 Task: Play online Dominion games in very easy mode.
Action: Mouse moved to (244, 267)
Screenshot: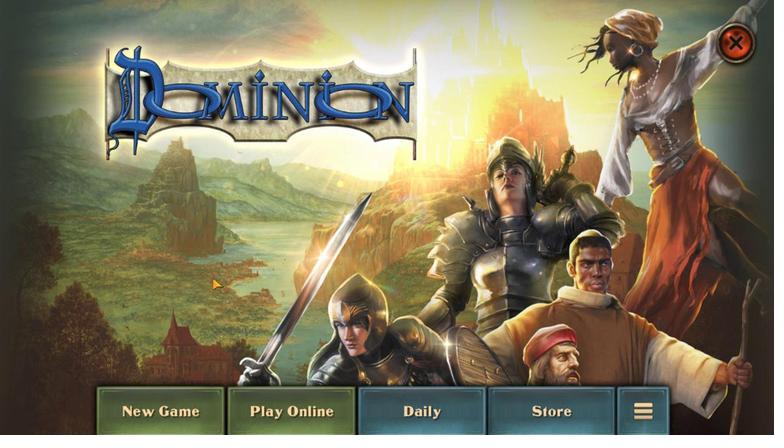 
Action: Mouse pressed left at (244, 267)
Screenshot: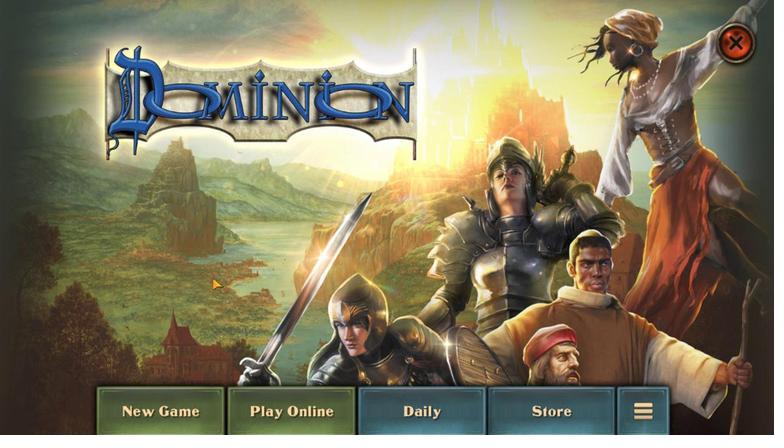 
Action: Mouse moved to (322, 265)
Screenshot: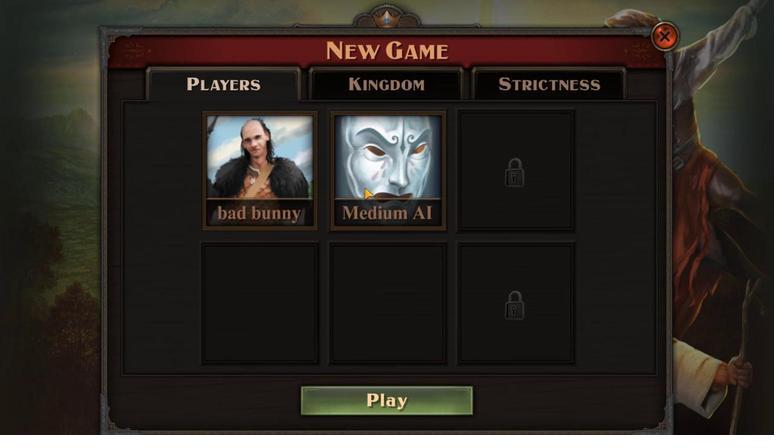 
Action: Mouse pressed left at (322, 265)
Screenshot: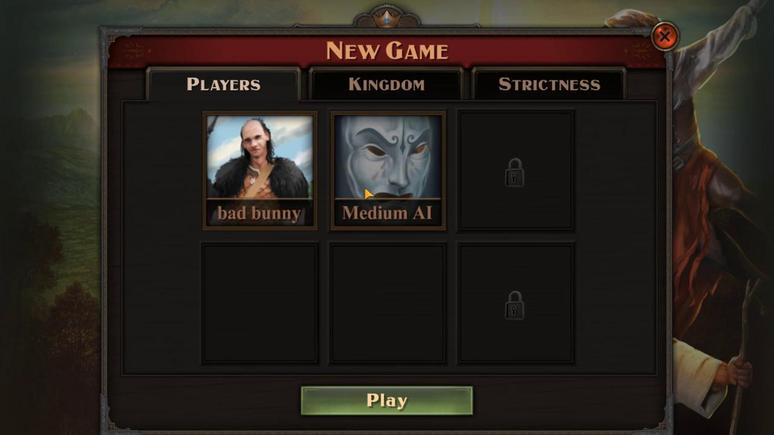 
Action: Mouse moved to (275, 265)
Screenshot: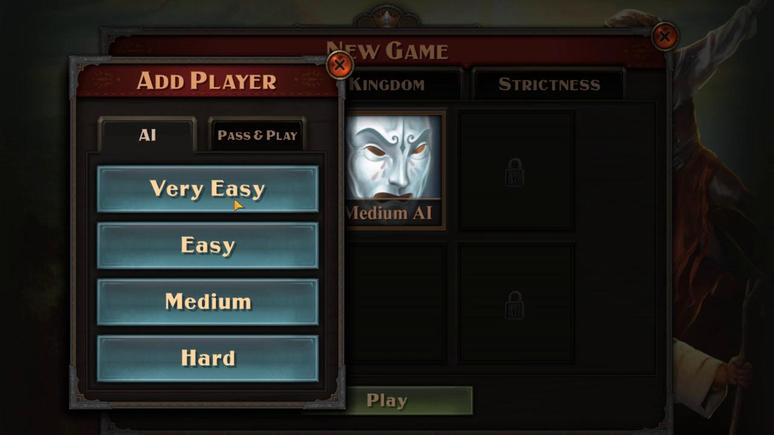 
Action: Mouse pressed left at (275, 265)
Screenshot: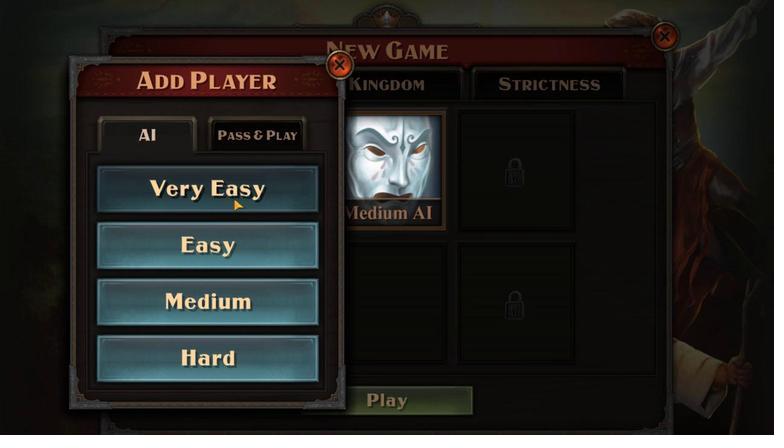 
Action: Mouse moved to (321, 267)
Screenshot: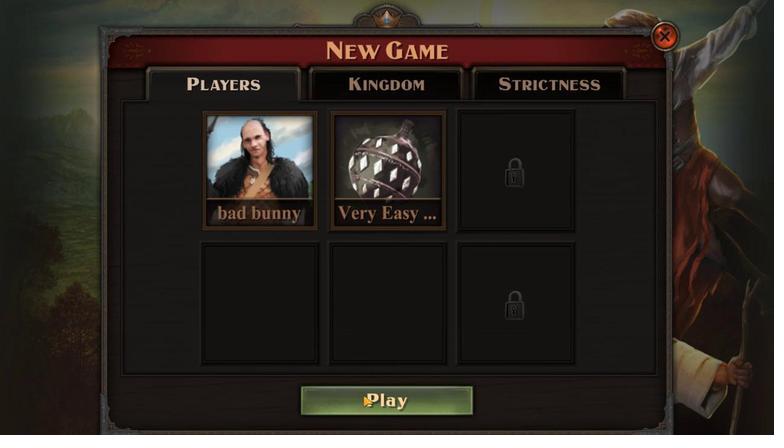 
Action: Mouse pressed left at (321, 267)
Screenshot: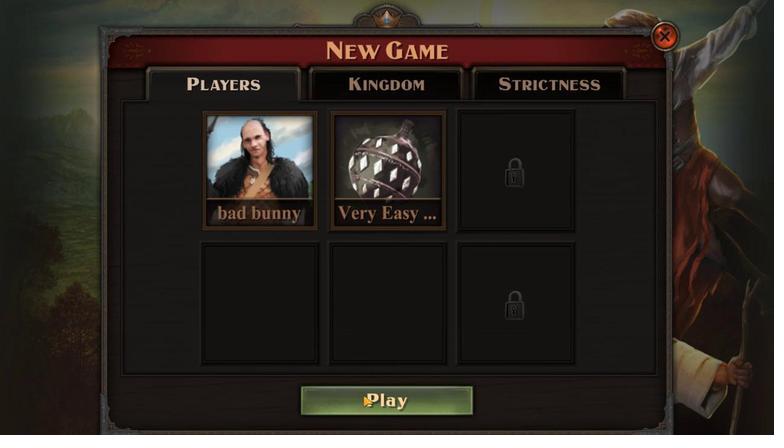 
Action: Mouse moved to (355, 267)
Screenshot: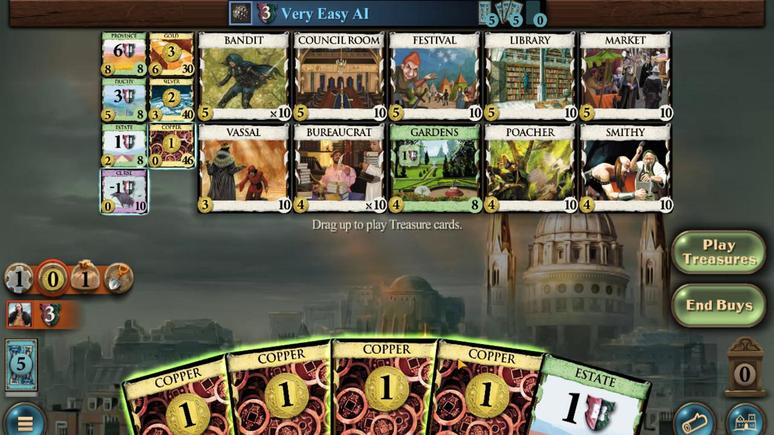 
Action: Mouse pressed left at (355, 267)
Screenshot: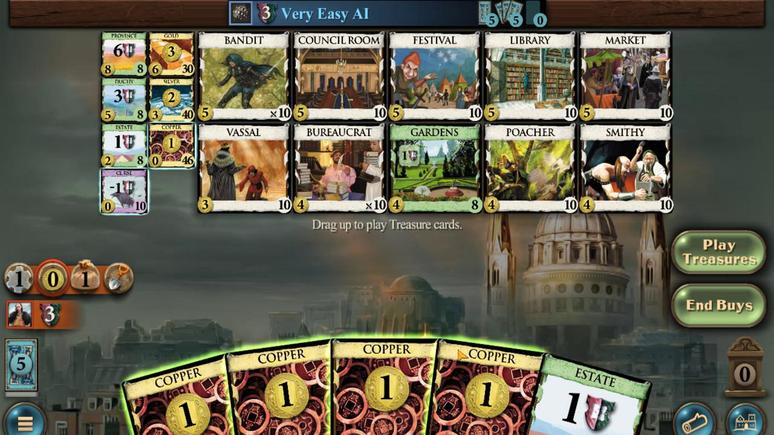 
Action: Mouse moved to (335, 267)
Screenshot: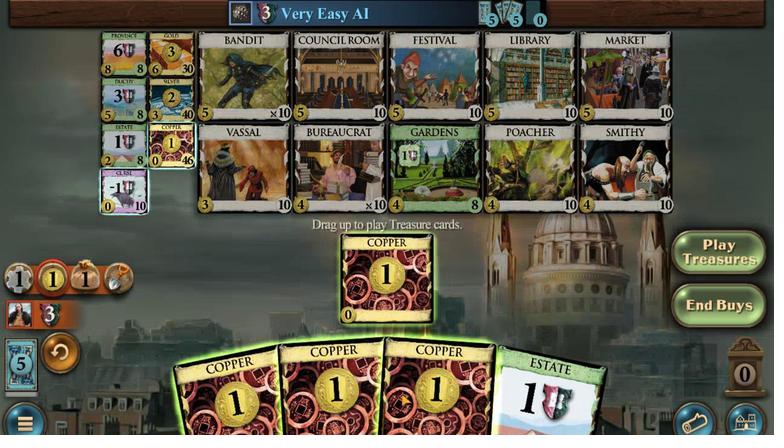 
Action: Mouse pressed left at (335, 267)
Screenshot: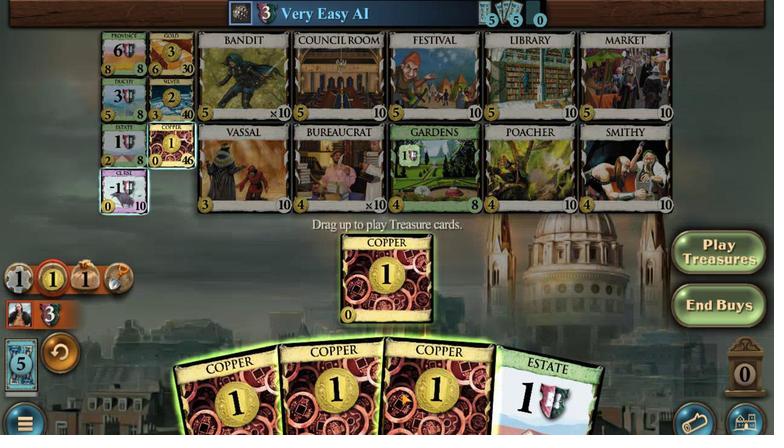 
Action: Mouse moved to (325, 267)
Screenshot: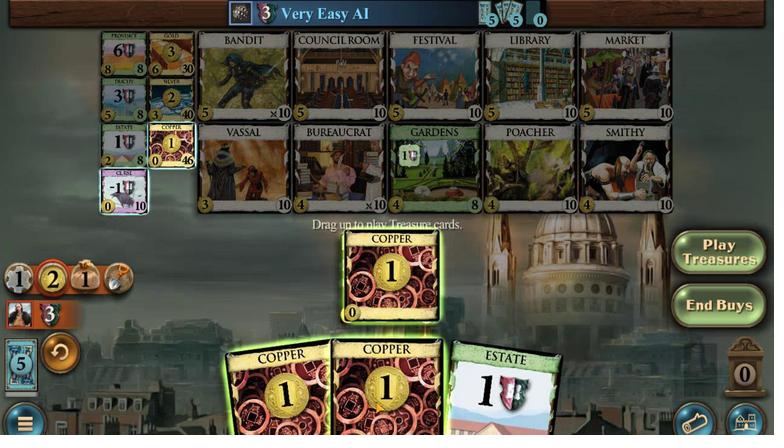 
Action: Mouse pressed left at (325, 267)
Screenshot: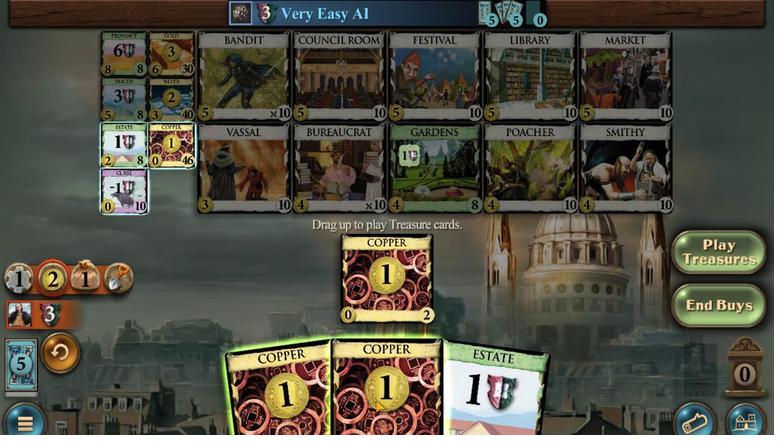 
Action: Mouse moved to (326, 267)
Screenshot: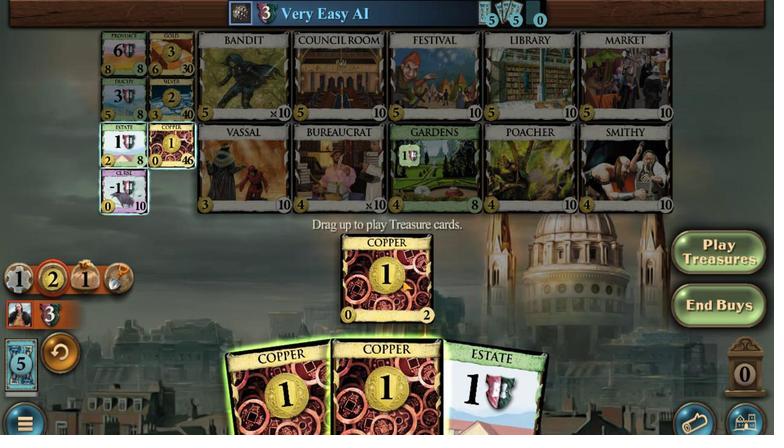 
Action: Mouse pressed left at (326, 267)
Screenshot: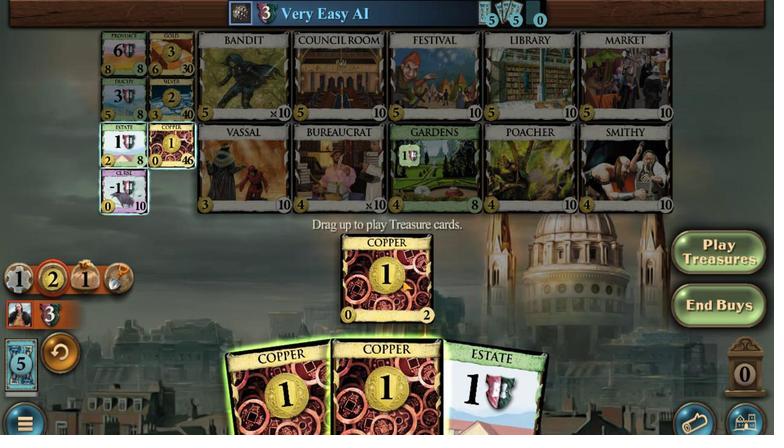 
Action: Mouse moved to (318, 267)
Screenshot: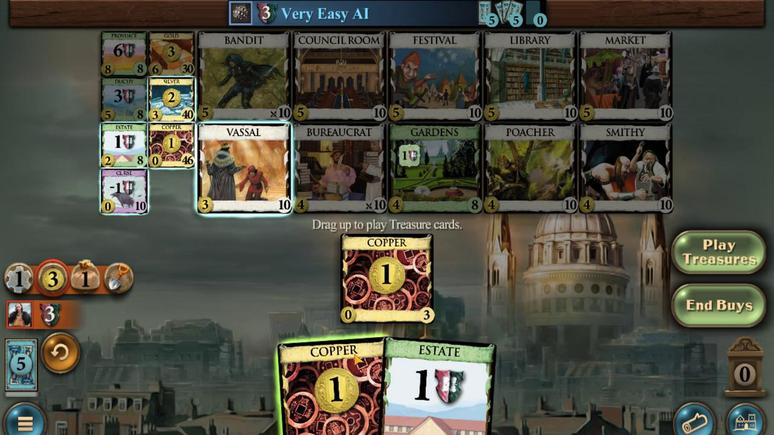 
Action: Mouse pressed left at (318, 267)
Screenshot: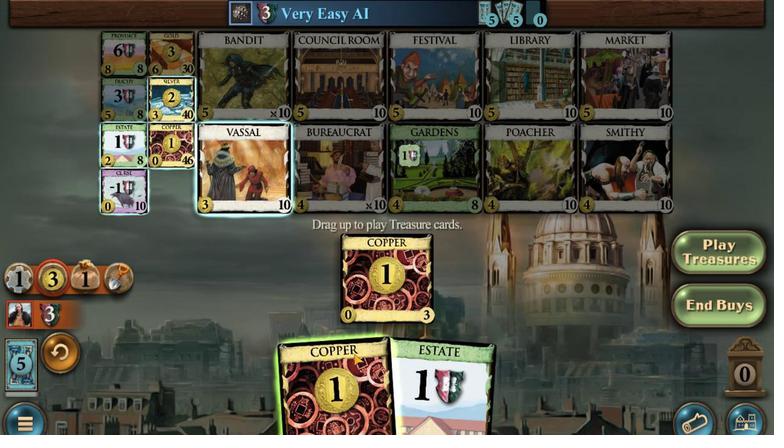 
Action: Mouse moved to (411, 264)
Screenshot: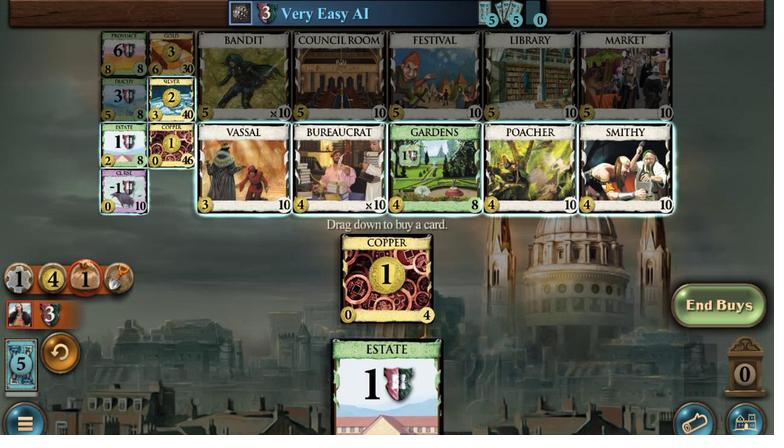 
Action: Mouse pressed left at (411, 264)
Screenshot: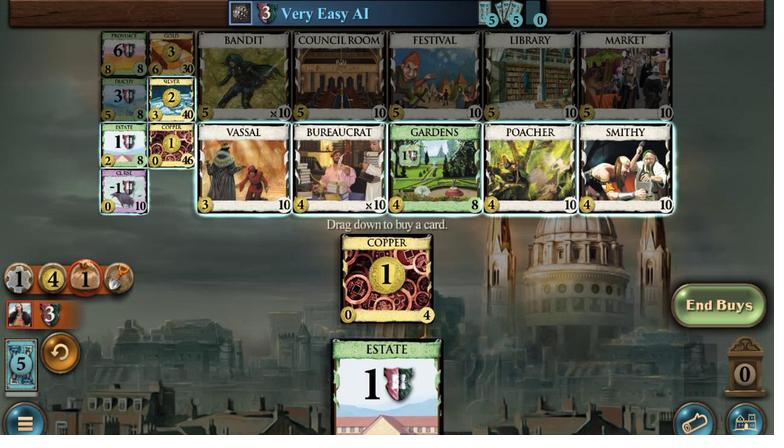 
Action: Mouse moved to (282, 267)
Screenshot: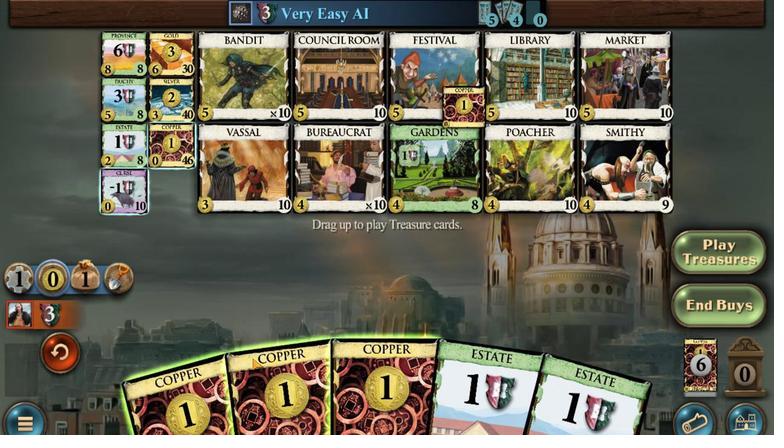 
Action: Mouse pressed left at (282, 267)
Screenshot: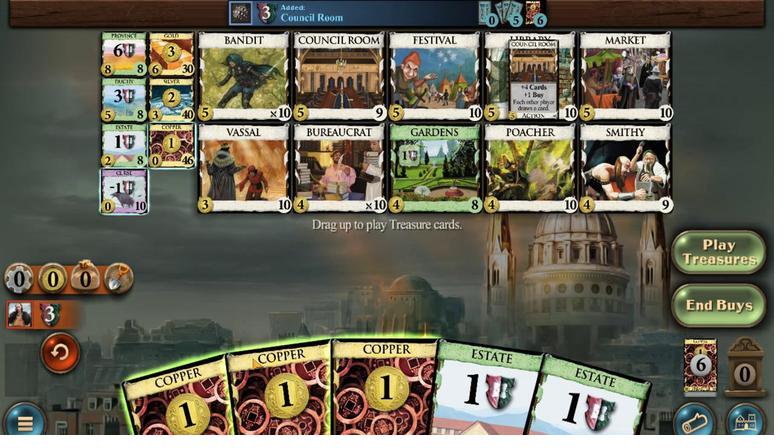 
Action: Mouse moved to (307, 267)
Screenshot: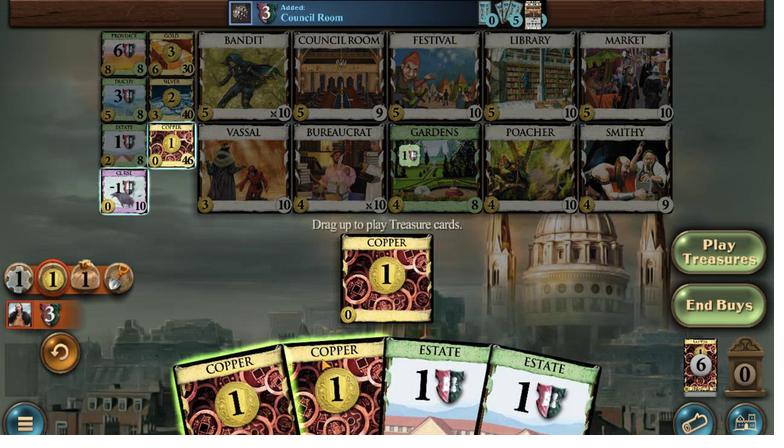 
Action: Mouse pressed left at (307, 267)
Screenshot: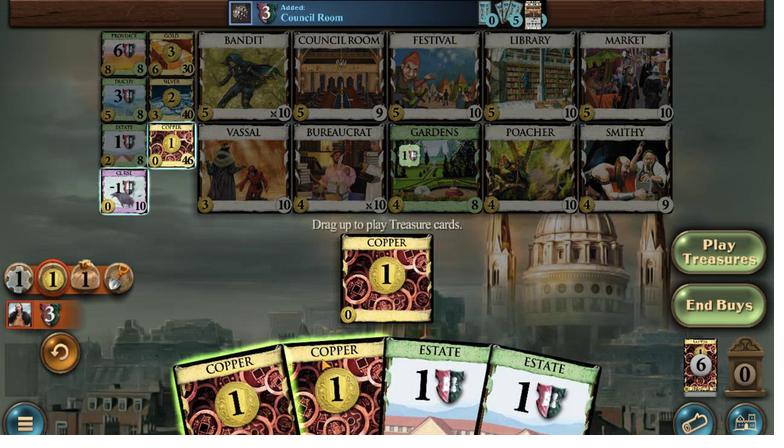 
Action: Mouse moved to (283, 267)
Screenshot: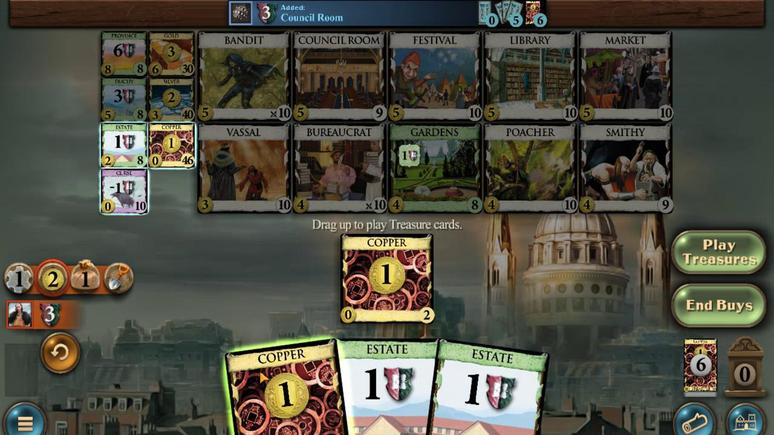 
Action: Mouse pressed left at (283, 267)
Screenshot: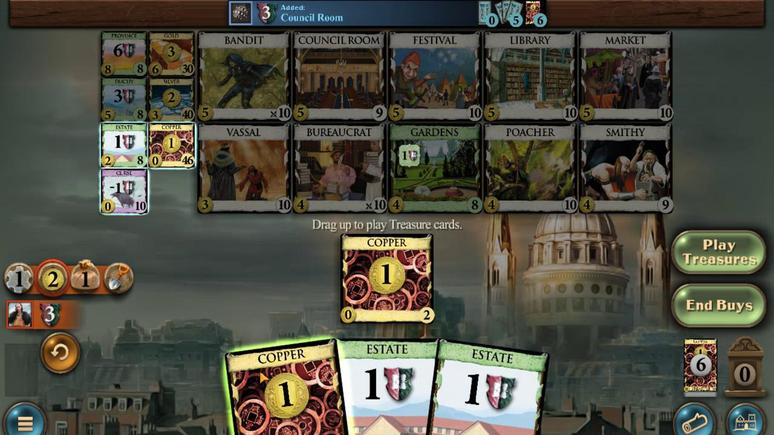 
Action: Mouse moved to (254, 264)
Screenshot: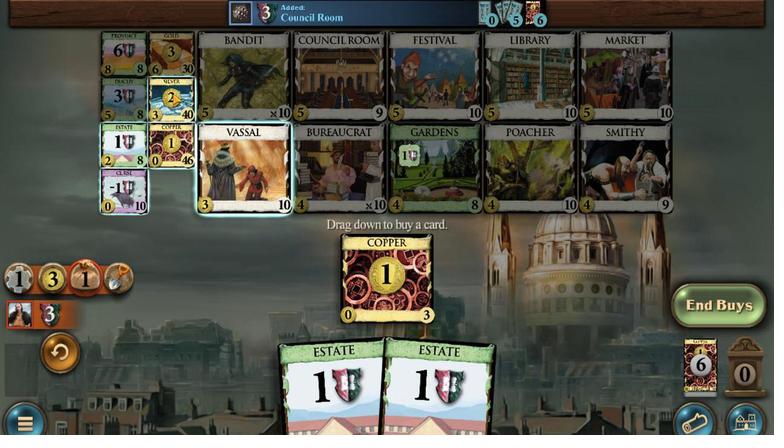 
Action: Mouse pressed left at (254, 264)
Screenshot: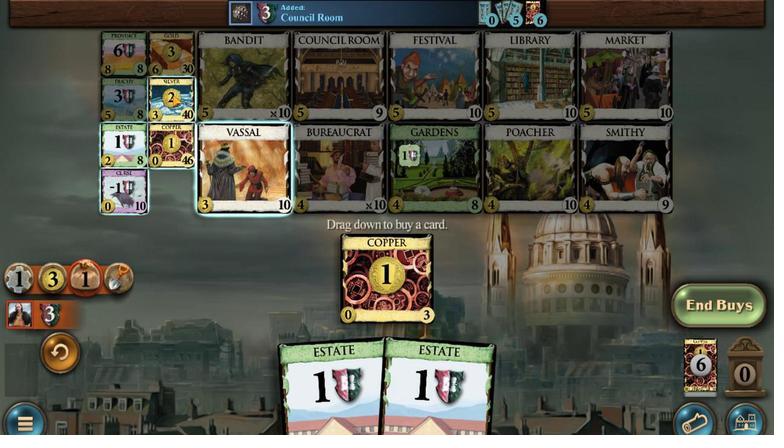 
Action: Mouse moved to (263, 267)
Screenshot: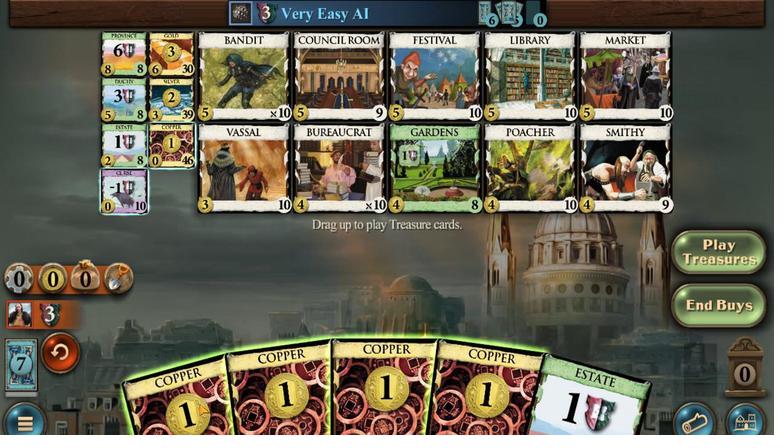 
Action: Mouse pressed left at (263, 267)
Screenshot: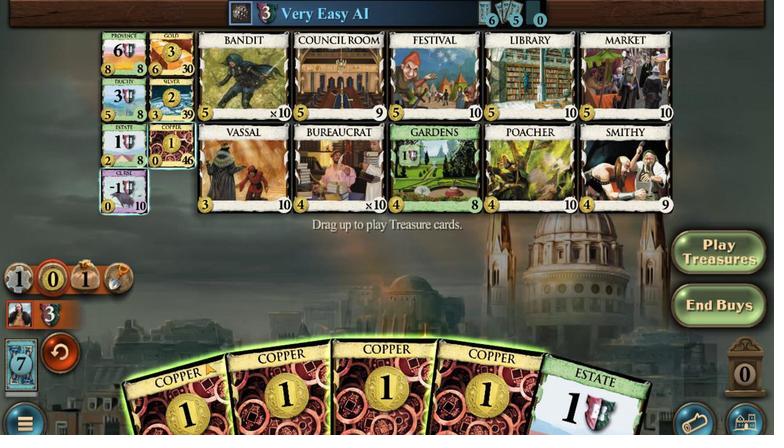 
Action: Mouse moved to (284, 267)
Screenshot: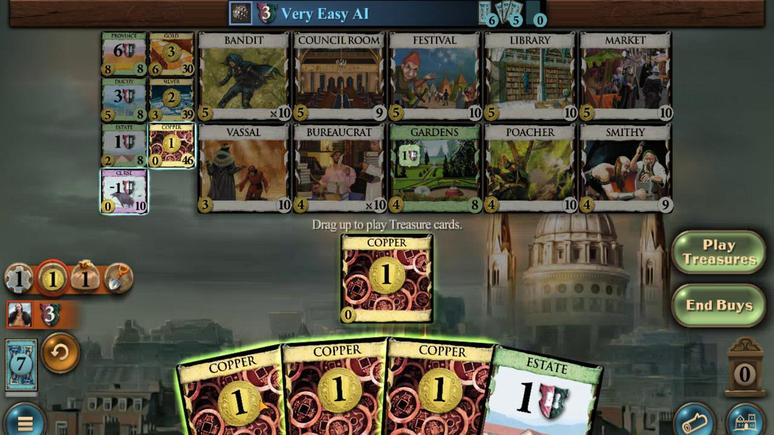 
Action: Mouse pressed left at (284, 267)
Screenshot: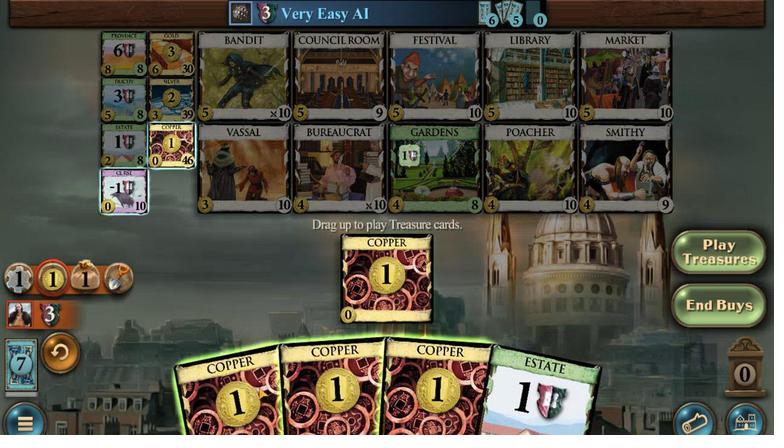 
Action: Mouse moved to (298, 267)
Screenshot: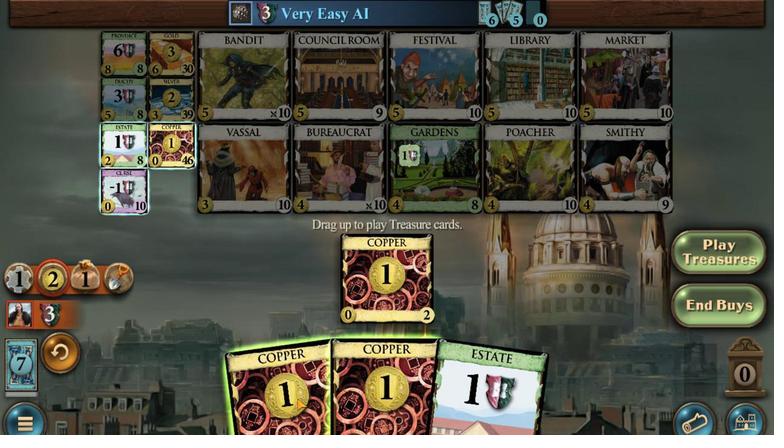 
Action: Mouse pressed left at (298, 267)
Screenshot: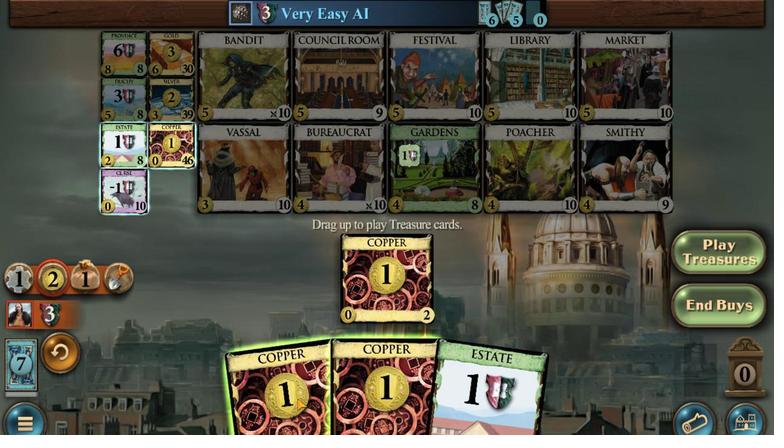
Action: Mouse moved to (250, 264)
Screenshot: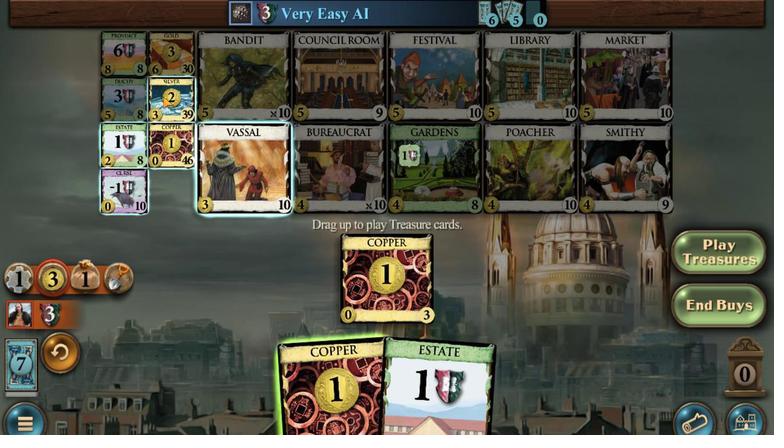 
Action: Mouse pressed left at (250, 264)
Screenshot: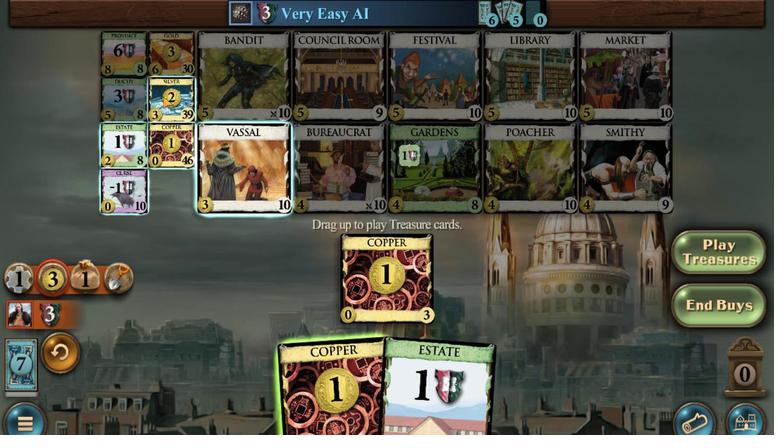 
Action: Mouse moved to (379, 265)
Screenshot: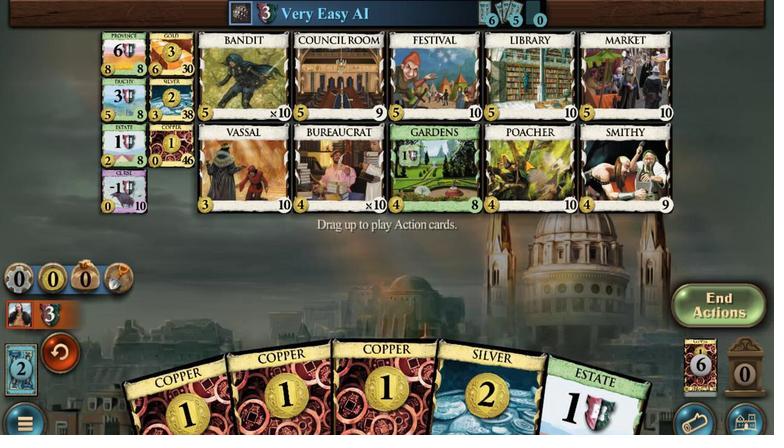 
Action: Mouse pressed left at (379, 265)
Screenshot: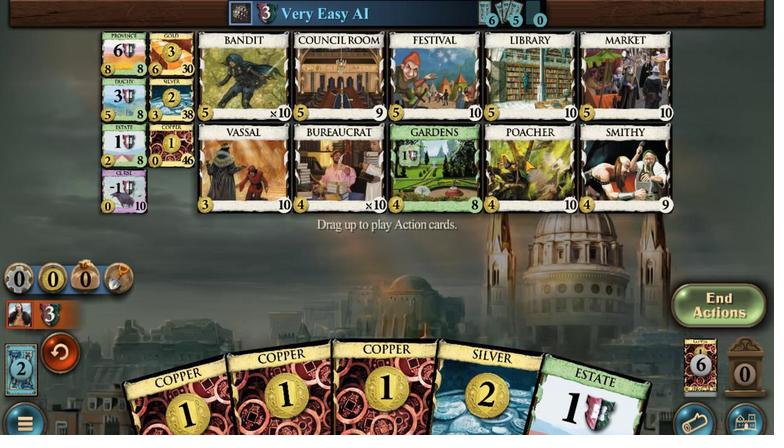 
Action: Mouse pressed left at (379, 265)
Screenshot: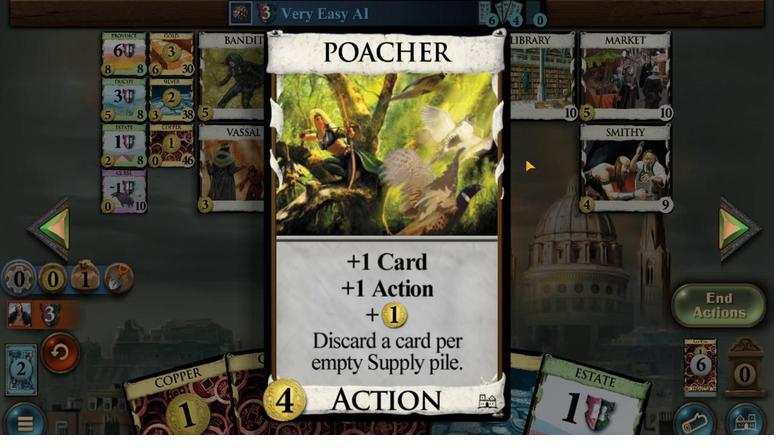 
Action: Mouse pressed left at (379, 265)
Screenshot: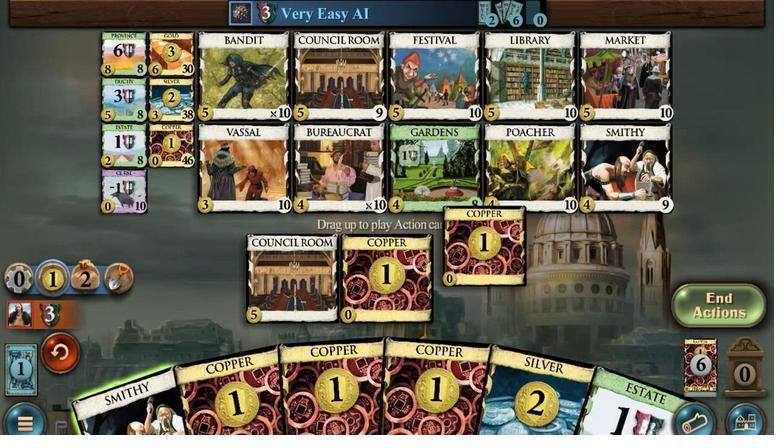 
Action: Mouse pressed left at (379, 265)
Screenshot: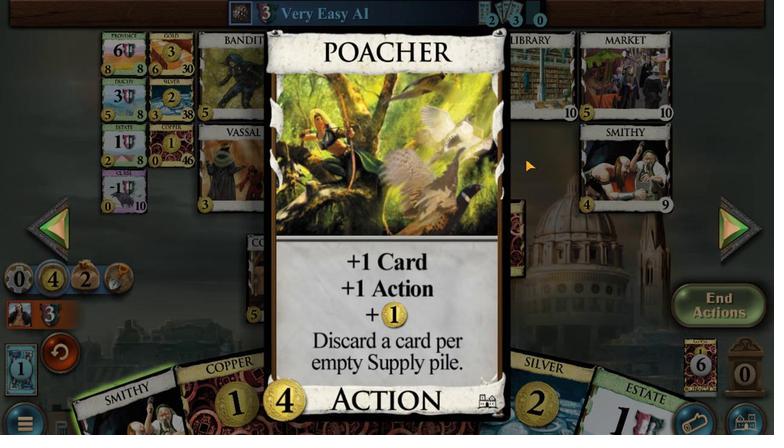 
Action: Mouse moved to (246, 267)
Screenshot: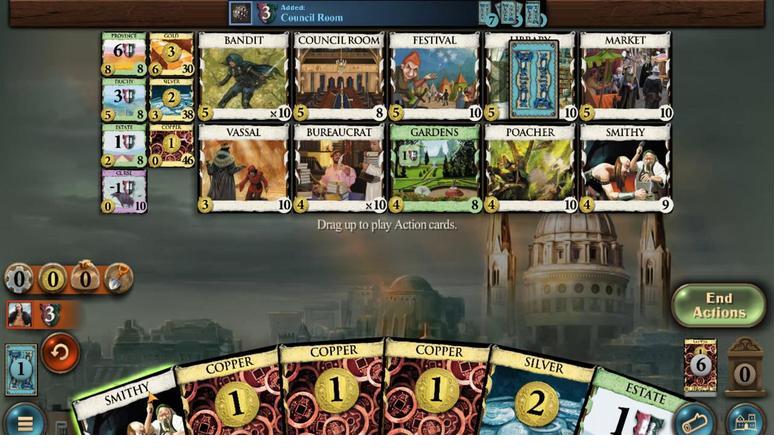 
Action: Mouse pressed left at (246, 267)
Screenshot: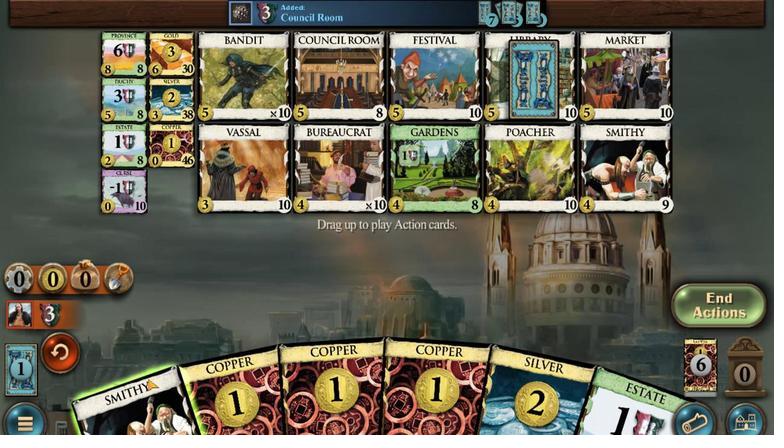 
Action: Mouse moved to (321, 267)
Screenshot: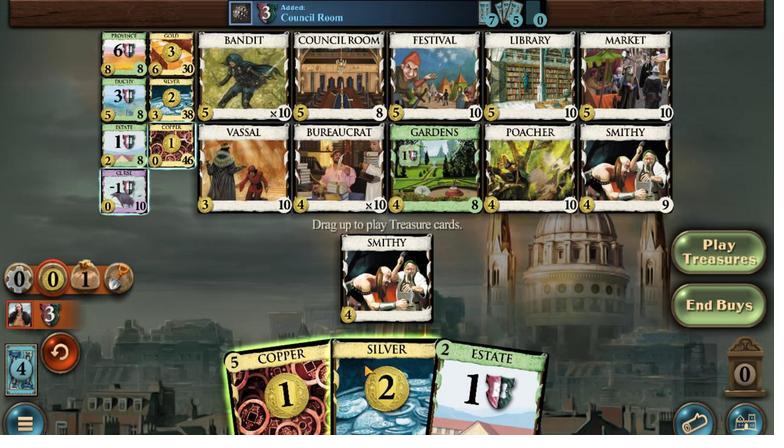 
Action: Mouse pressed left at (321, 267)
Screenshot: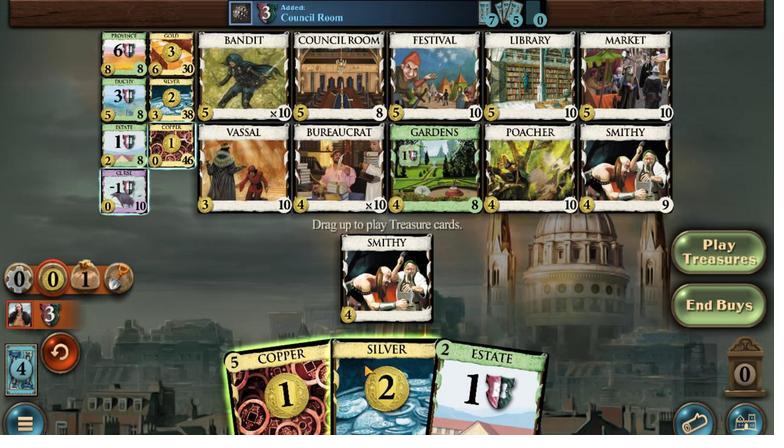 
Action: Mouse moved to (306, 267)
Screenshot: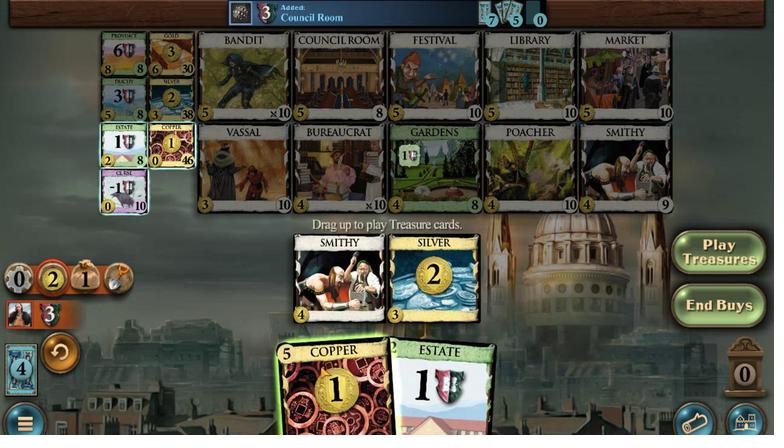 
Action: Mouse pressed left at (306, 267)
Screenshot: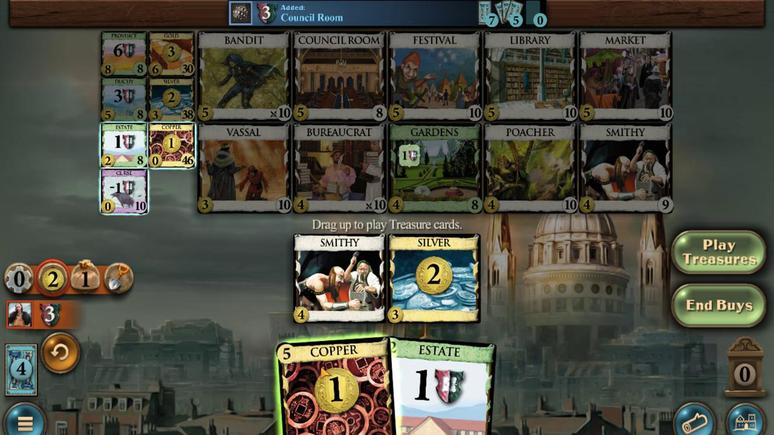
Action: Mouse moved to (313, 267)
Screenshot: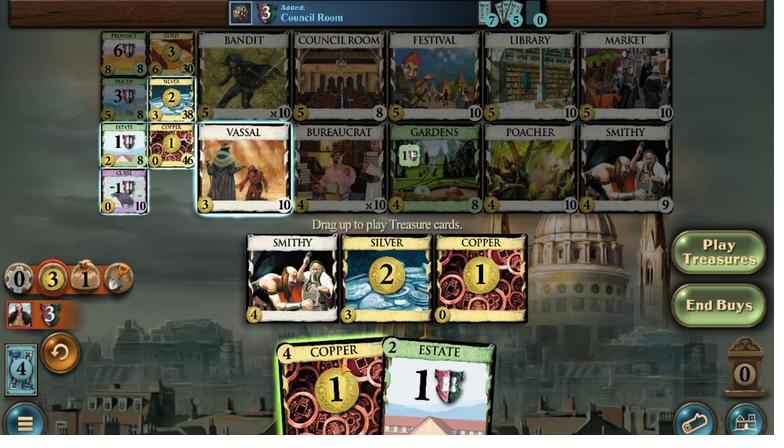 
Action: Mouse pressed left at (313, 267)
Screenshot: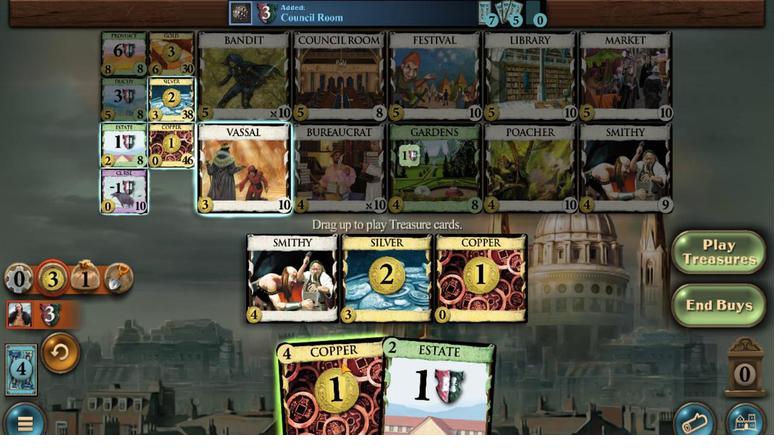 
Action: Mouse moved to (279, 266)
Screenshot: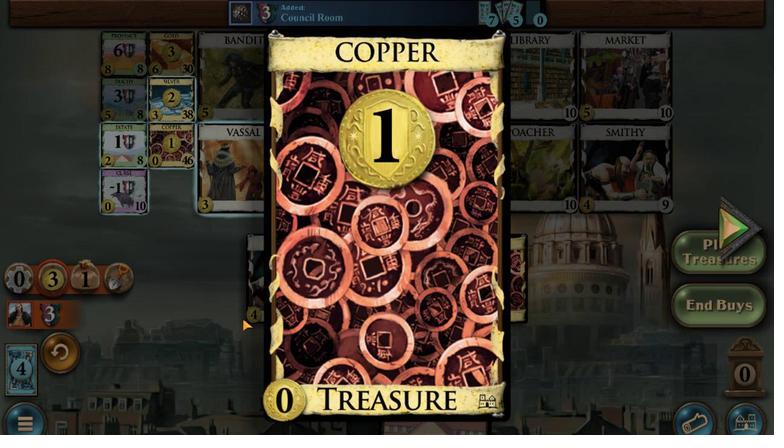 
Action: Mouse pressed left at (279, 266)
Screenshot: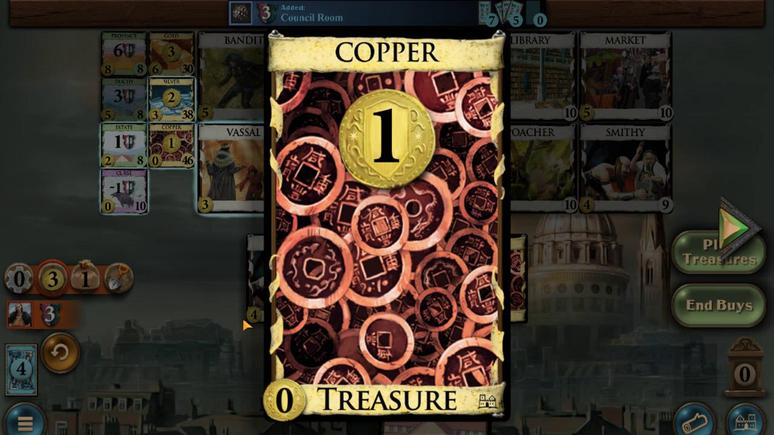 
Action: Mouse moved to (304, 267)
Screenshot: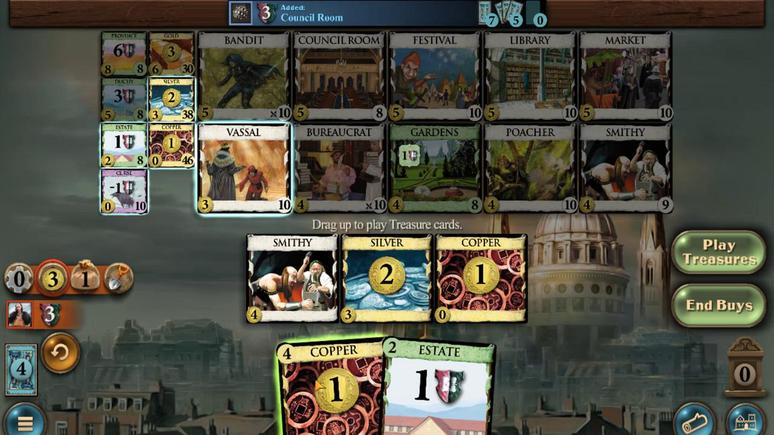 
Action: Mouse pressed left at (304, 267)
Screenshot: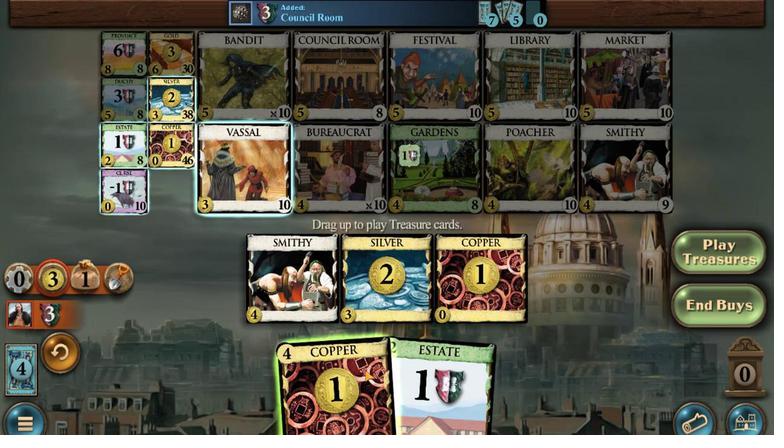 
Action: Mouse moved to (317, 267)
Screenshot: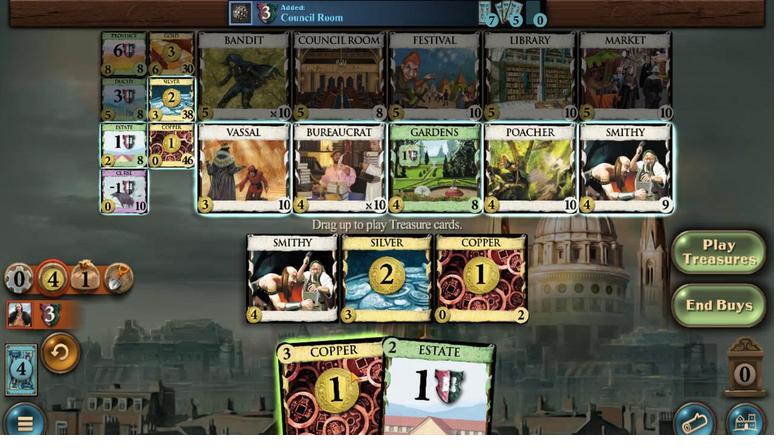 
Action: Mouse pressed left at (317, 267)
Screenshot: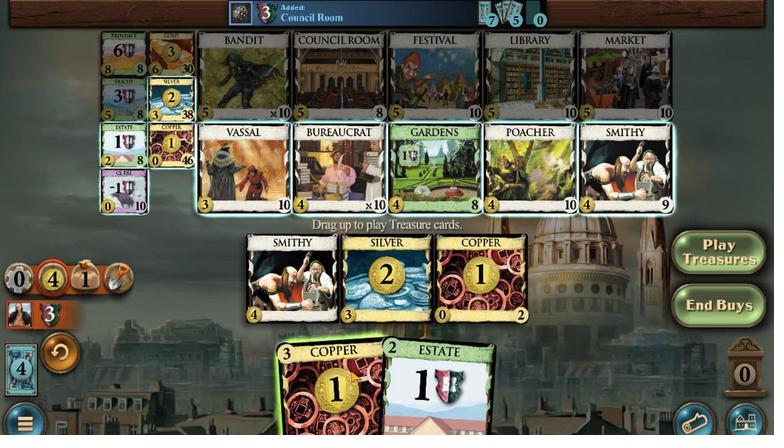 
Action: Mouse moved to (316, 266)
Screenshot: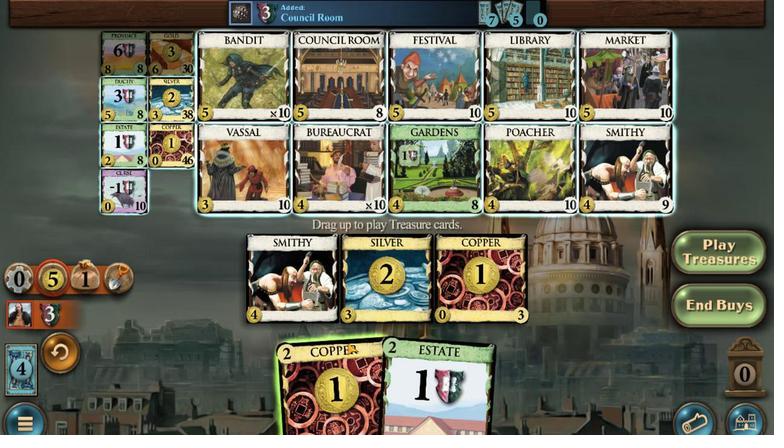
Action: Mouse pressed left at (316, 266)
Screenshot: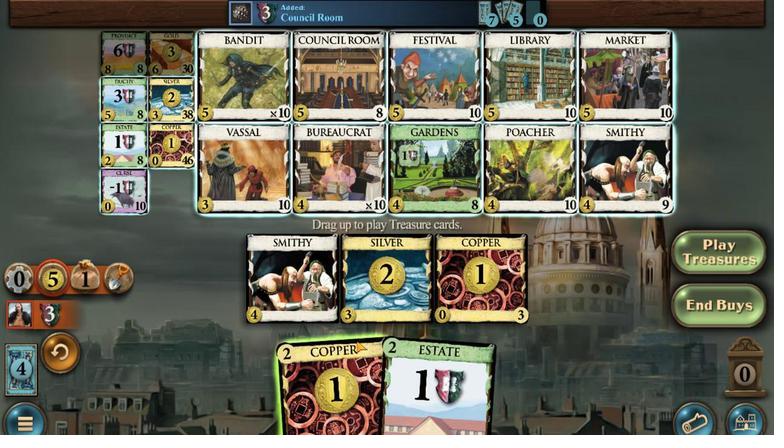 
Action: Mouse moved to (250, 264)
Screenshot: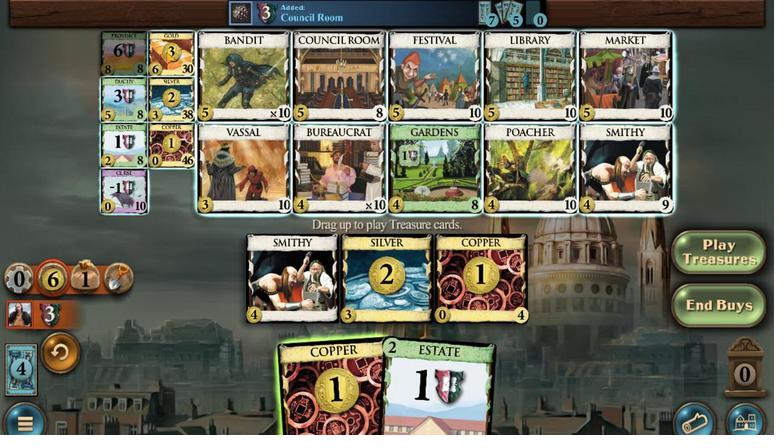 
Action: Mouse pressed left at (250, 264)
Screenshot: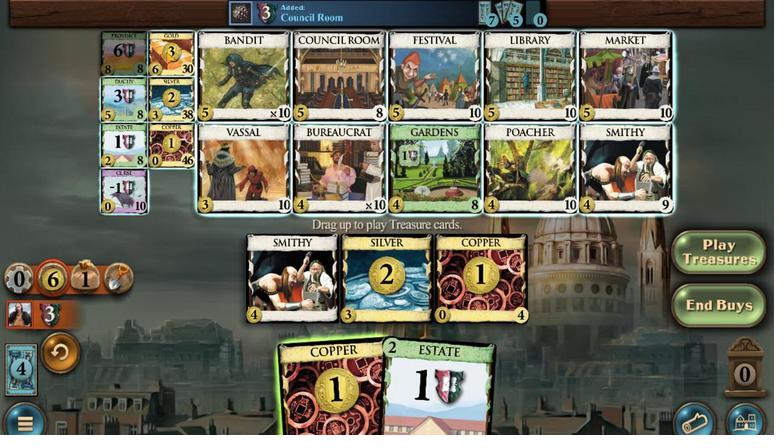 
Action: Mouse moved to (237, 267)
Screenshot: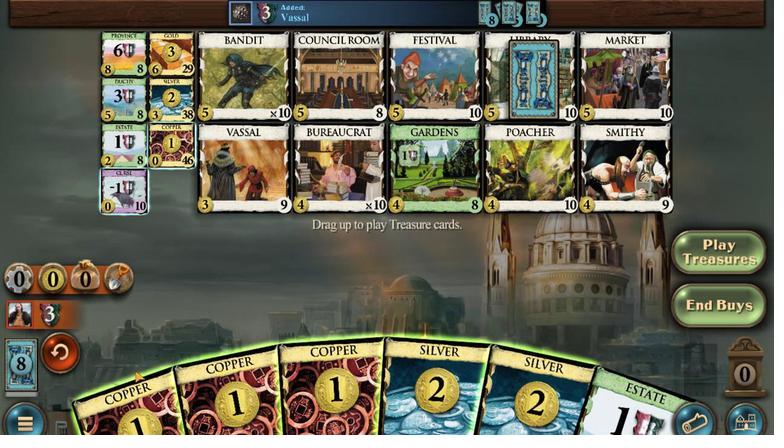 
Action: Mouse pressed left at (237, 267)
Screenshot: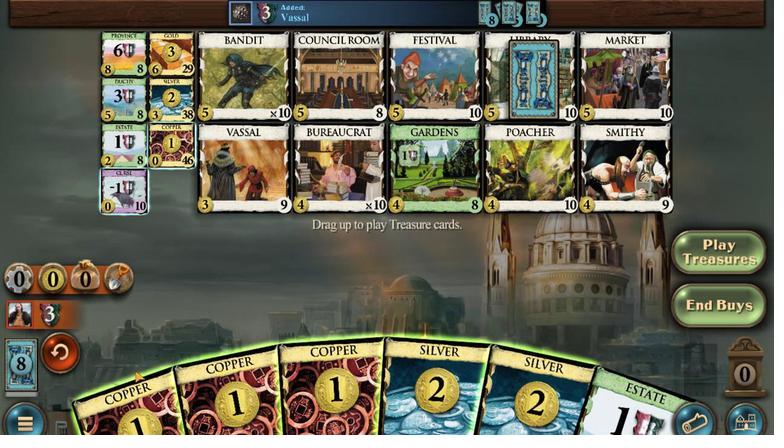 
Action: Mouse moved to (264, 267)
Screenshot: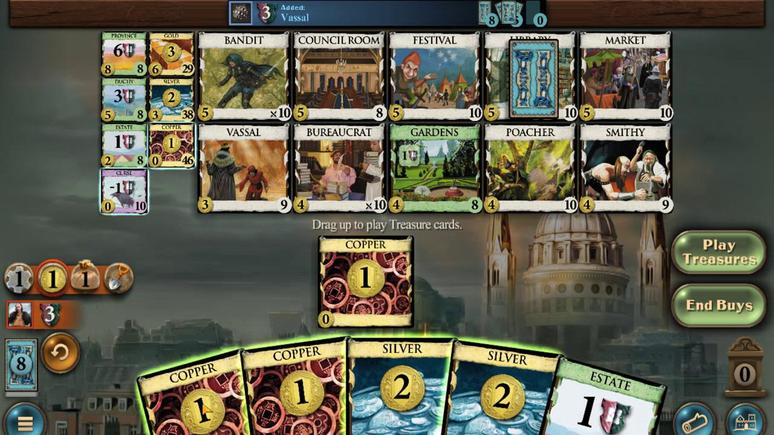 
Action: Mouse pressed left at (264, 267)
Screenshot: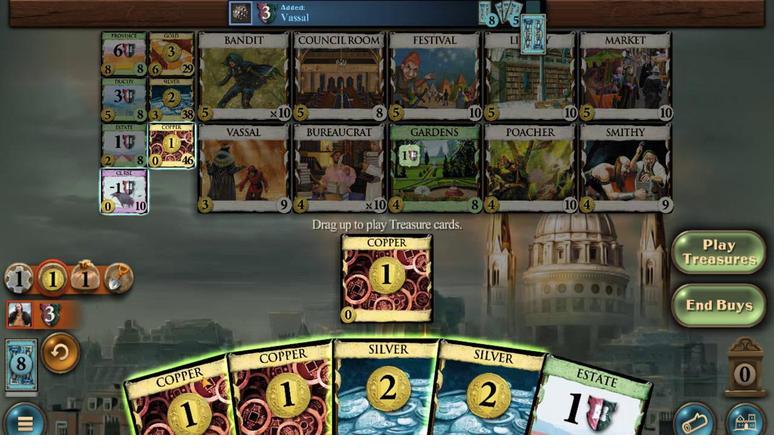 
Action: Mouse moved to (277, 267)
Screenshot: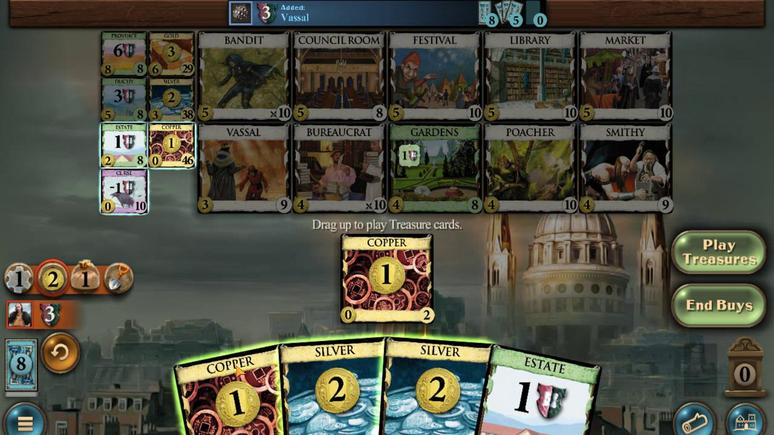 
Action: Mouse pressed left at (277, 267)
Screenshot: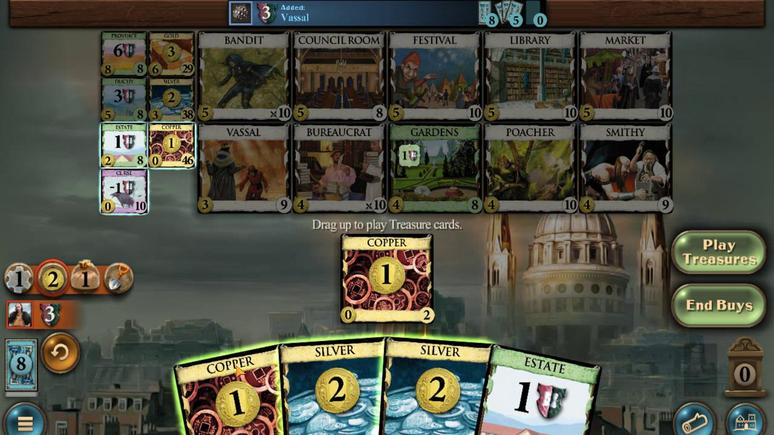 
Action: Mouse moved to (284, 267)
Screenshot: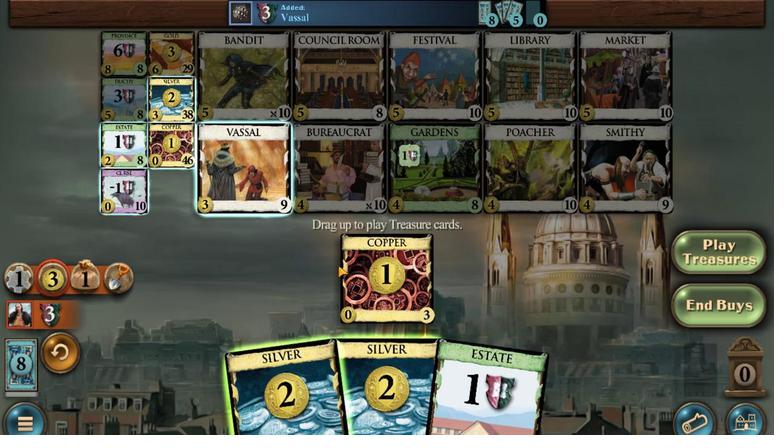 
Action: Mouse pressed left at (284, 267)
Screenshot: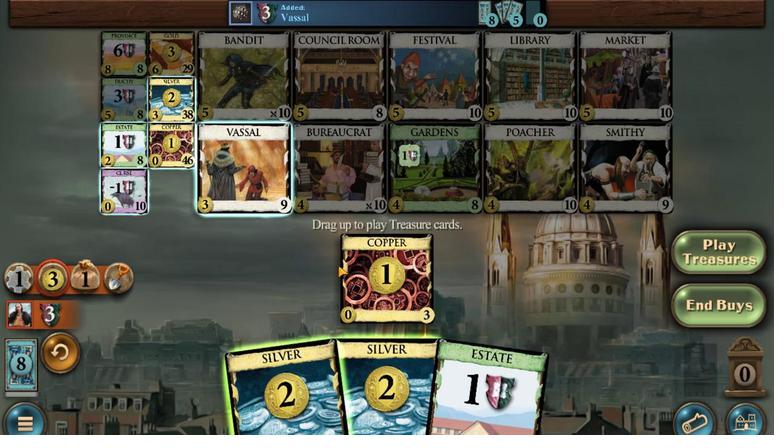 
Action: Mouse moved to (373, 264)
Screenshot: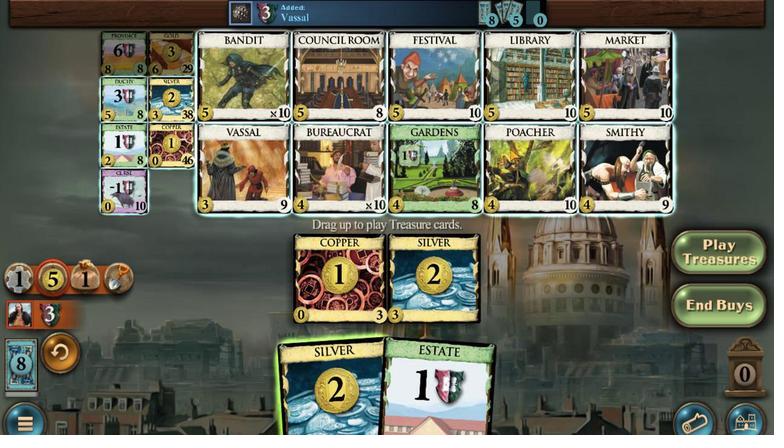 
Action: Mouse pressed left at (373, 264)
Screenshot: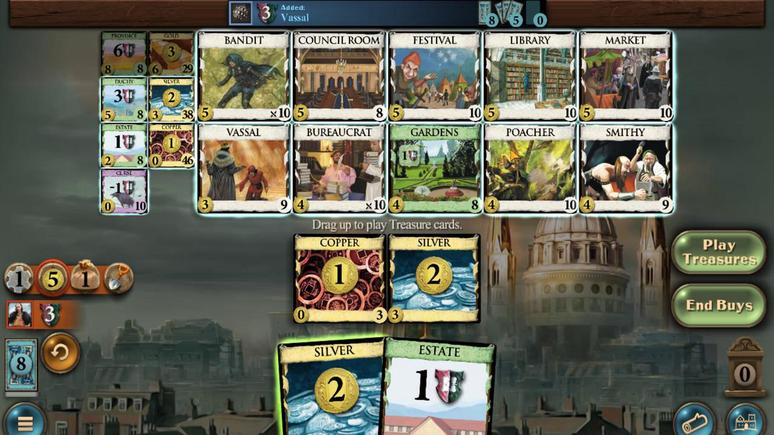 
Action: Mouse moved to (258, 267)
Screenshot: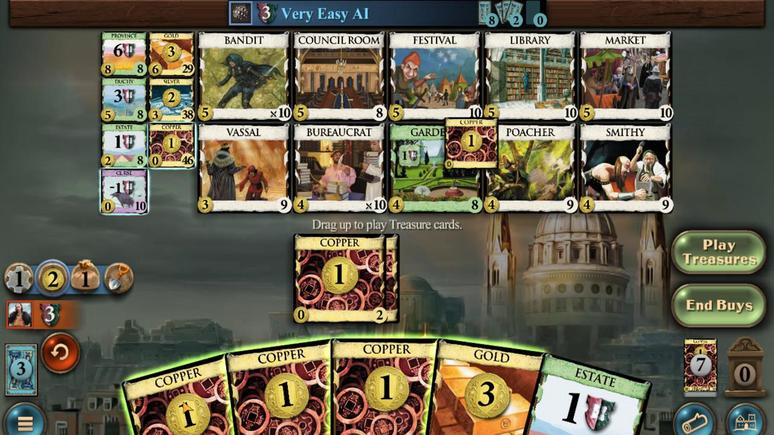 
Action: Mouse pressed left at (258, 267)
Screenshot: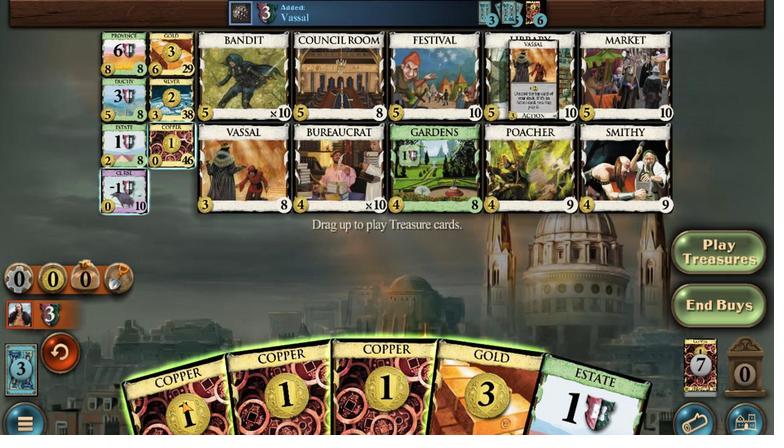 
Action: Mouse moved to (281, 267)
Screenshot: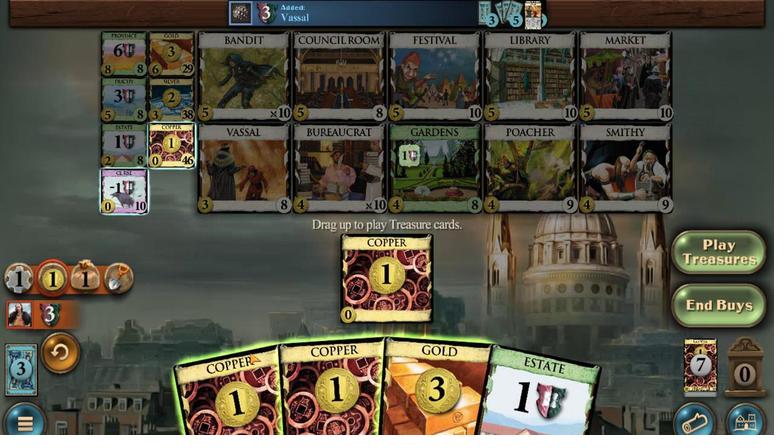 
Action: Mouse pressed left at (281, 267)
Screenshot: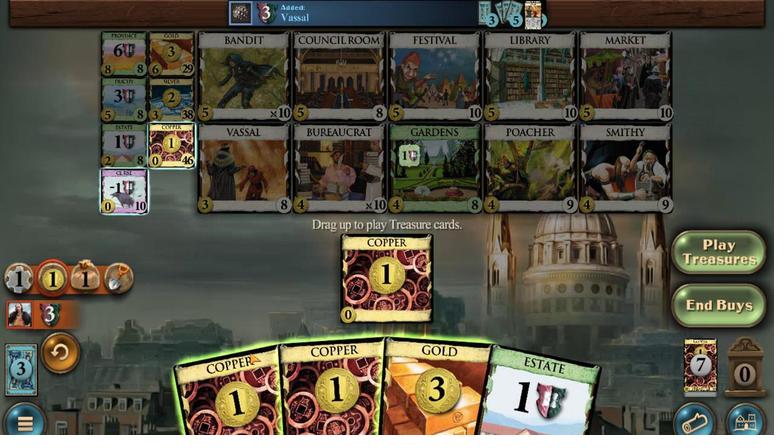 
Action: Mouse moved to (287, 267)
Screenshot: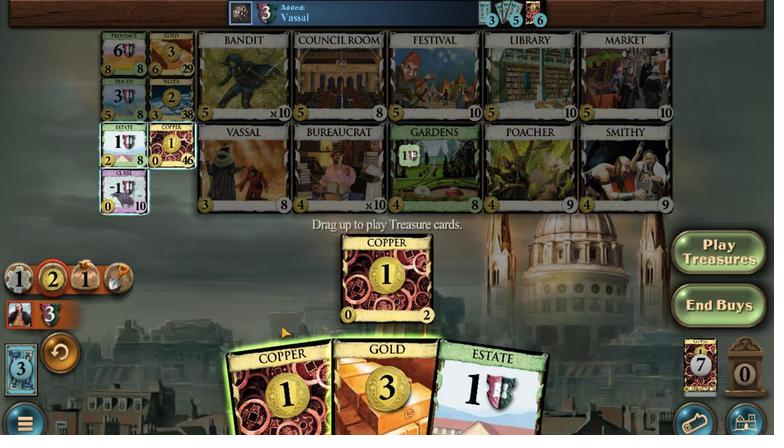 
Action: Mouse pressed left at (287, 267)
Screenshot: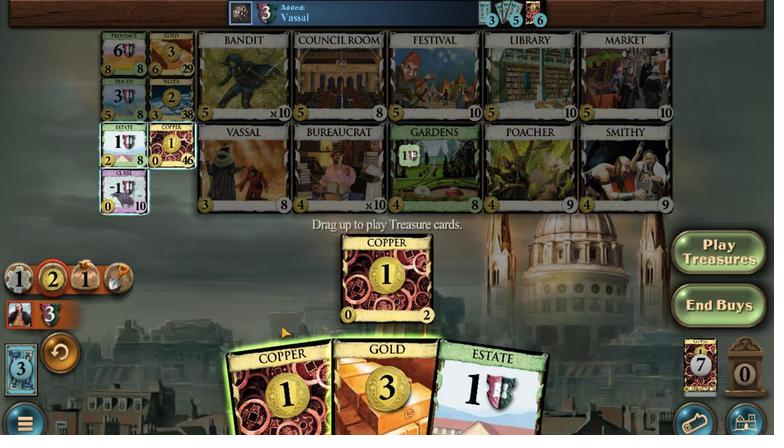 
Action: Mouse moved to (255, 264)
Screenshot: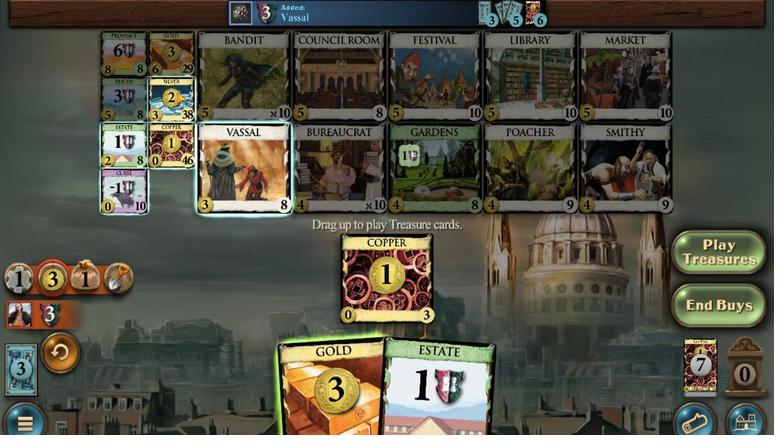 
Action: Mouse pressed left at (255, 264)
Screenshot: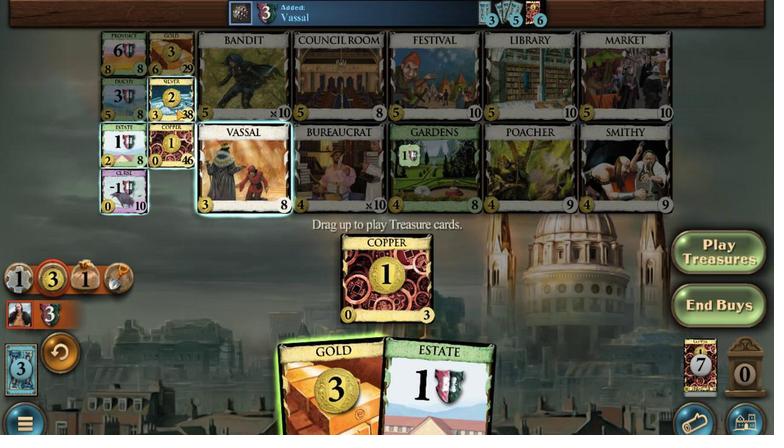 
Action: Mouse moved to (247, 267)
Screenshot: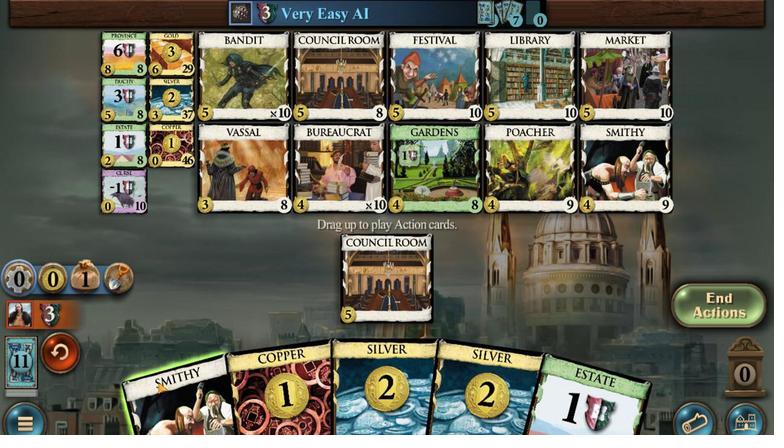 
Action: Mouse pressed left at (247, 267)
Screenshot: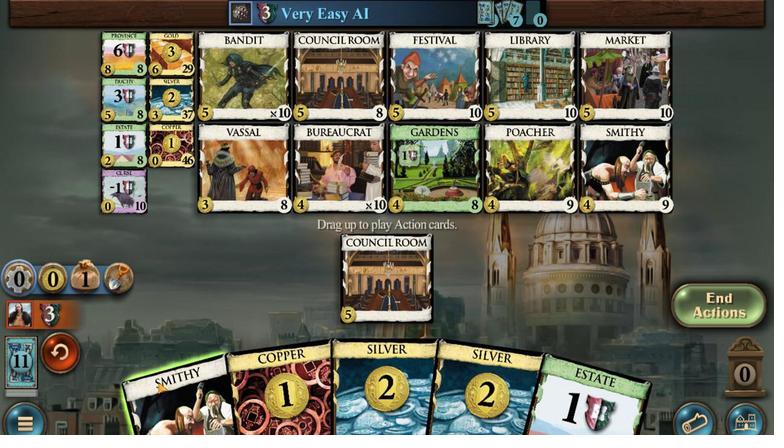 
Action: Mouse moved to (364, 267)
Screenshot: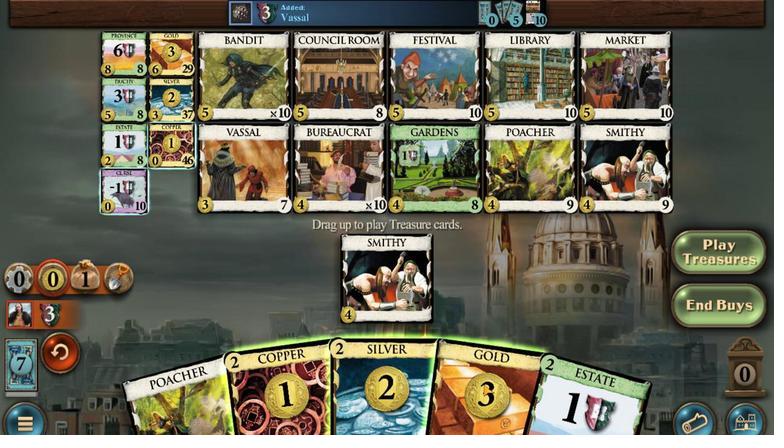 
Action: Mouse pressed left at (364, 267)
Screenshot: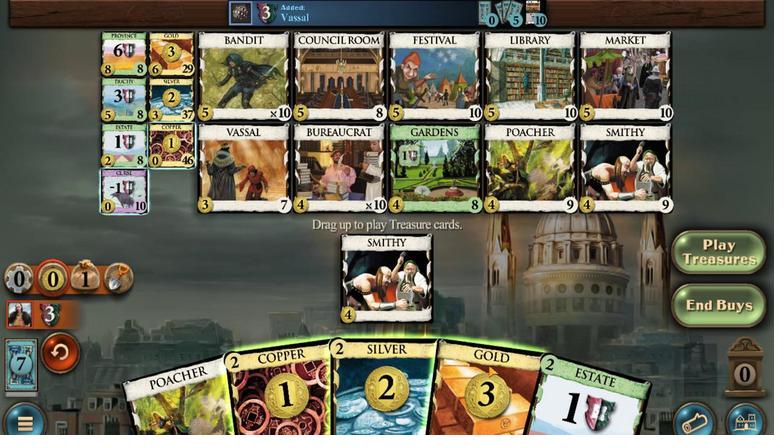 
Action: Mouse moved to (341, 267)
Screenshot: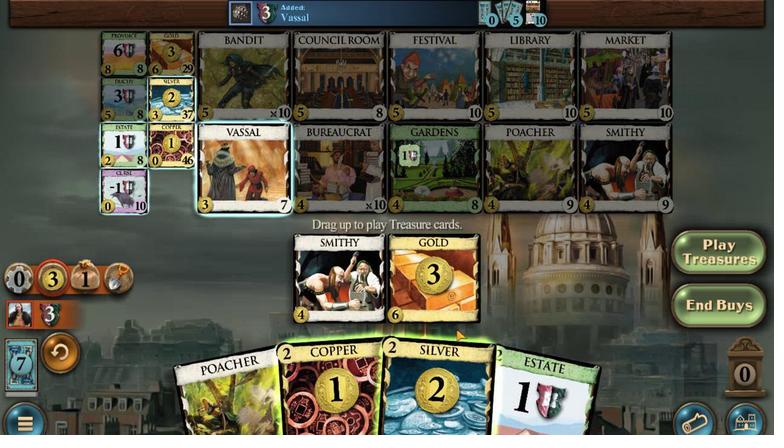
Action: Mouse pressed left at (341, 267)
Screenshot: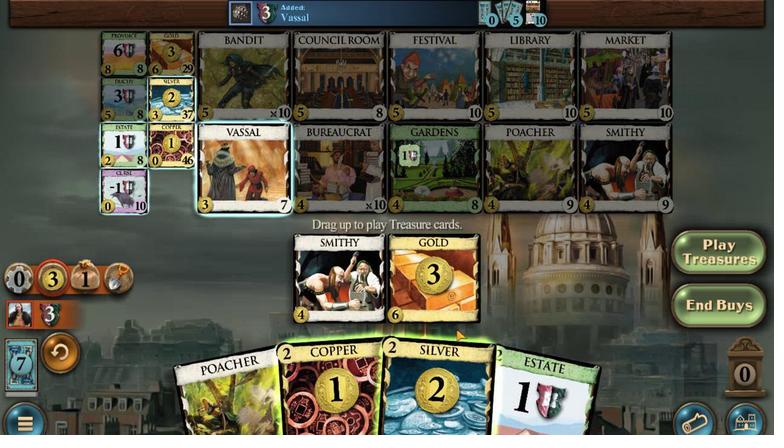 
Action: Mouse moved to (342, 267)
Screenshot: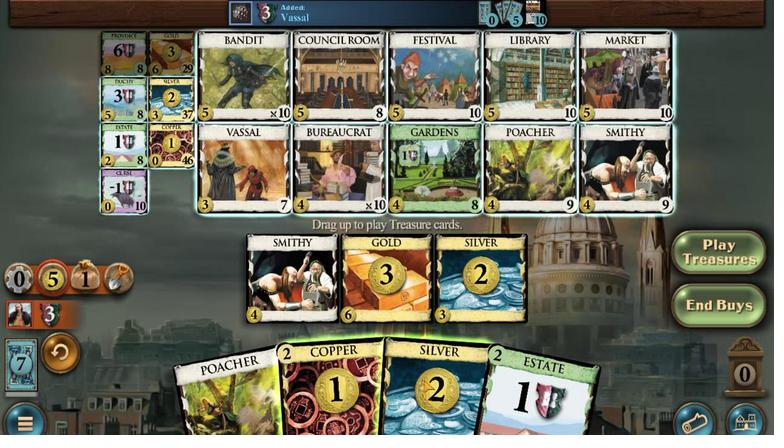 
Action: Mouse pressed left at (342, 267)
Screenshot: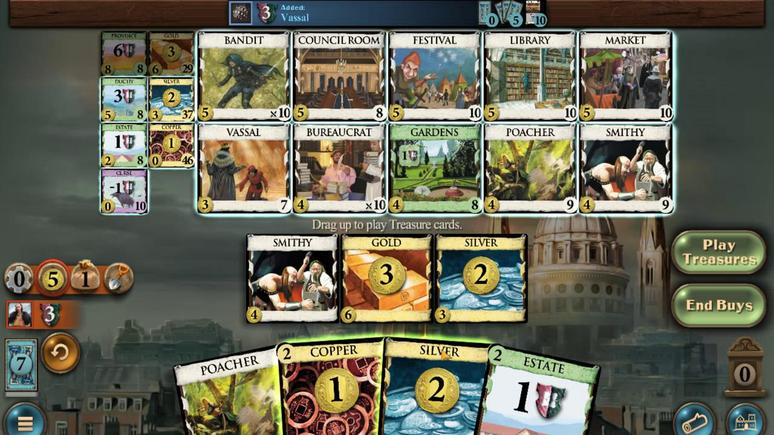 
Action: Mouse moved to (327, 267)
Screenshot: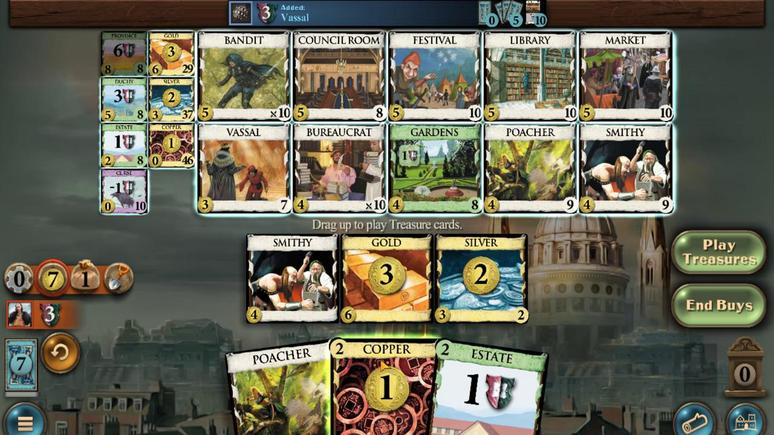 
Action: Mouse pressed left at (327, 267)
Screenshot: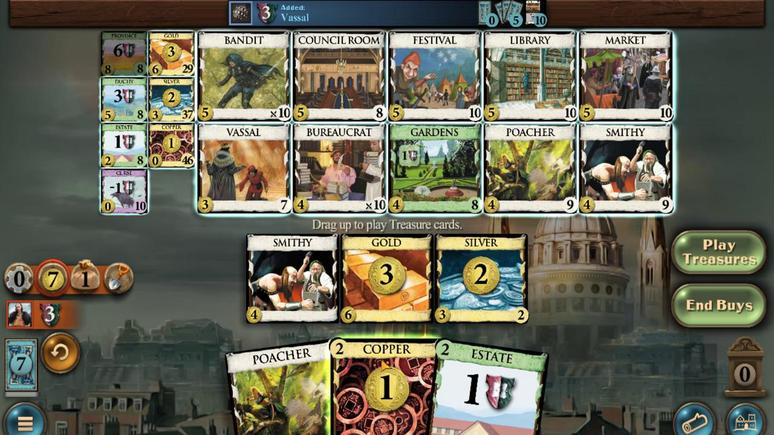 
Action: Mouse moved to (242, 264)
Screenshot: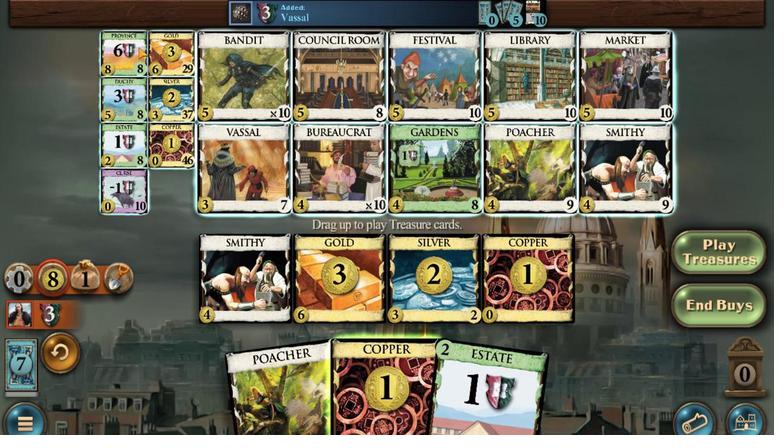 
Action: Mouse pressed left at (242, 264)
Screenshot: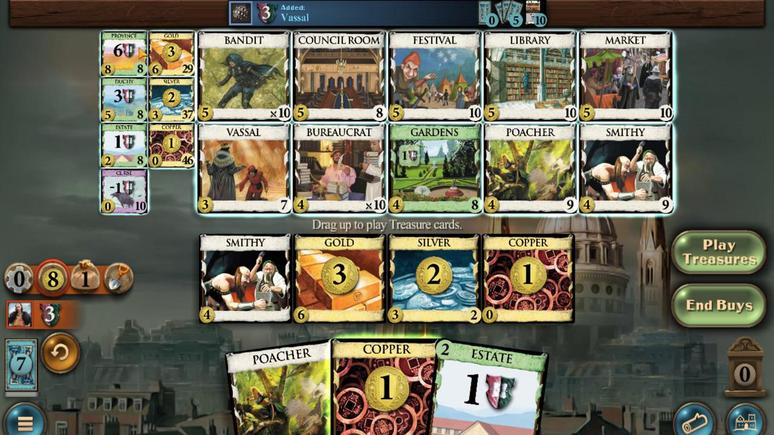 
Action: Mouse moved to (298, 267)
Screenshot: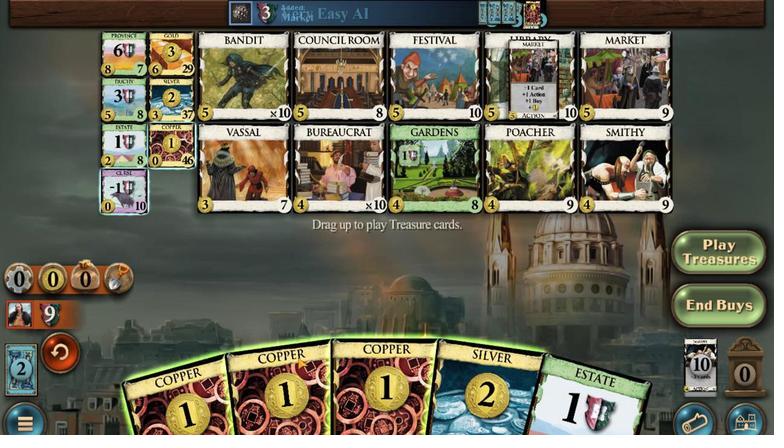 
Action: Mouse pressed left at (298, 267)
Screenshot: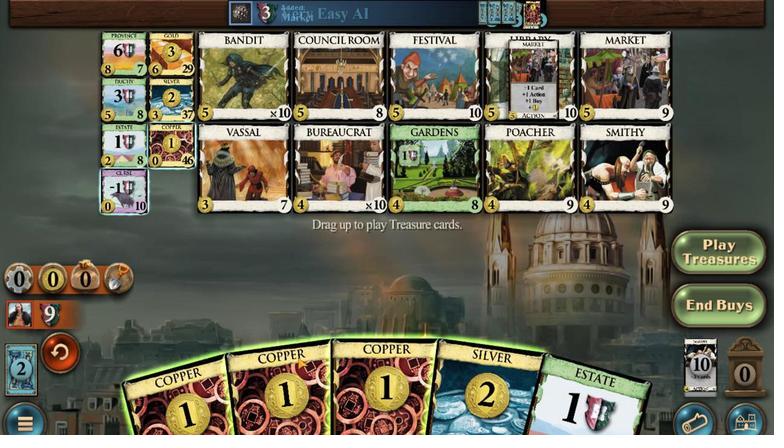 
Action: Mouse moved to (316, 267)
Screenshot: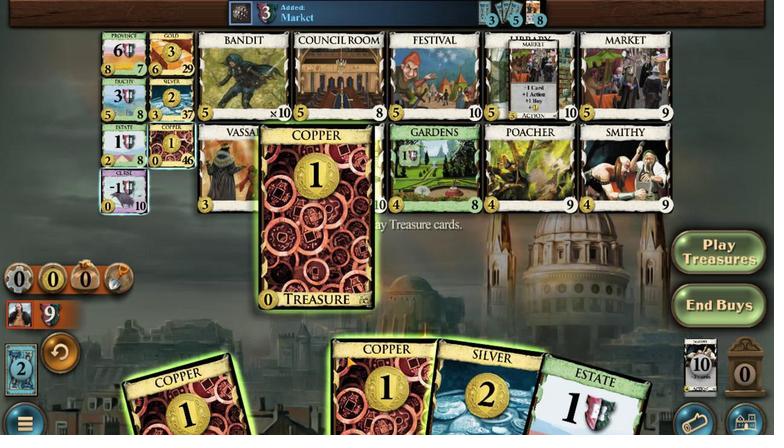 
Action: Mouse pressed left at (316, 267)
Screenshot: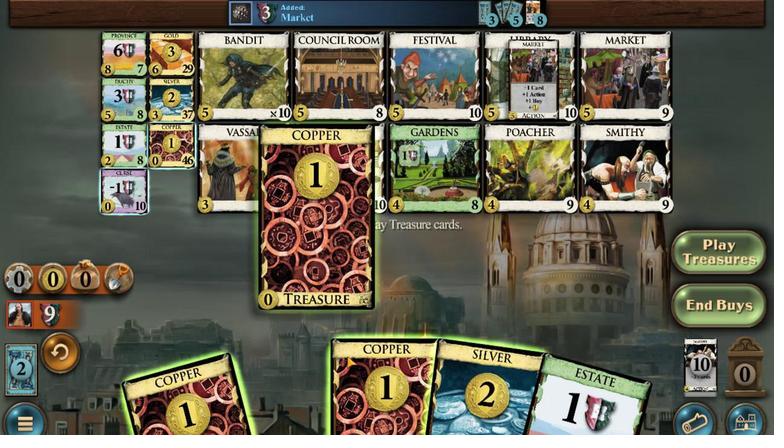 
Action: Mouse moved to (294, 267)
Screenshot: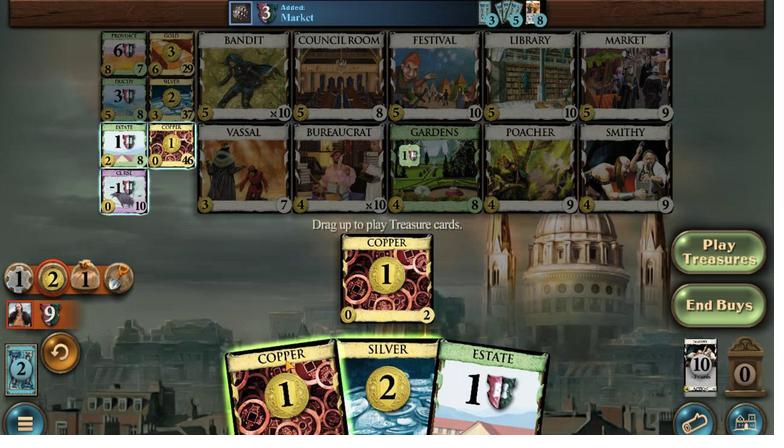 
Action: Mouse pressed left at (294, 267)
Screenshot: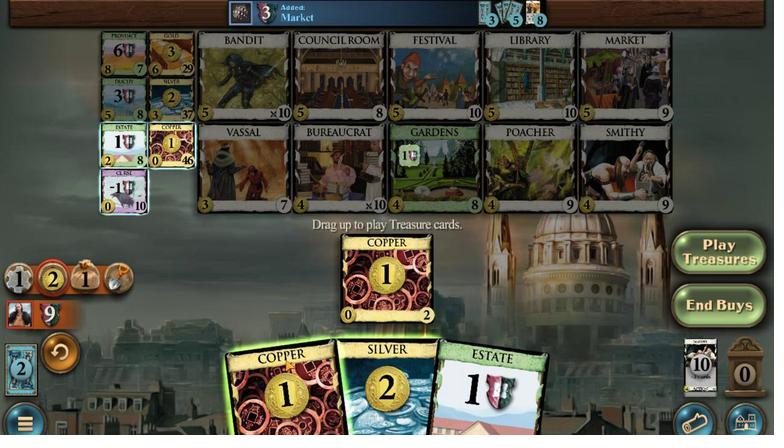 
Action: Mouse moved to (254, 264)
Screenshot: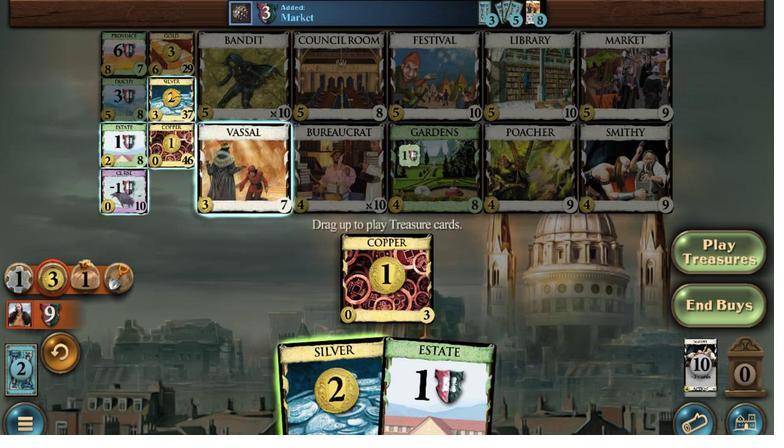 
Action: Mouse pressed left at (254, 264)
Screenshot: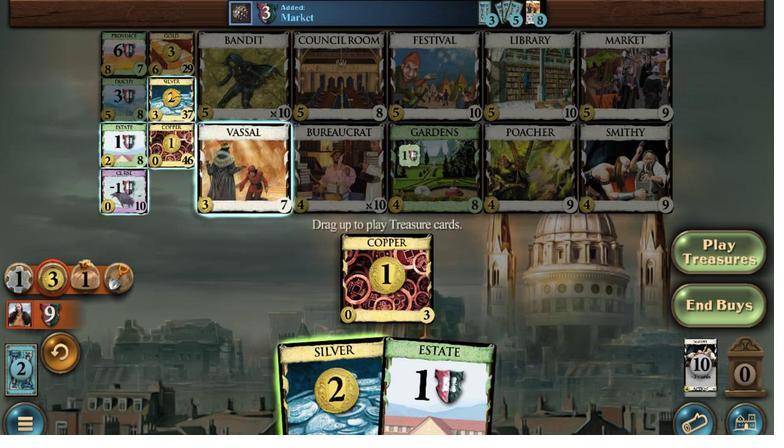 
Action: Mouse moved to (305, 267)
Screenshot: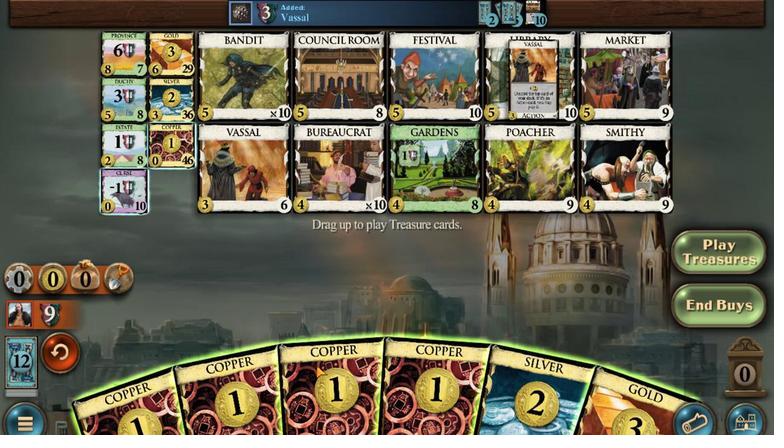 
Action: Mouse pressed left at (305, 267)
Screenshot: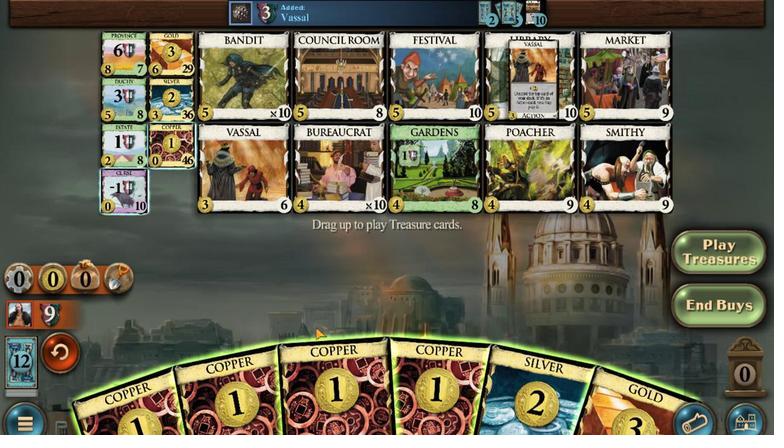
Action: Mouse moved to (327, 267)
Screenshot: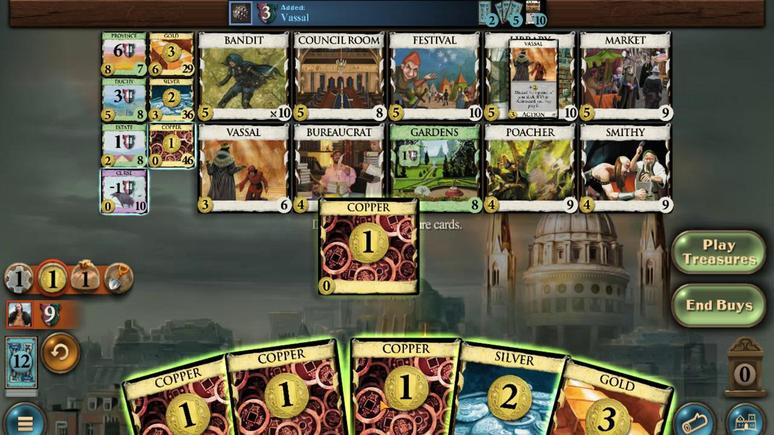 
Action: Mouse pressed left at (327, 267)
Screenshot: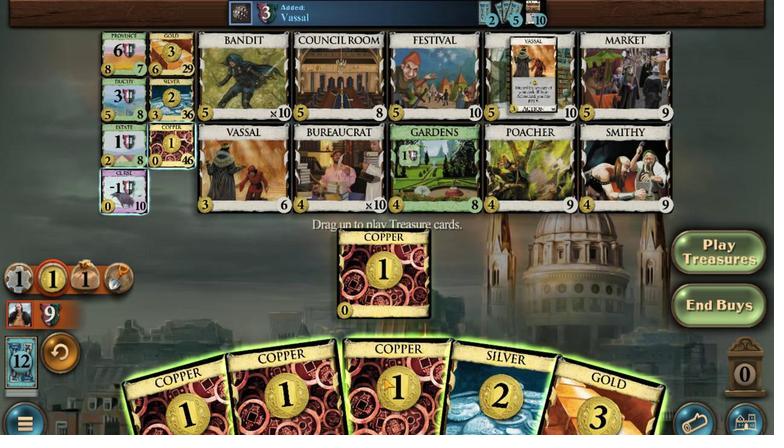 
Action: Mouse moved to (314, 267)
Screenshot: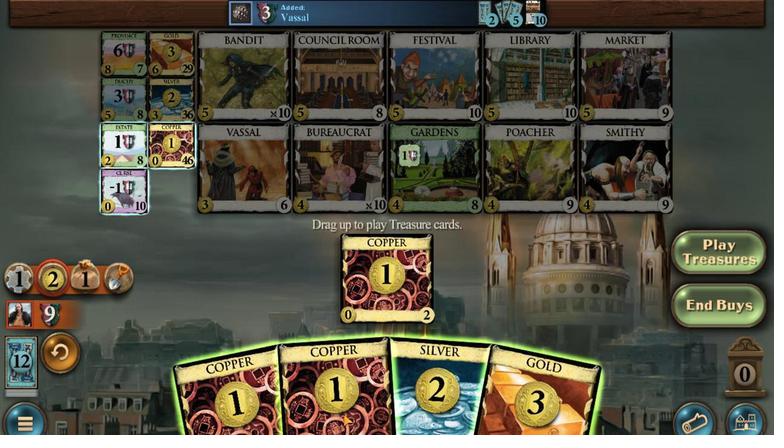 
Action: Mouse pressed left at (314, 267)
Screenshot: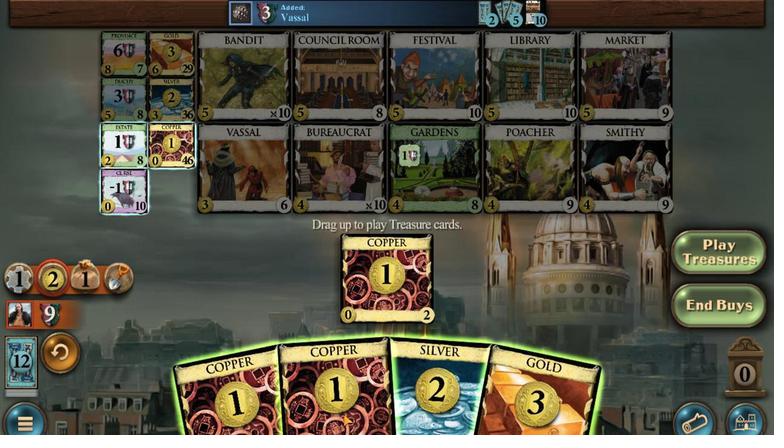 
Action: Mouse moved to (367, 267)
Screenshot: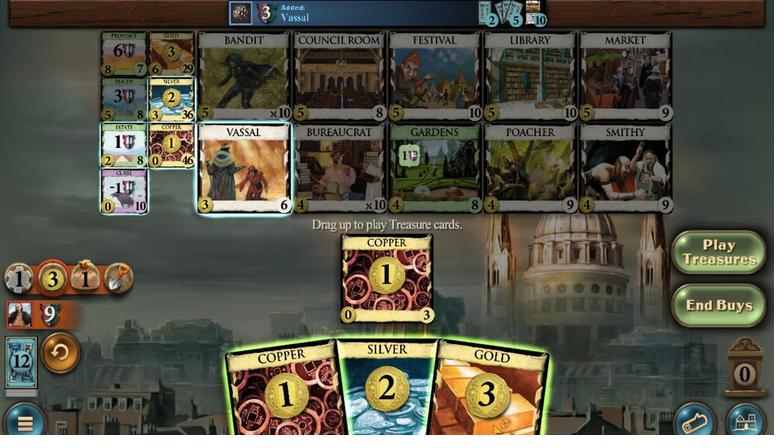 
Action: Mouse pressed left at (367, 267)
Screenshot: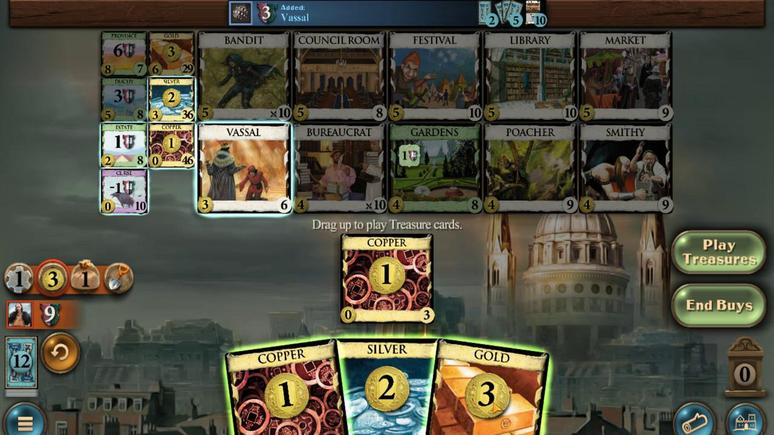 
Action: Mouse moved to (357, 267)
Screenshot: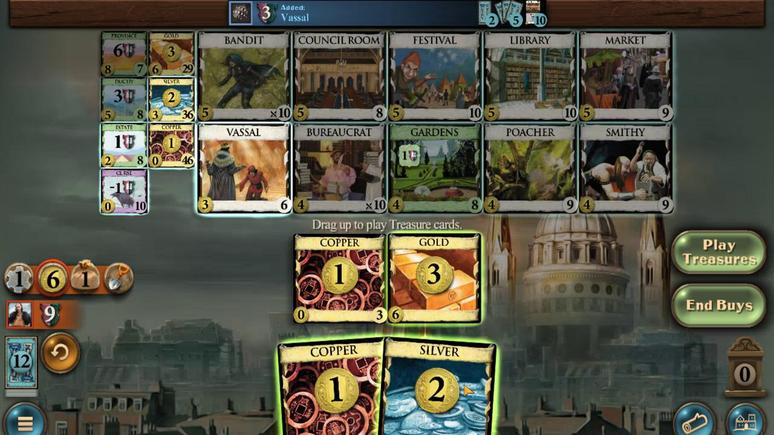 
Action: Mouse pressed left at (357, 267)
Screenshot: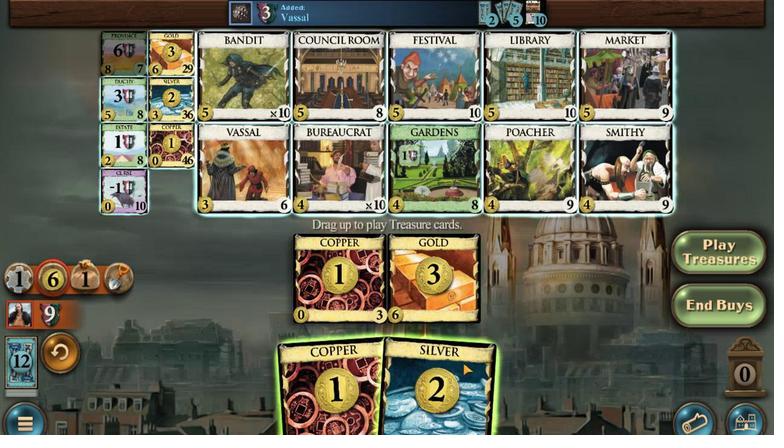 
Action: Mouse moved to (235, 264)
Screenshot: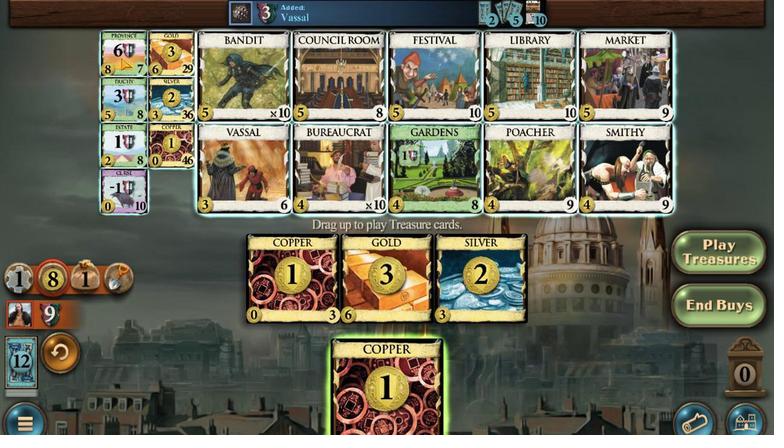 
Action: Mouse pressed left at (235, 264)
Screenshot: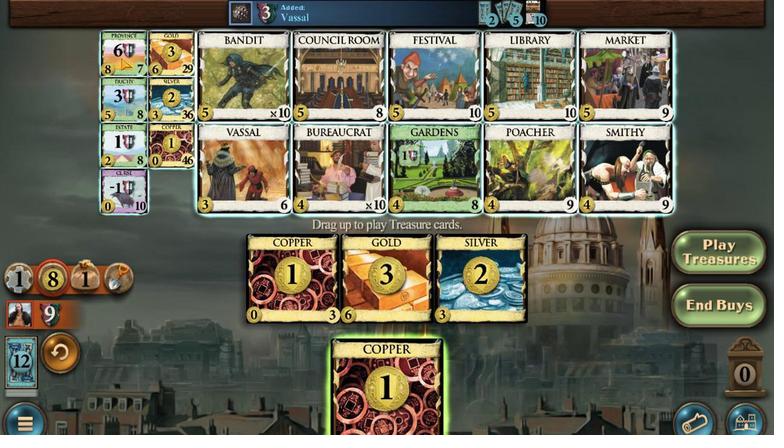 
Action: Mouse moved to (247, 267)
Screenshot: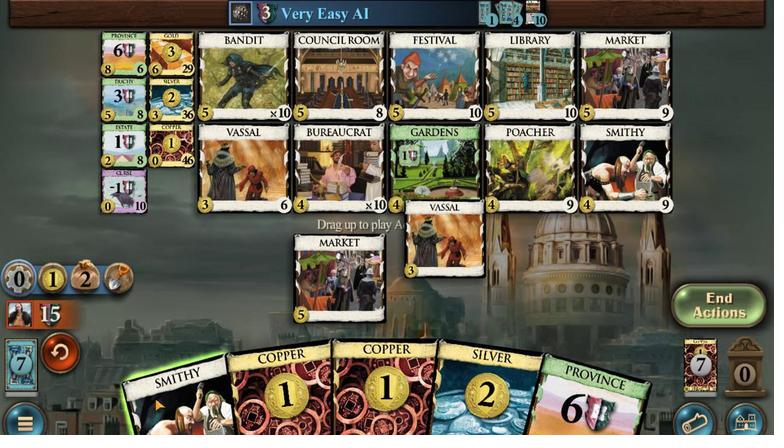 
Action: Mouse pressed left at (247, 267)
Screenshot: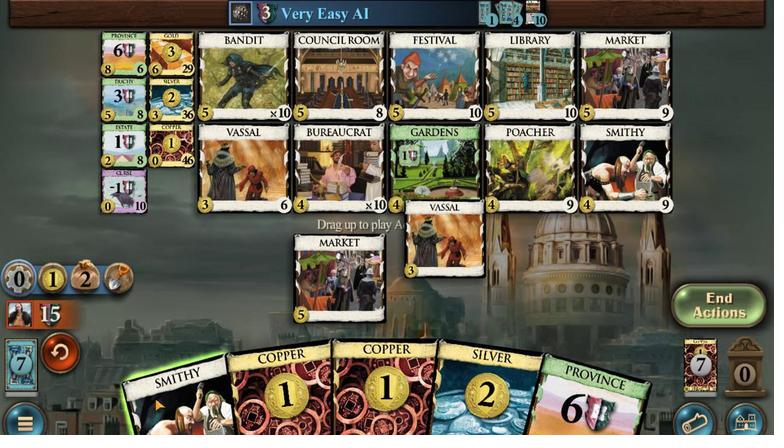 
Action: Mouse moved to (256, 267)
Screenshot: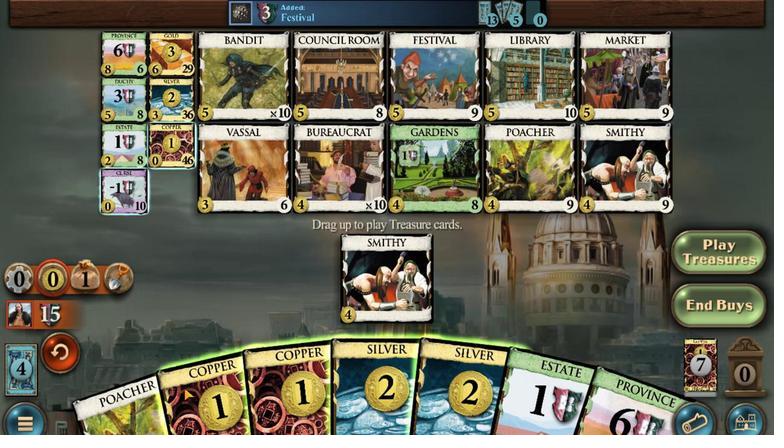 
Action: Mouse pressed left at (256, 267)
Screenshot: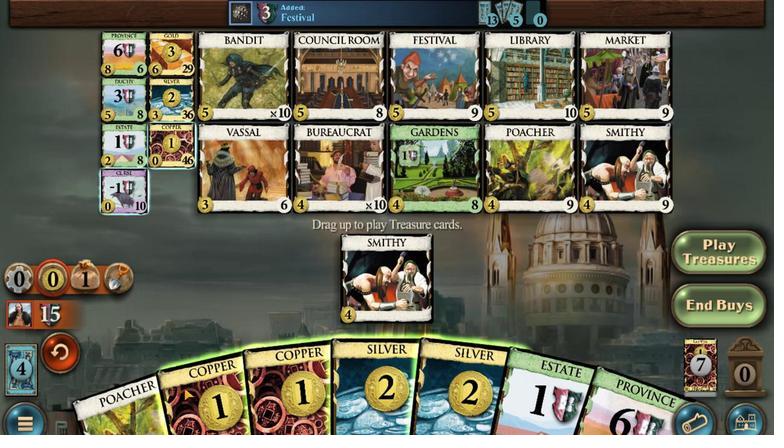 
Action: Mouse moved to (273, 267)
Screenshot: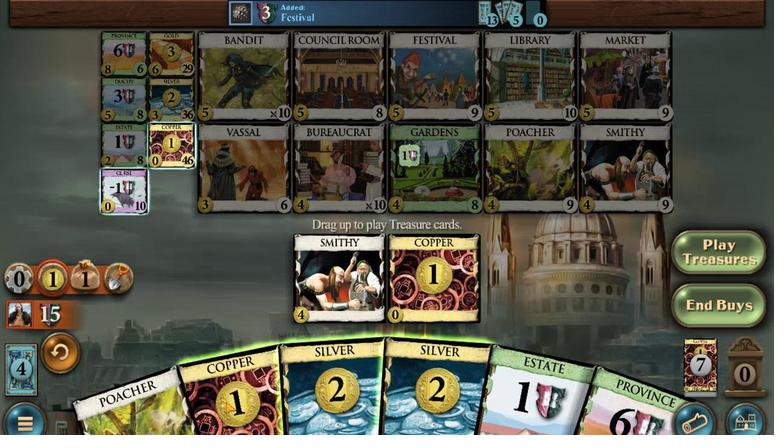 
Action: Mouse pressed left at (273, 267)
Screenshot: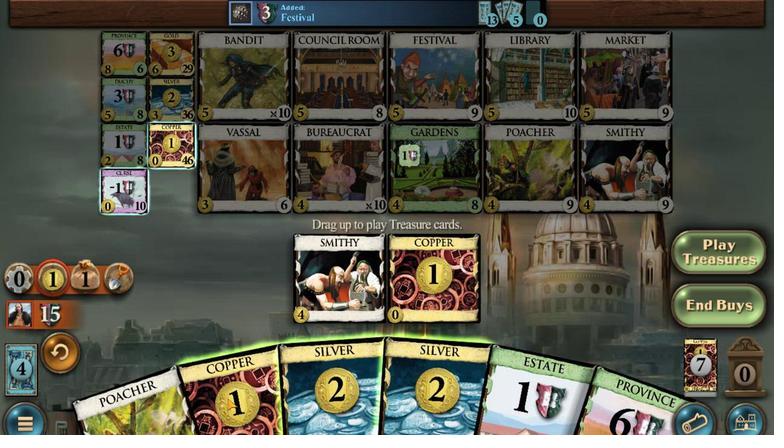 
Action: Mouse moved to (288, 267)
Screenshot: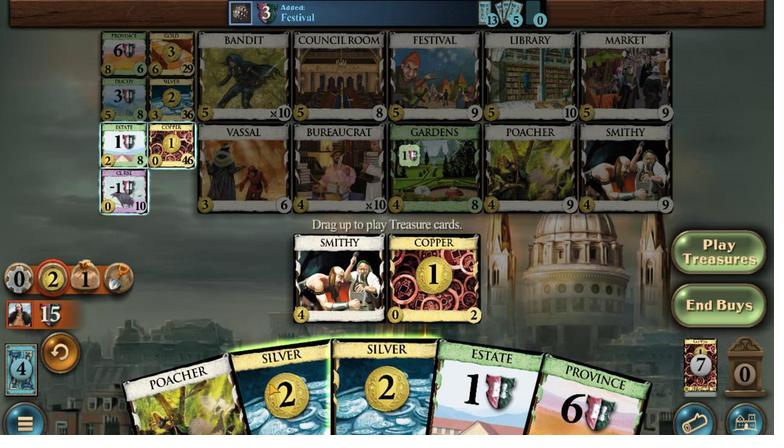 
Action: Mouse pressed left at (288, 267)
Screenshot: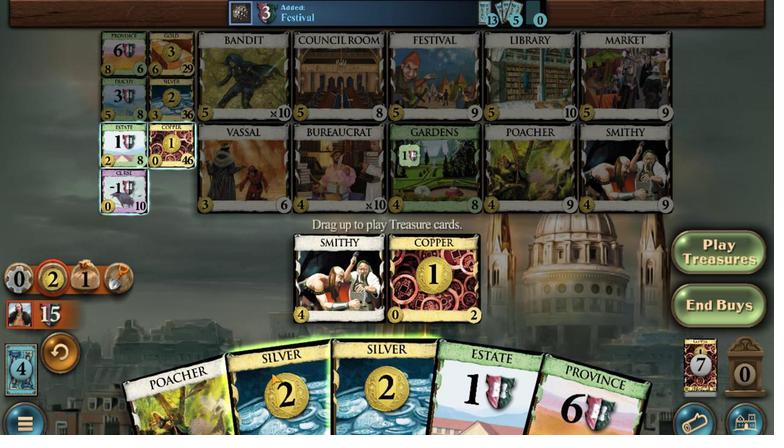 
Action: Mouse moved to (369, 265)
Screenshot: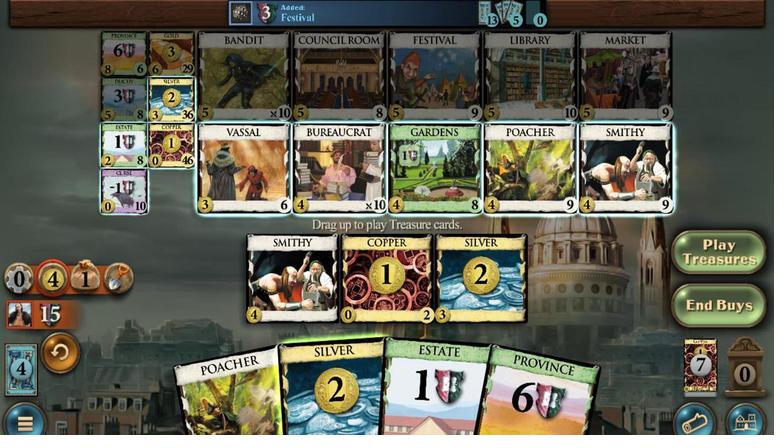 
Action: Mouse pressed left at (369, 265)
Screenshot: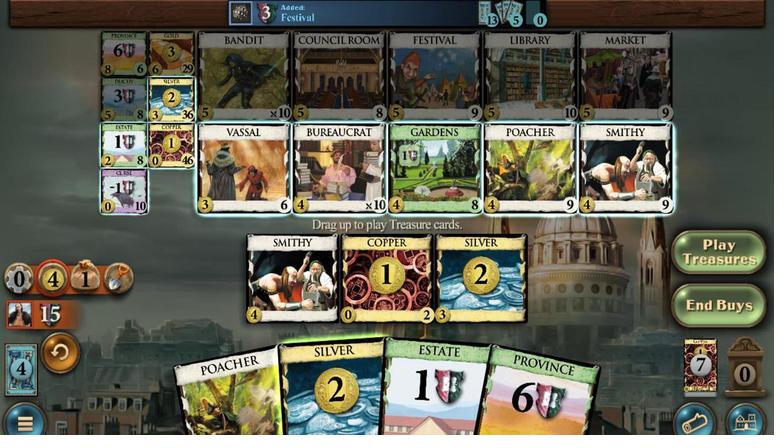 
Action: Mouse moved to (241, 267)
Screenshot: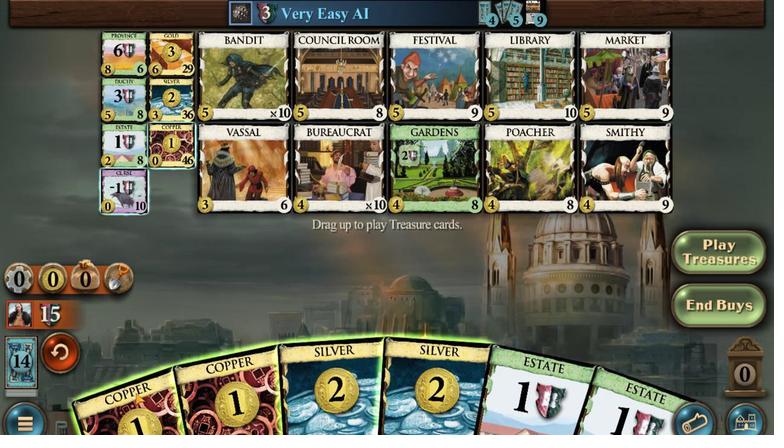 
Action: Mouse pressed left at (241, 267)
Screenshot: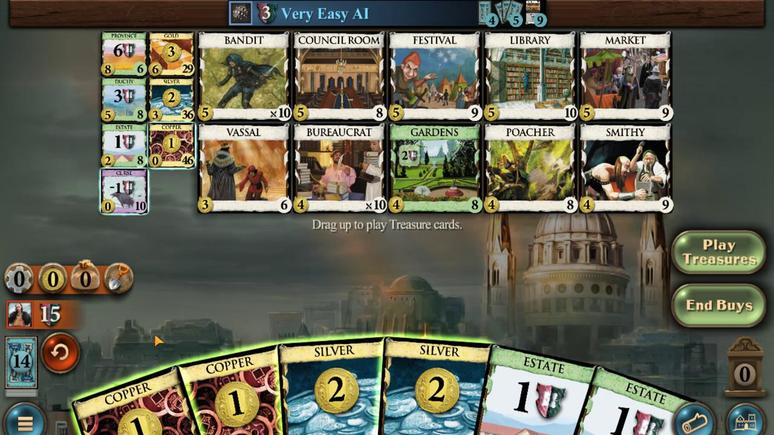 
Action: Mouse moved to (275, 267)
Screenshot: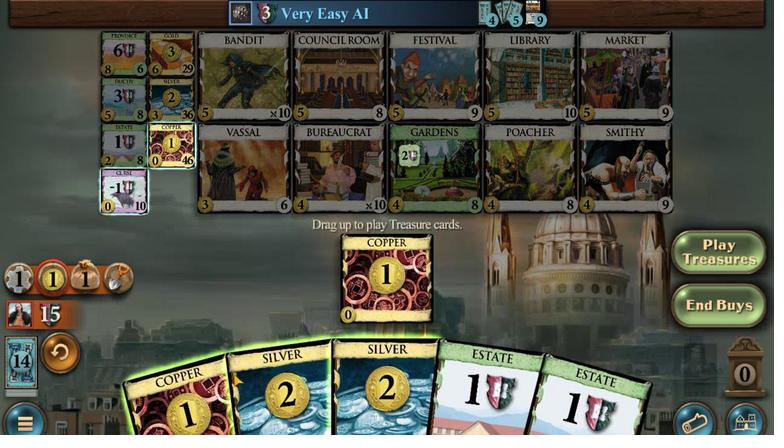 
Action: Mouse pressed left at (275, 267)
Screenshot: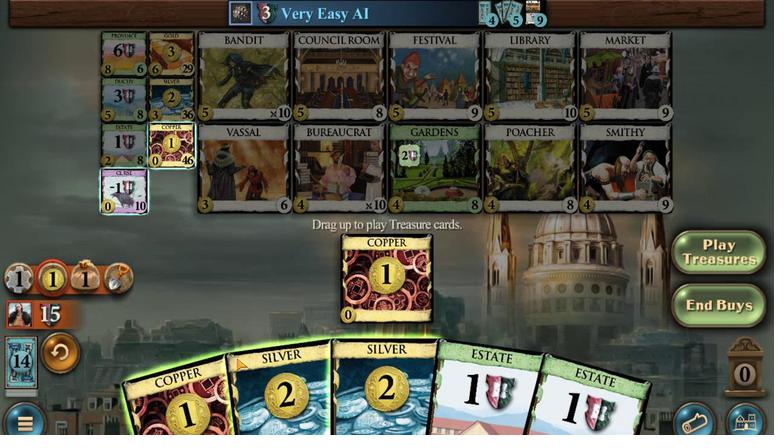 
Action: Mouse moved to (266, 267)
Screenshot: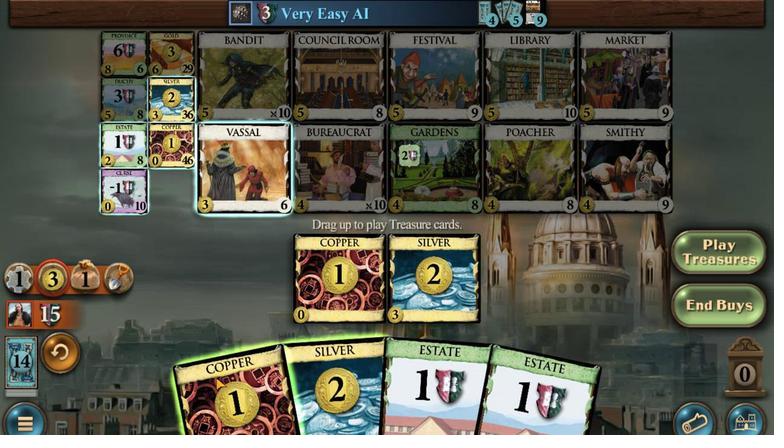 
Action: Mouse pressed left at (266, 267)
Screenshot: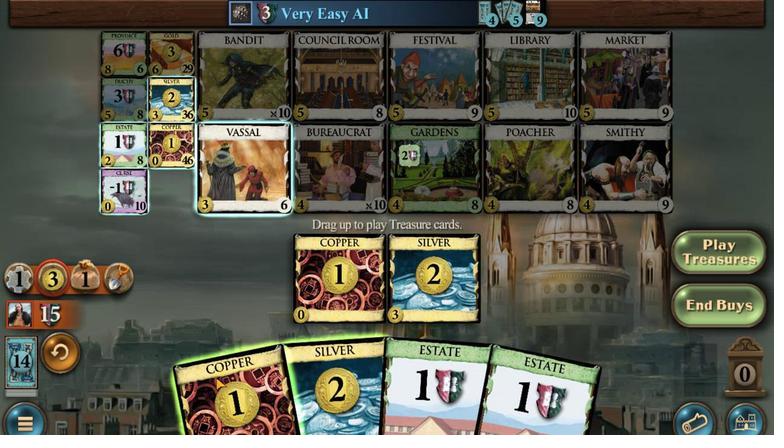 
Action: Mouse moved to (413, 265)
Screenshot: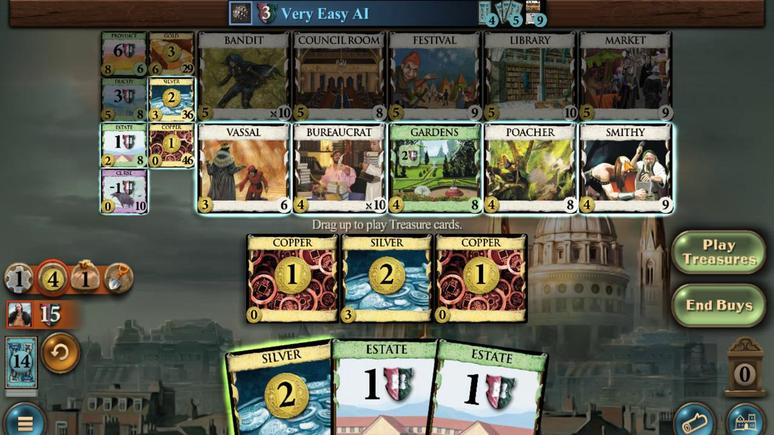 
Action: Mouse pressed left at (413, 265)
Screenshot: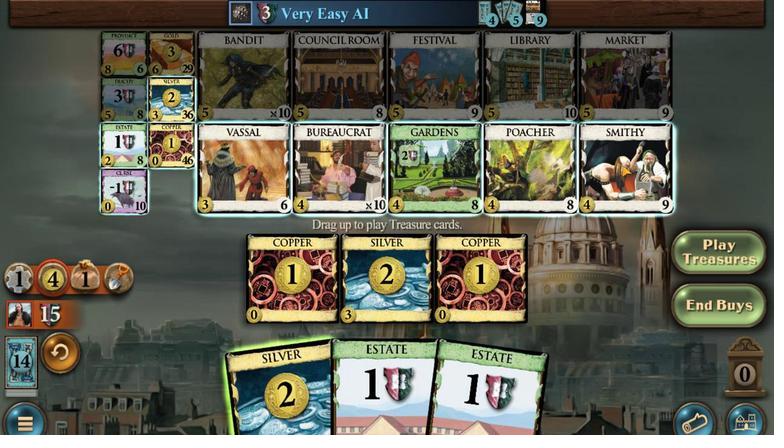 
Action: Mouse moved to (233, 267)
Screenshot: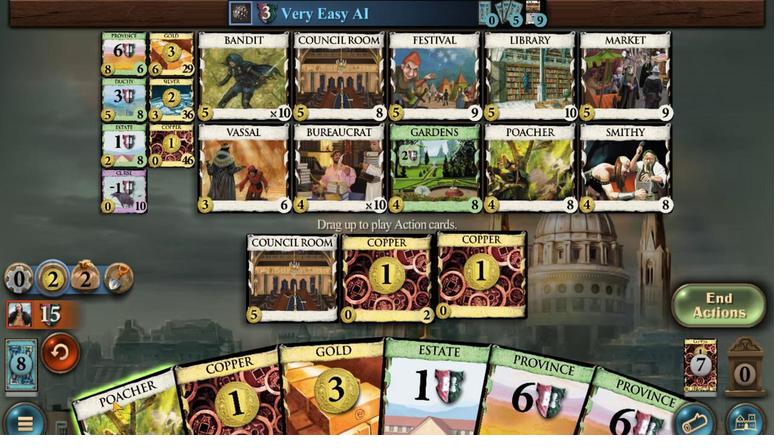 
Action: Mouse pressed left at (233, 267)
Screenshot: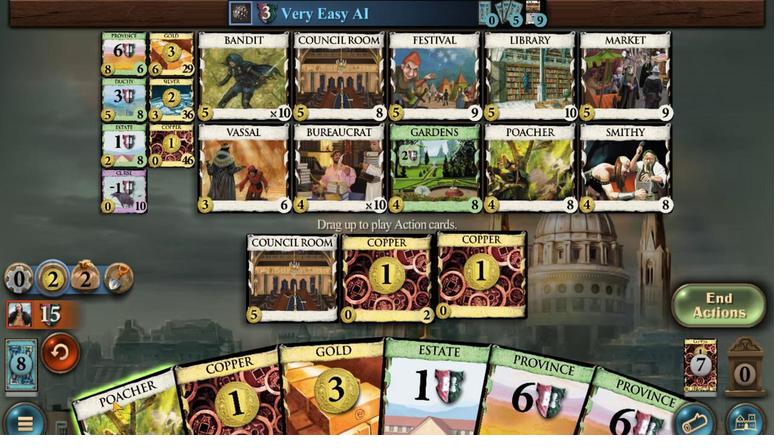 
Action: Mouse moved to (264, 267)
Screenshot: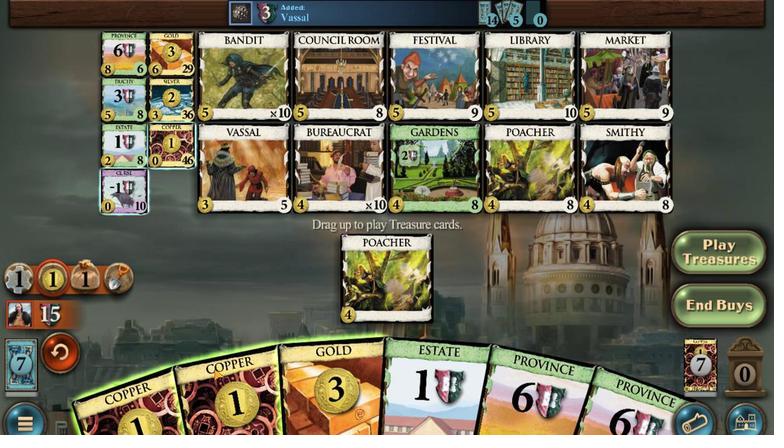 
Action: Mouse pressed left at (264, 267)
Screenshot: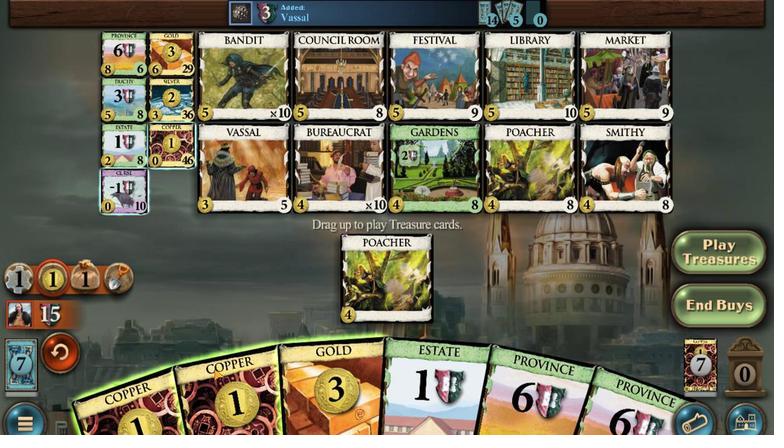 
Action: Mouse moved to (238, 267)
Screenshot: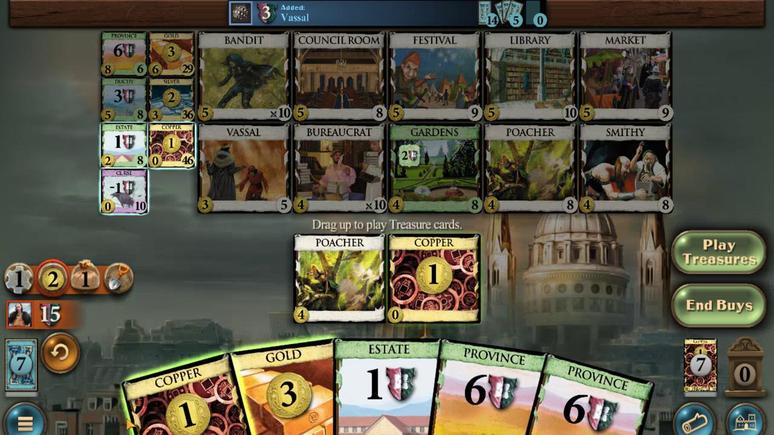 
Action: Mouse pressed left at (238, 267)
Screenshot: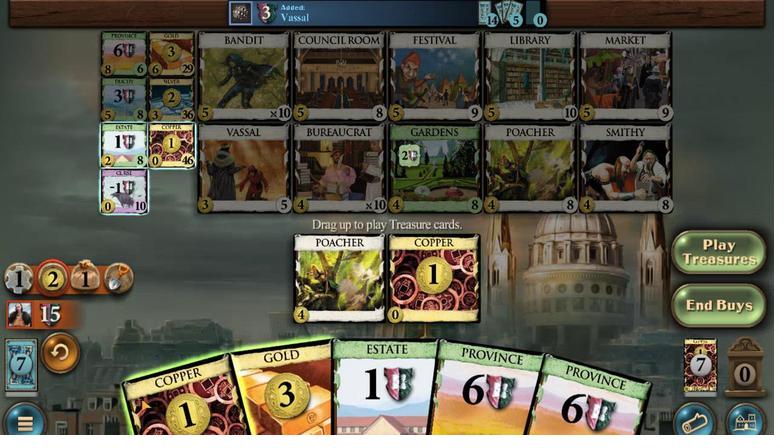 
Action: Mouse moved to (254, 264)
Screenshot: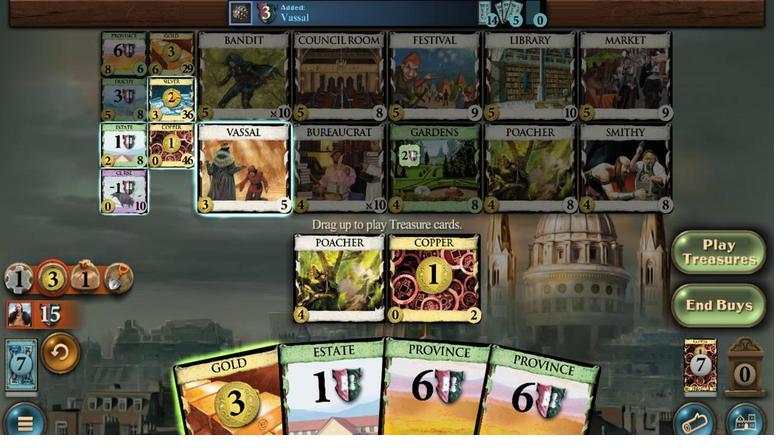 
Action: Mouse pressed left at (254, 264)
Screenshot: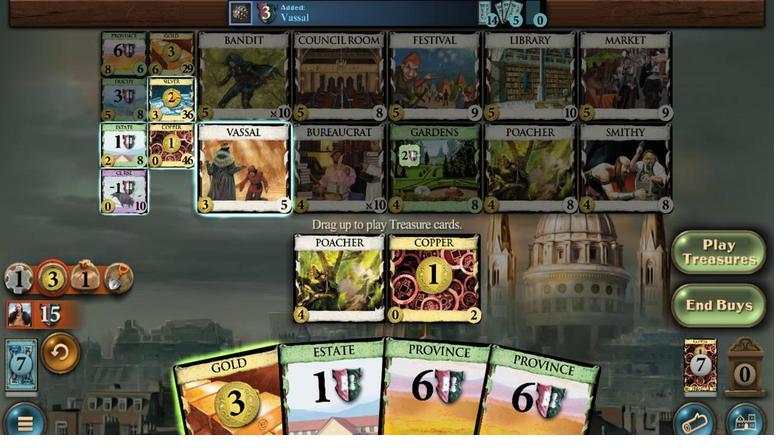 
Action: Mouse moved to (266, 267)
Screenshot: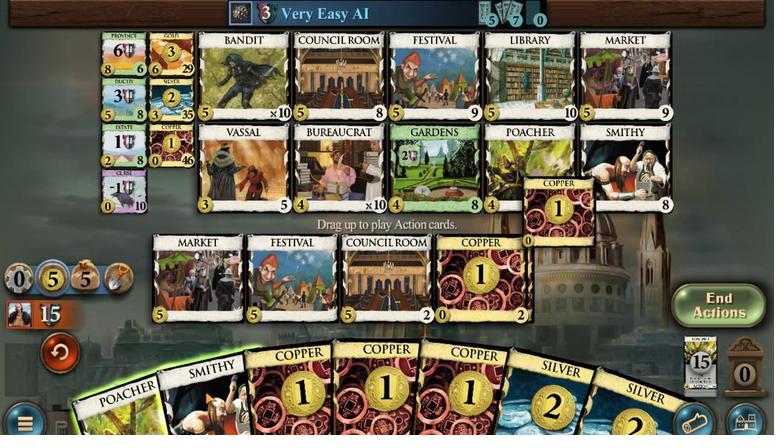 
Action: Mouse pressed left at (266, 267)
Screenshot: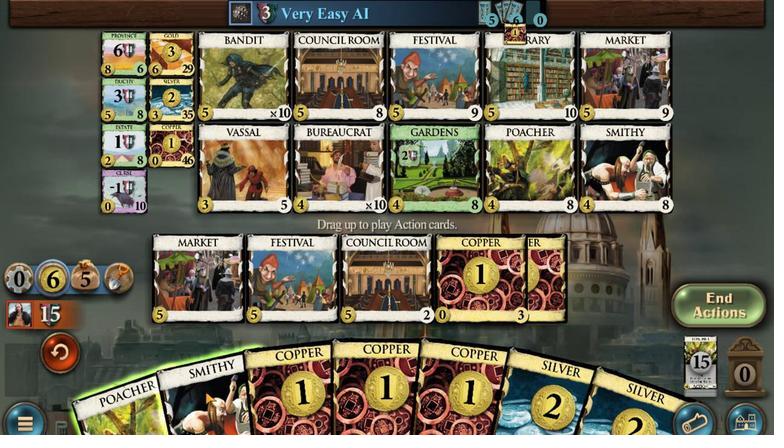 
Action: Mouse moved to (356, 267)
Screenshot: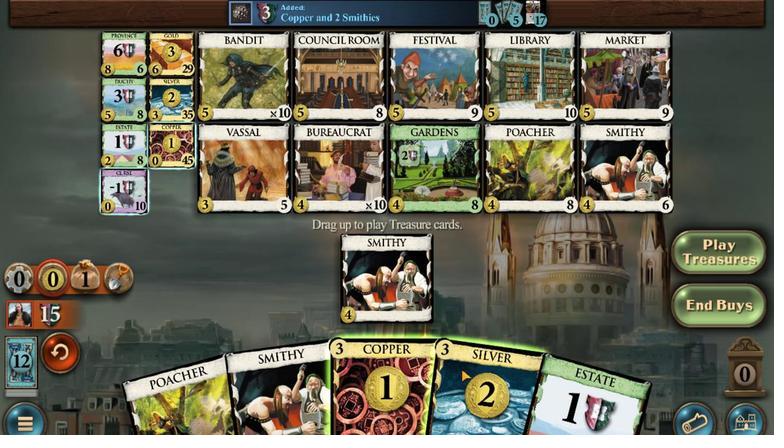 
Action: Mouse pressed left at (356, 267)
Screenshot: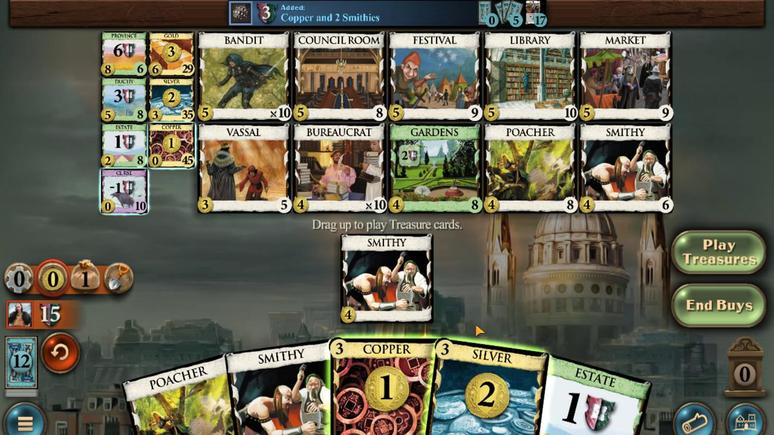 
Action: Mouse moved to (365, 267)
Screenshot: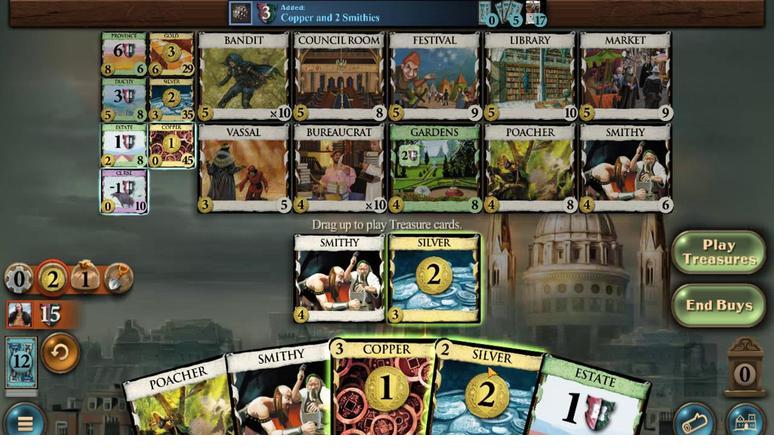 
Action: Mouse pressed left at (365, 267)
Screenshot: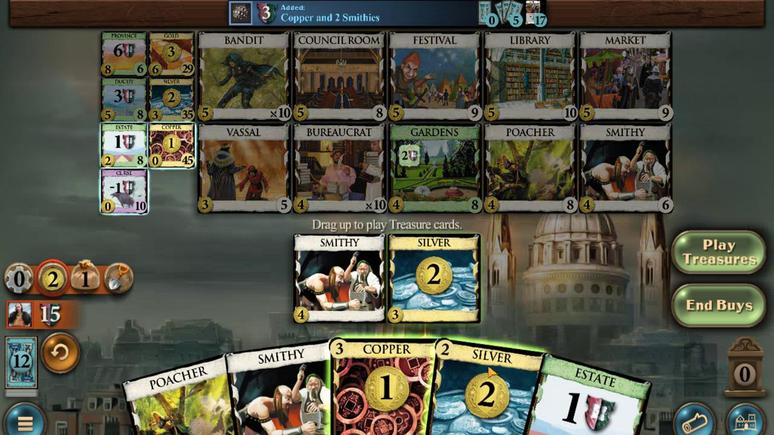 
Action: Mouse moved to (367, 267)
Screenshot: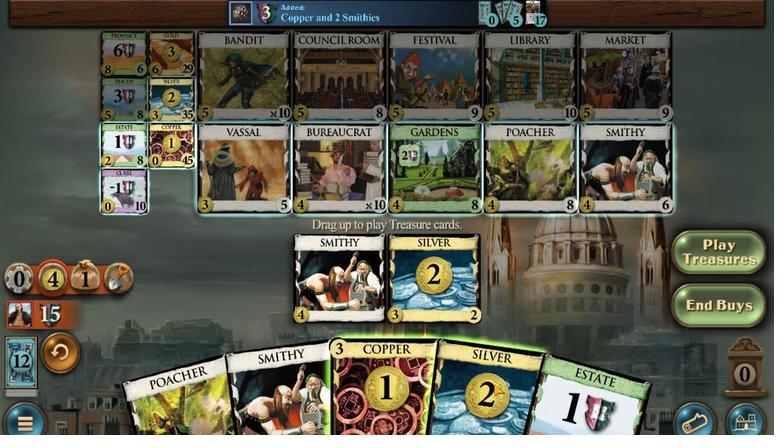 
Action: Mouse pressed left at (367, 267)
Screenshot: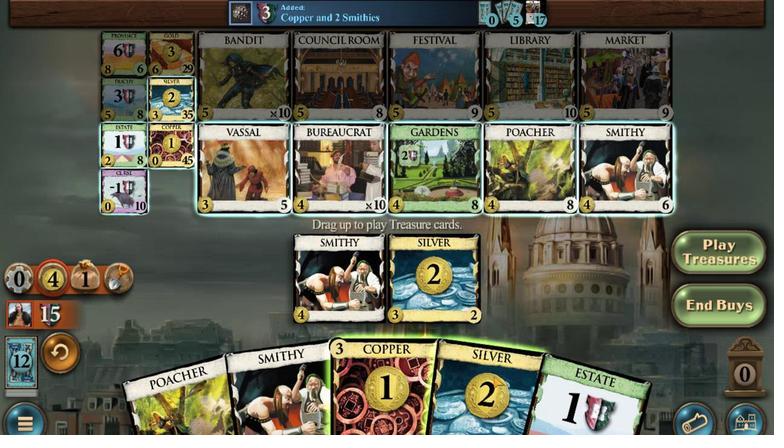 
Action: Mouse moved to (350, 267)
Screenshot: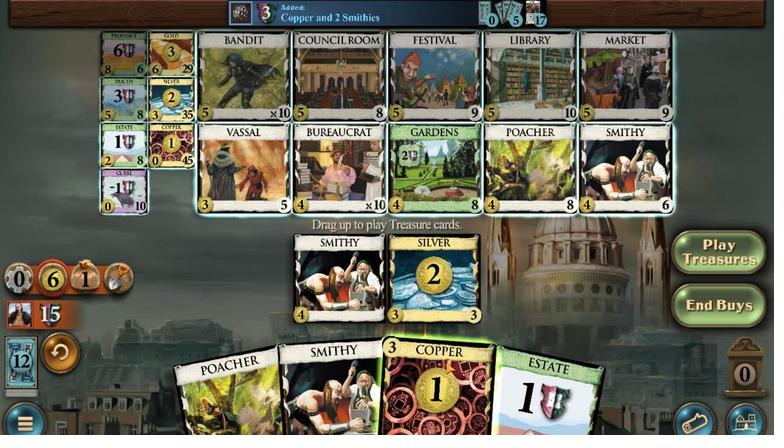 
Action: Mouse pressed left at (350, 267)
Screenshot: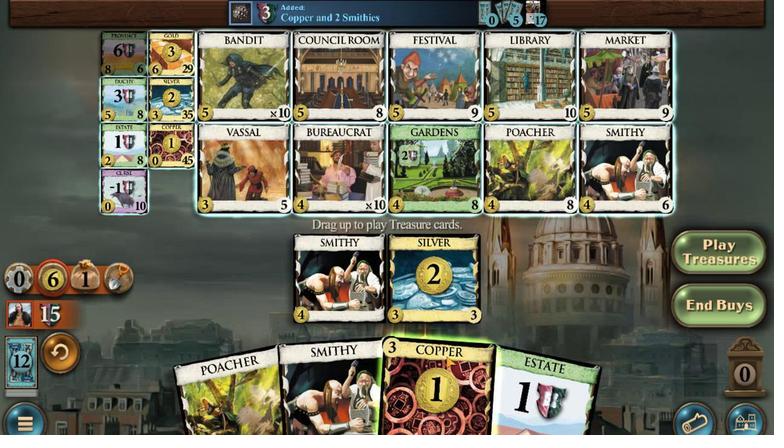 
Action: Mouse moved to (355, 266)
Screenshot: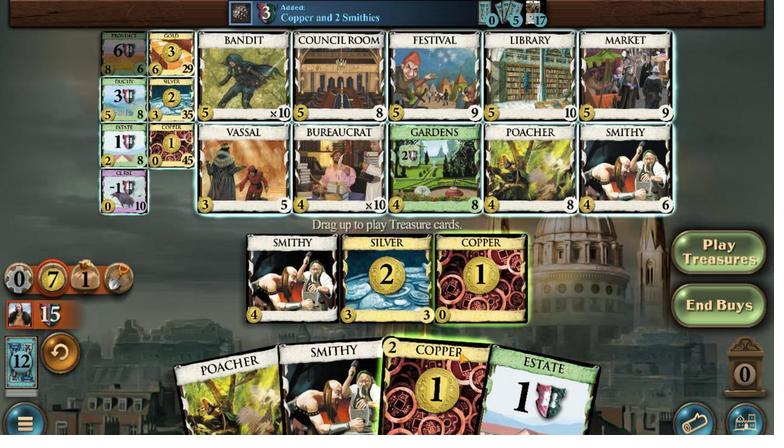 
Action: Mouse pressed left at (355, 266)
Screenshot: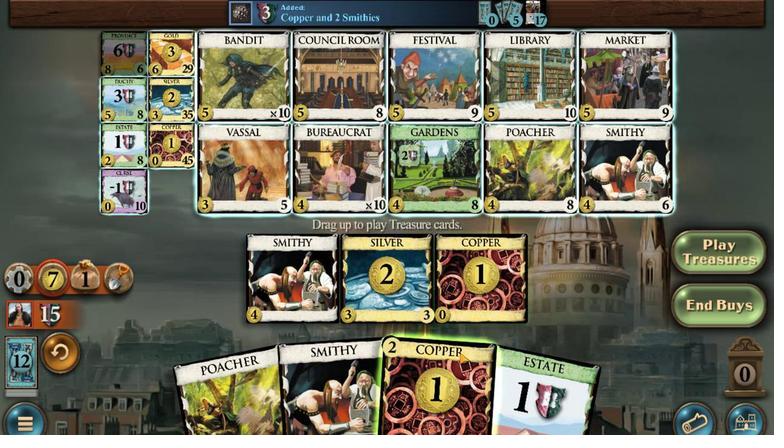 
Action: Mouse moved to (234, 264)
Screenshot: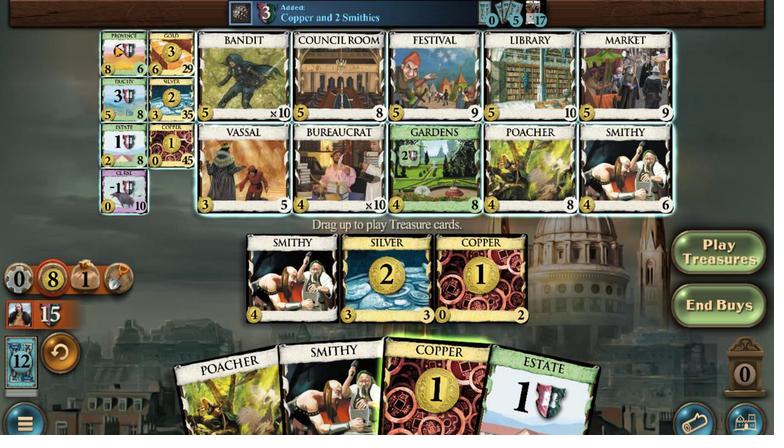 
Action: Mouse pressed left at (234, 264)
Screenshot: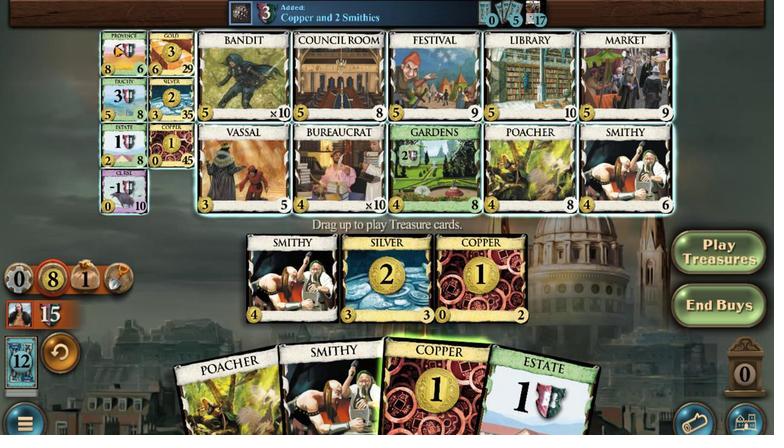 
Action: Mouse moved to (269, 267)
Screenshot: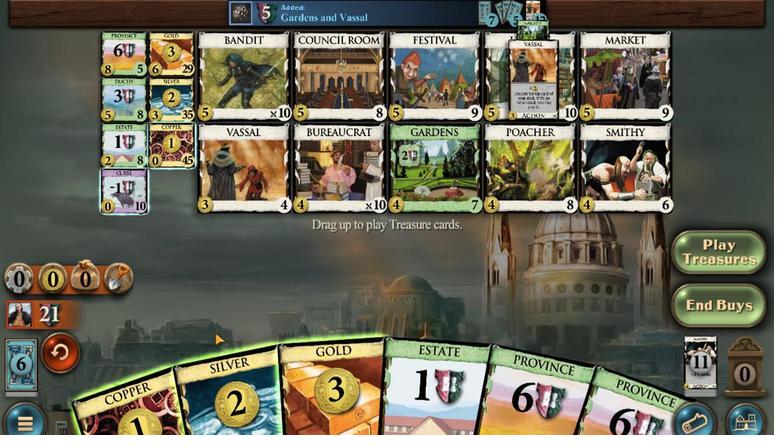 
Action: Mouse pressed left at (269, 267)
Screenshot: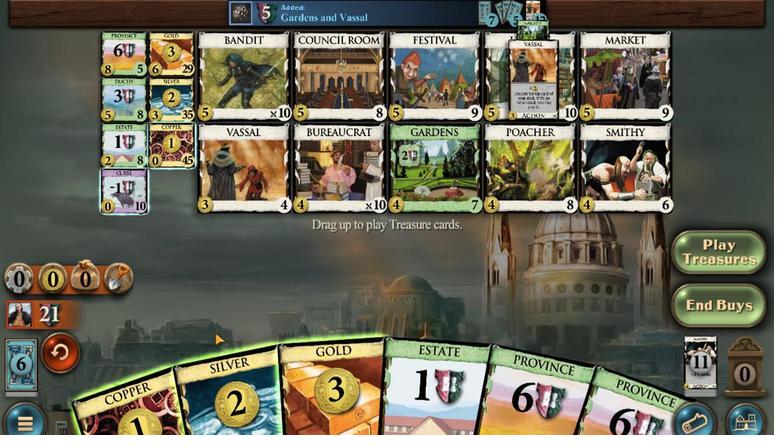 
Action: Mouse moved to (292, 267)
Screenshot: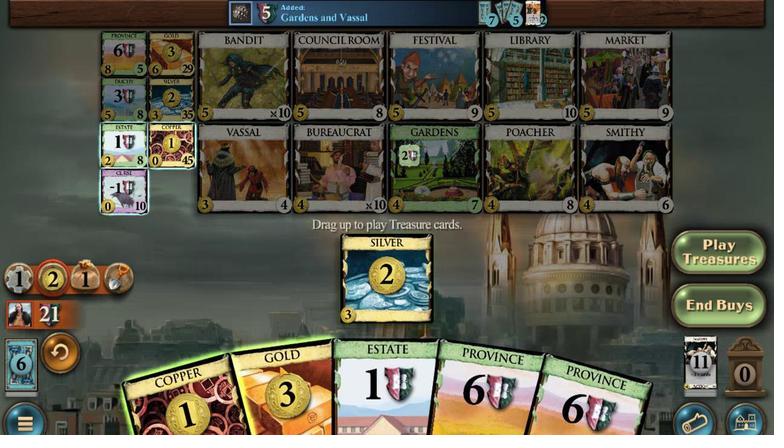 
Action: Mouse pressed left at (292, 267)
Screenshot: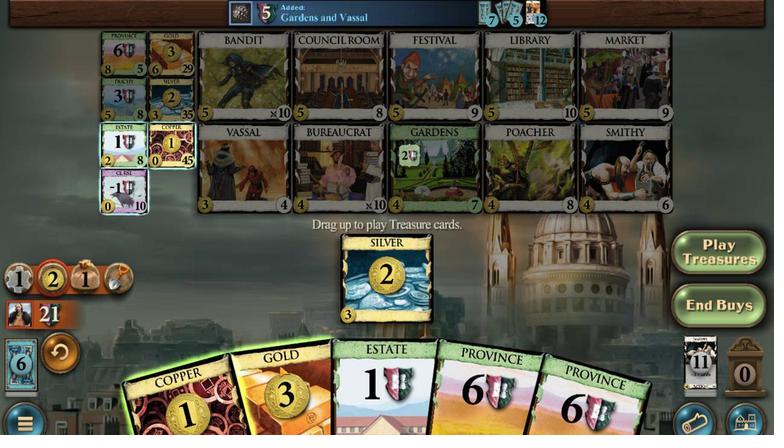 
Action: Mouse moved to (276, 267)
Screenshot: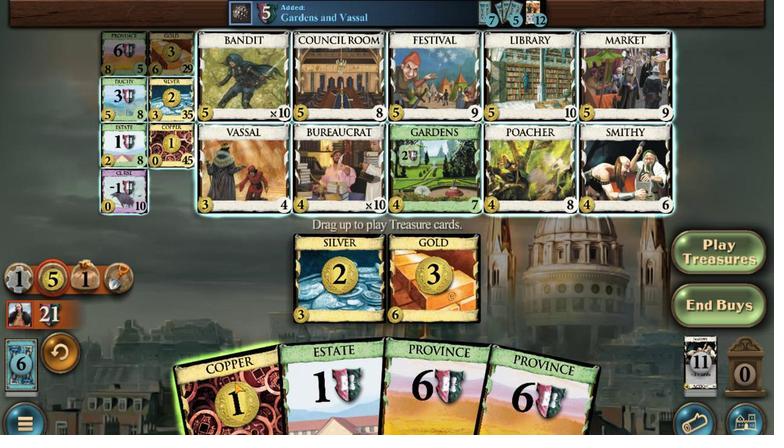 
Action: Mouse pressed left at (276, 267)
Screenshot: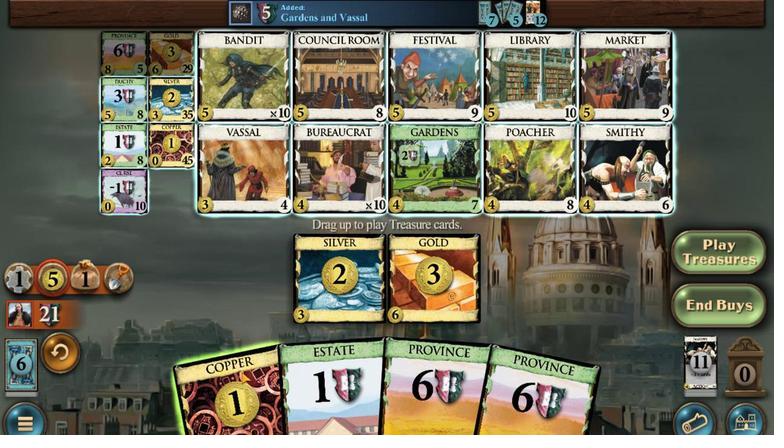 
Action: Mouse moved to (252, 264)
Screenshot: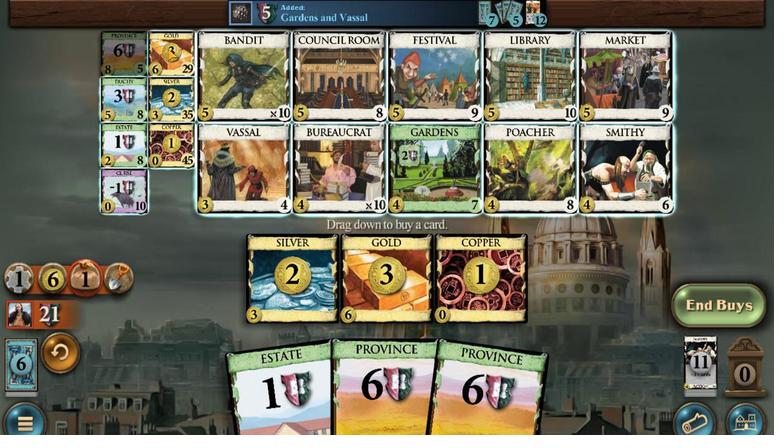 
Action: Mouse pressed left at (252, 264)
Screenshot: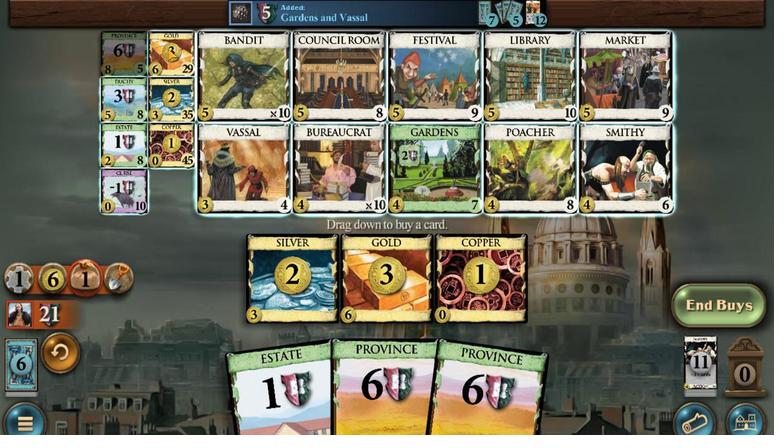 
Action: Mouse moved to (244, 267)
Screenshot: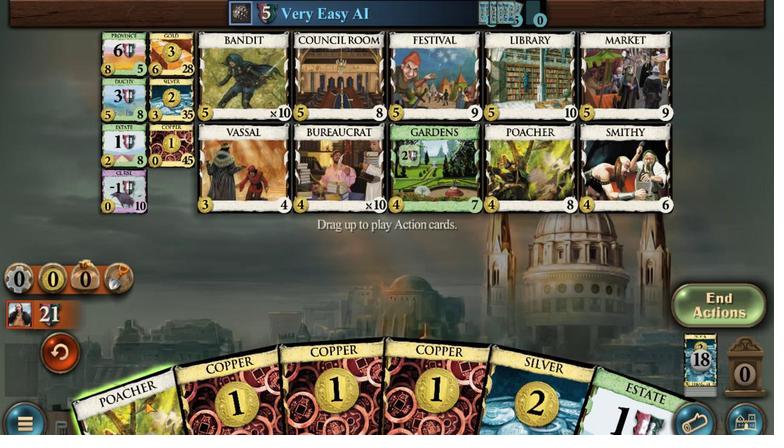
Action: Mouse pressed left at (244, 267)
Screenshot: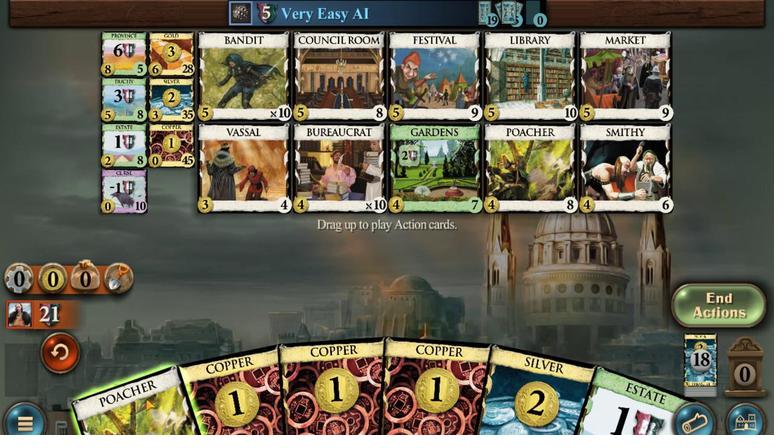 
Action: Mouse moved to (305, 267)
Screenshot: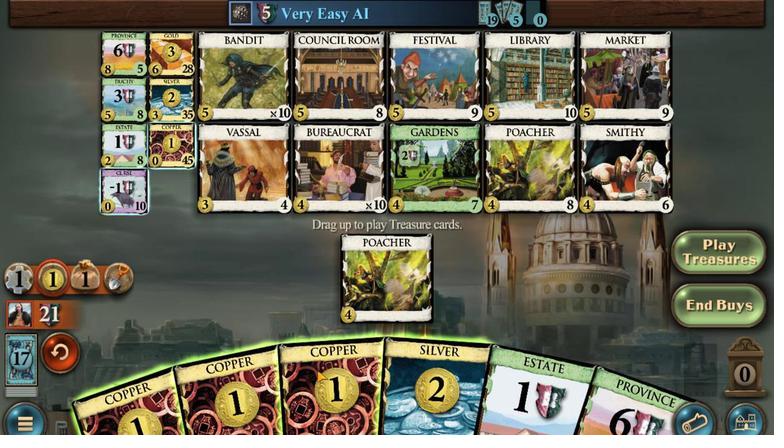 
Action: Mouse pressed left at (305, 267)
Screenshot: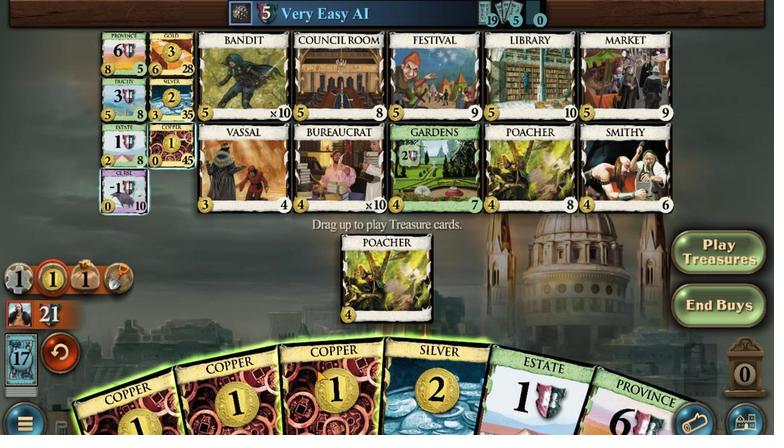 
Action: Mouse moved to (290, 267)
Screenshot: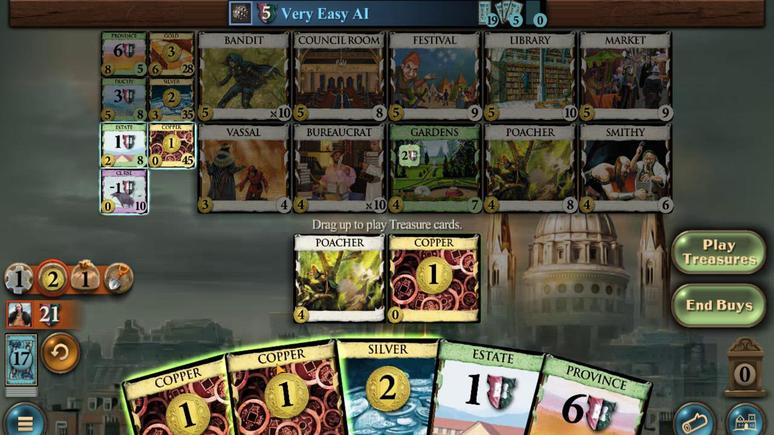 
Action: Mouse pressed left at (290, 267)
Screenshot: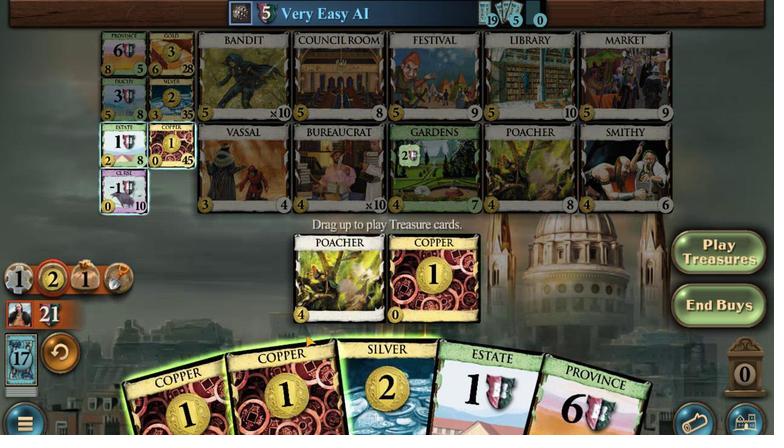 
Action: Mouse moved to (267, 267)
Screenshot: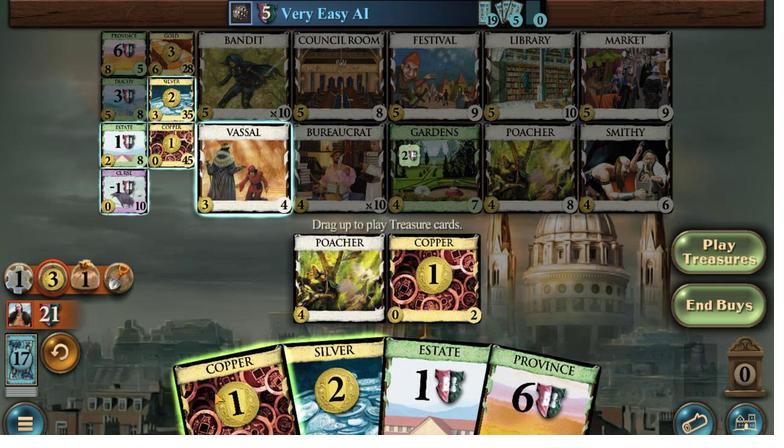 
Action: Mouse pressed left at (267, 267)
Screenshot: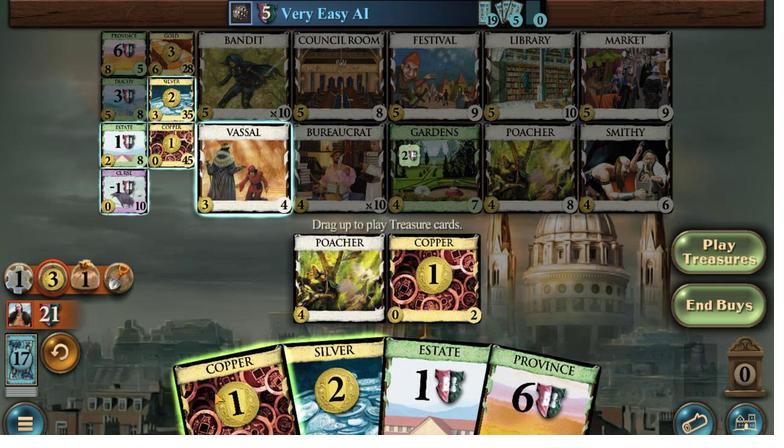
Action: Mouse moved to (249, 264)
Screenshot: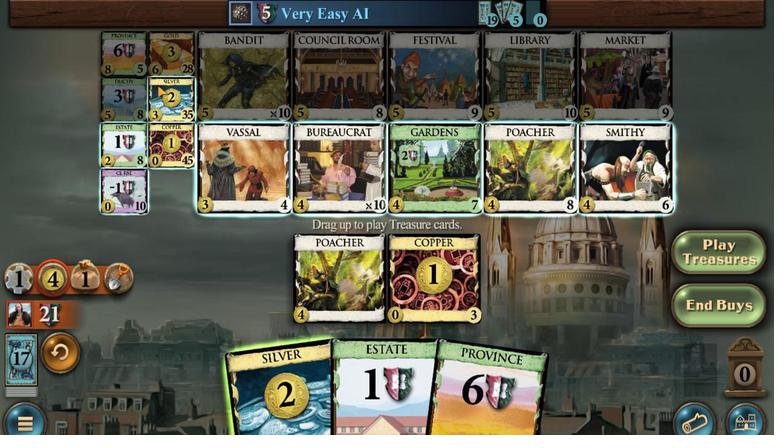 
Action: Mouse pressed left at (249, 264)
Screenshot: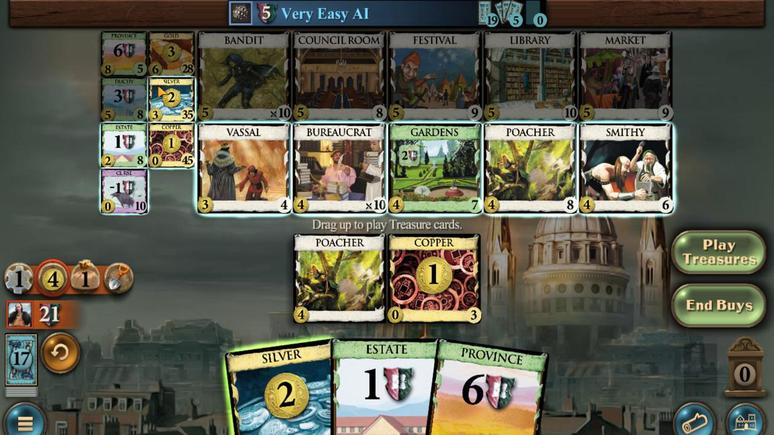 
Action: Mouse moved to (254, 267)
Screenshot: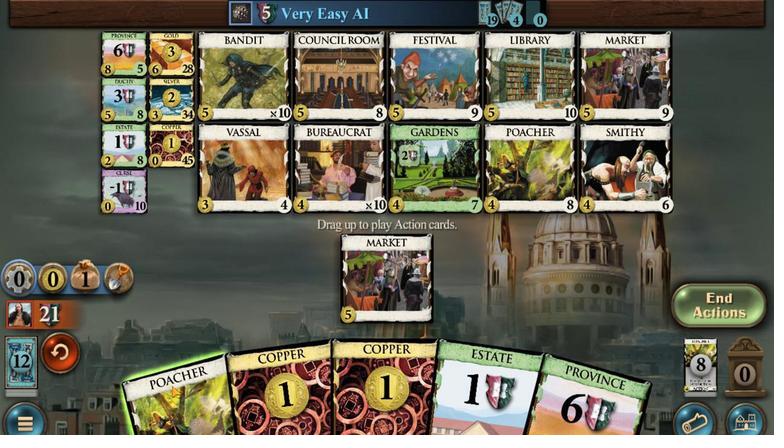 
Action: Mouse pressed left at (254, 267)
Screenshot: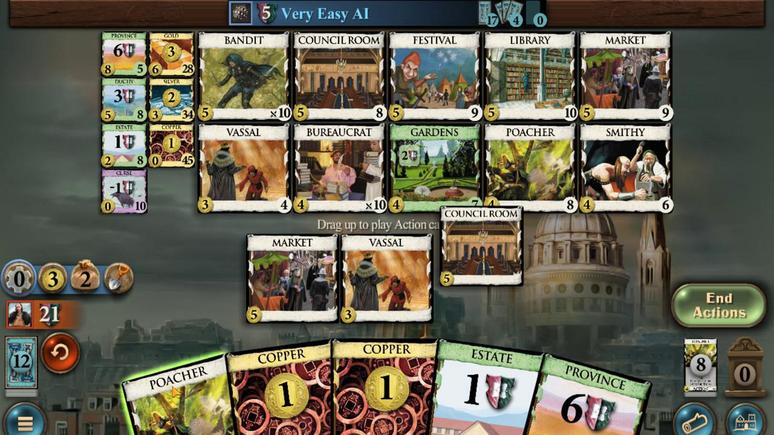 
Action: Mouse moved to (232, 267)
Screenshot: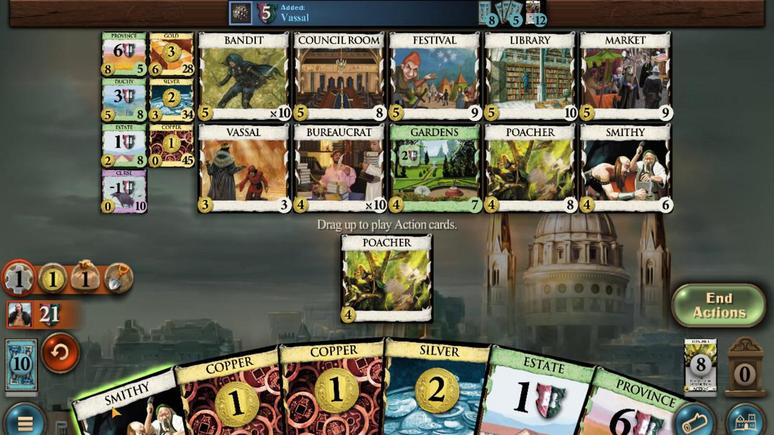 
Action: Mouse pressed left at (232, 267)
Screenshot: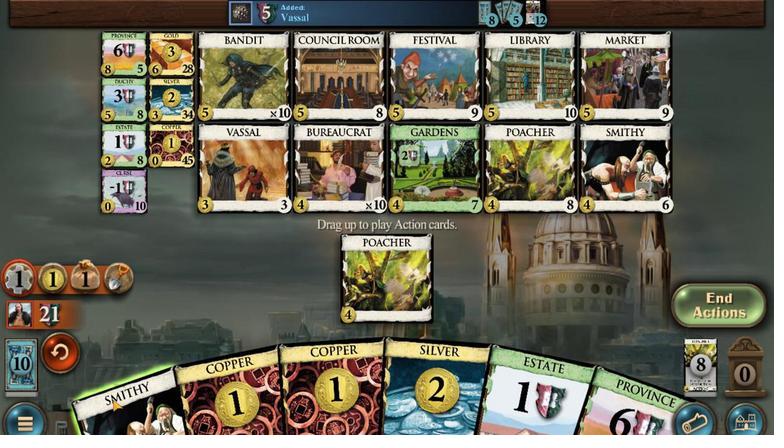 
Action: Mouse moved to (316, 267)
Screenshot: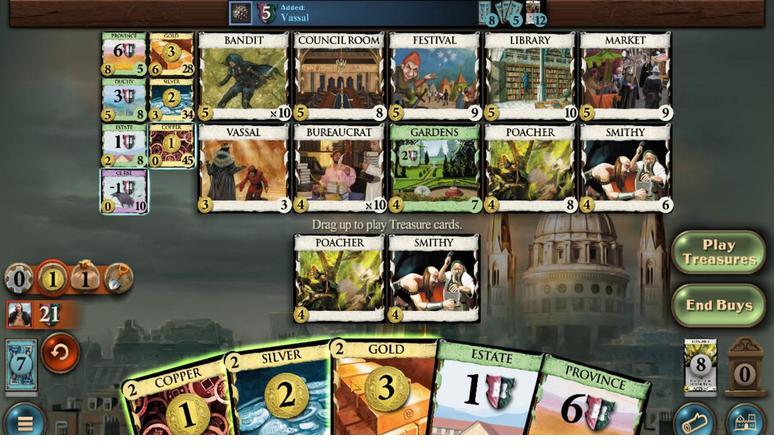 
Action: Mouse pressed left at (316, 267)
Screenshot: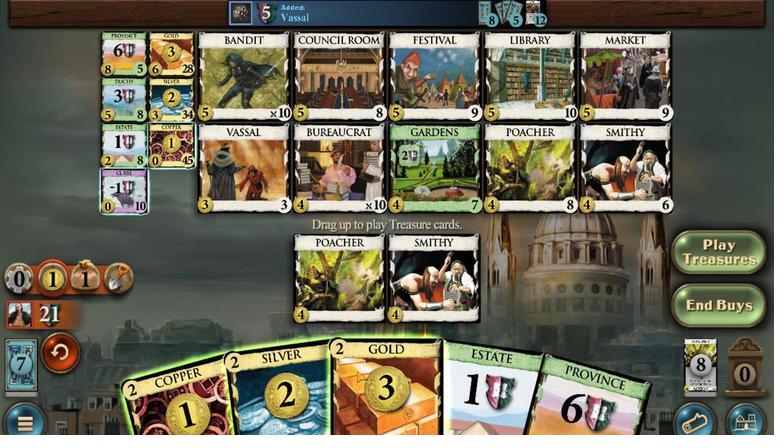 
Action: Mouse moved to (295, 267)
Screenshot: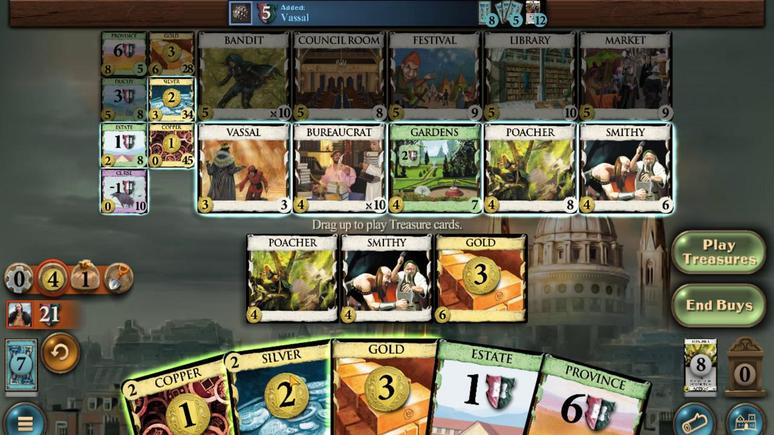 
Action: Mouse pressed left at (295, 267)
Screenshot: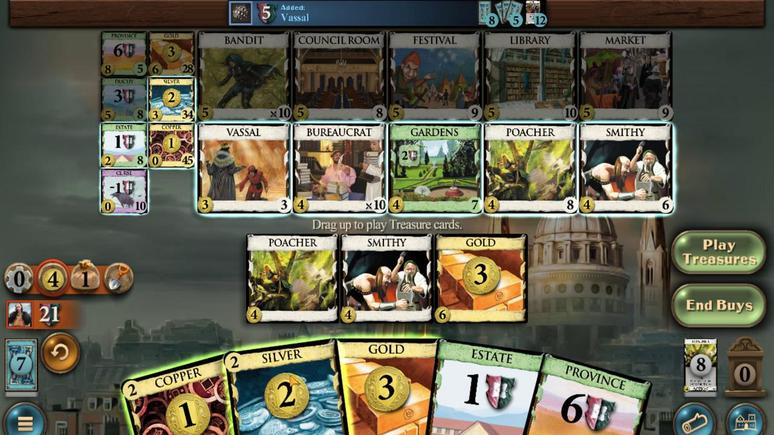 
Action: Mouse moved to (301, 267)
Screenshot: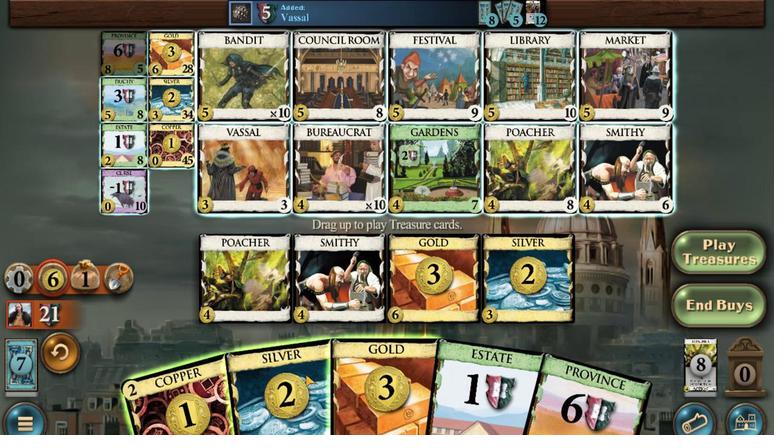 
Action: Mouse pressed left at (301, 267)
Screenshot: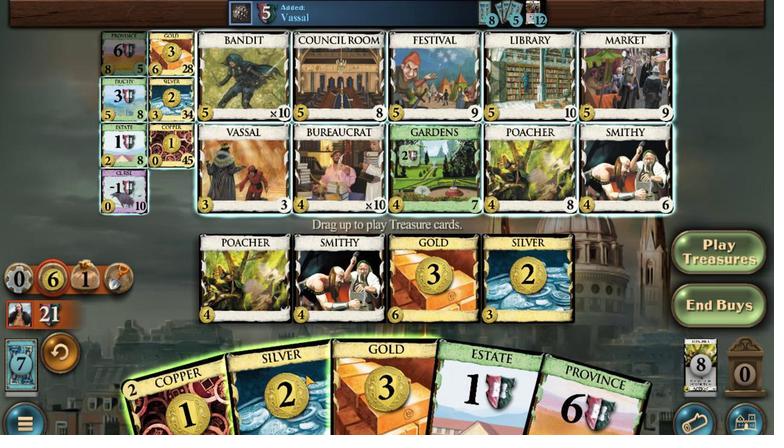 
Action: Mouse moved to (237, 264)
Screenshot: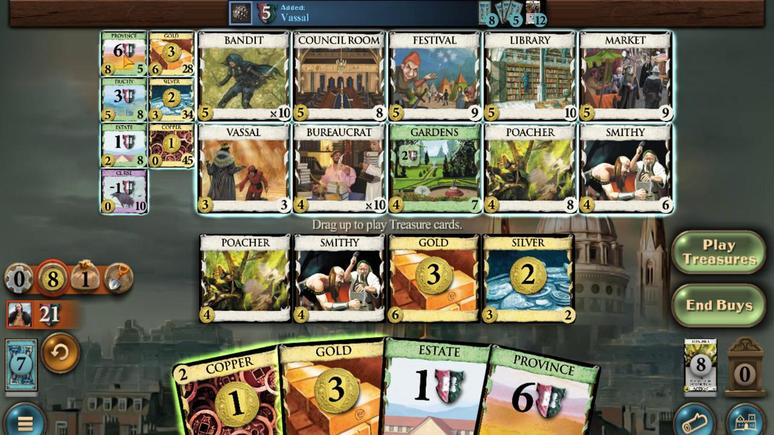 
Action: Mouse pressed left at (237, 264)
Screenshot: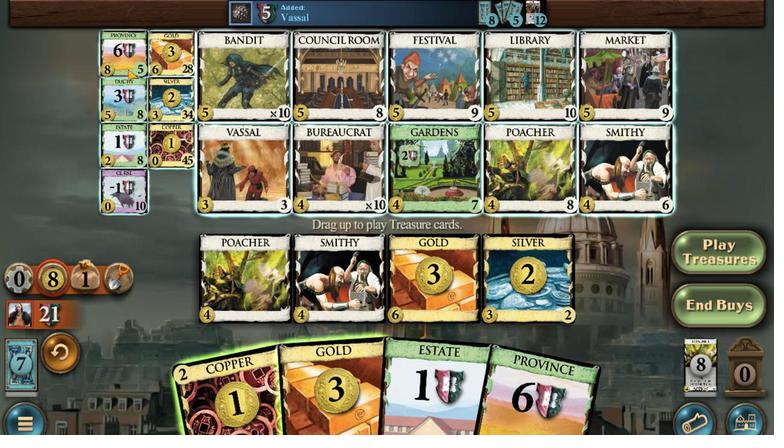 
Action: Mouse moved to (259, 267)
Screenshot: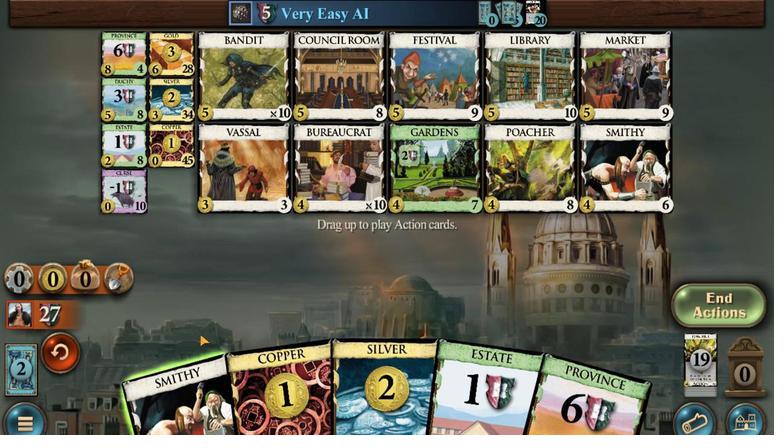 
Action: Mouse pressed left at (259, 267)
Screenshot: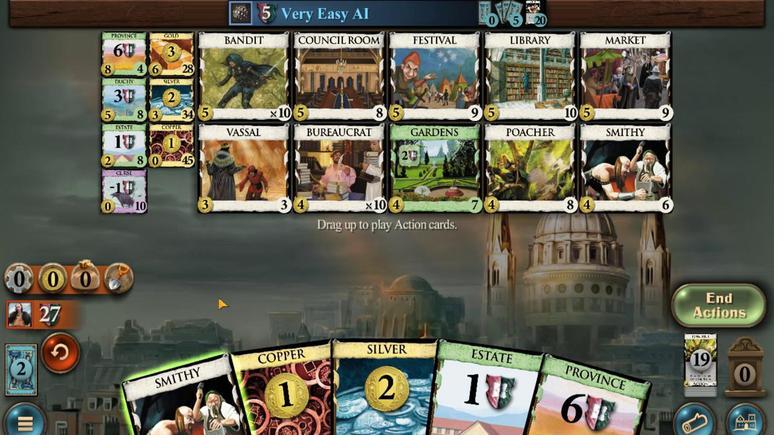 
Action: Mouse moved to (295, 267)
Screenshot: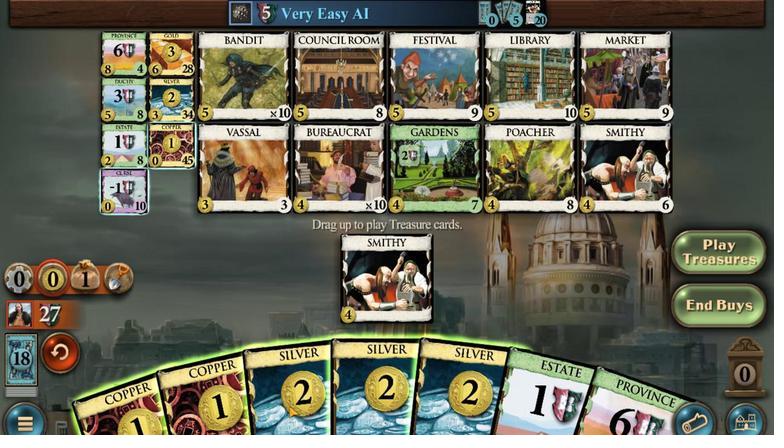 
Action: Mouse pressed left at (295, 267)
Screenshot: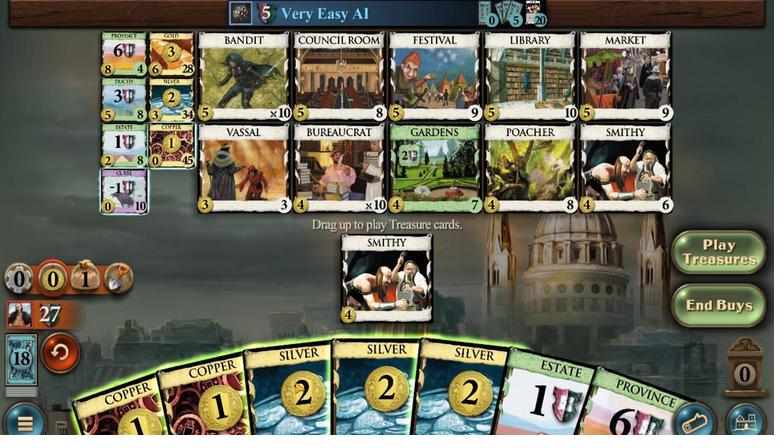 
Action: Mouse moved to (315, 267)
Screenshot: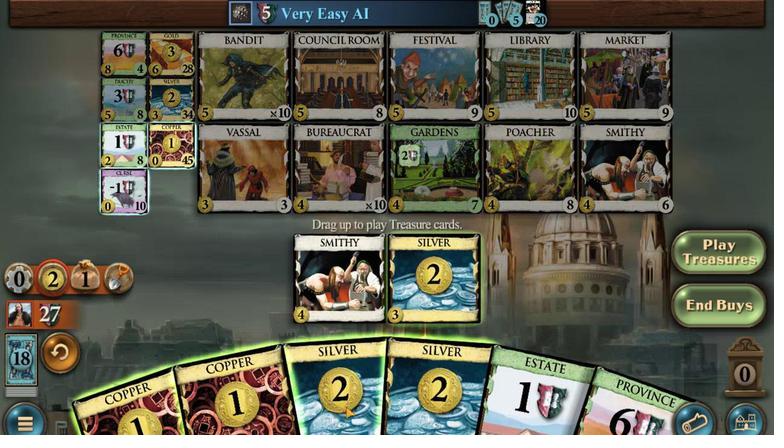 
Action: Mouse pressed left at (315, 267)
Screenshot: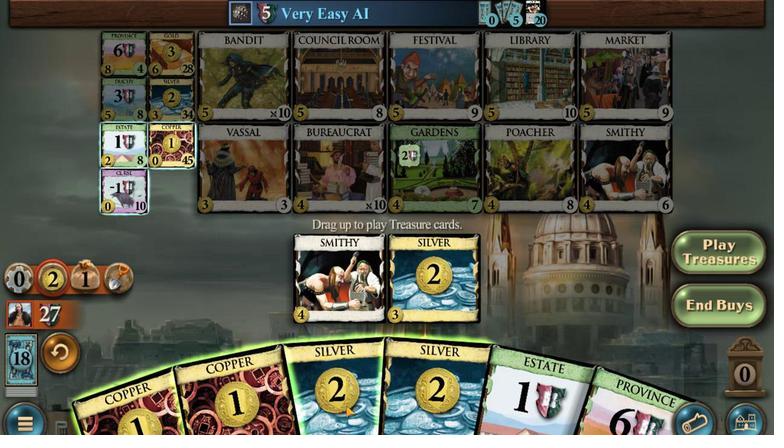 
Action: Mouse moved to (345, 267)
Screenshot: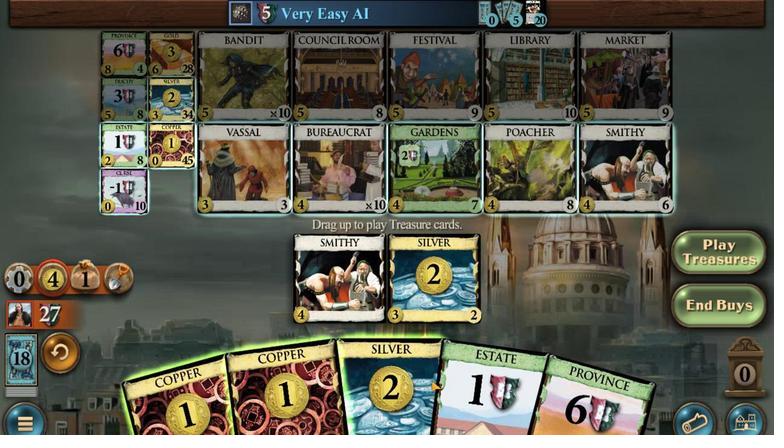 
Action: Mouse pressed left at (345, 267)
Screenshot: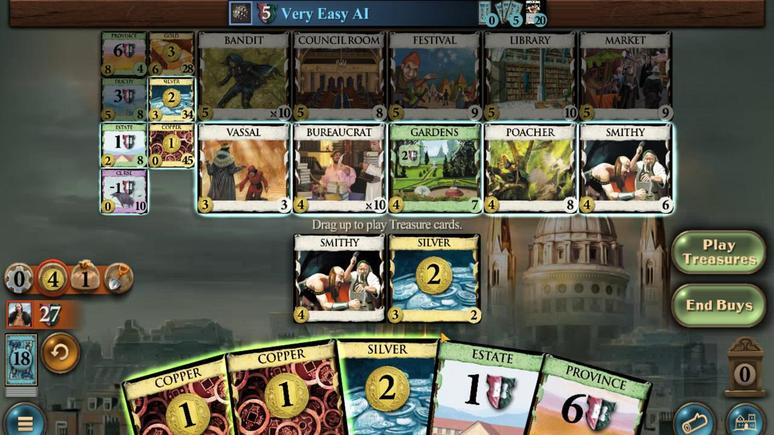 
Action: Mouse moved to (325, 267)
Screenshot: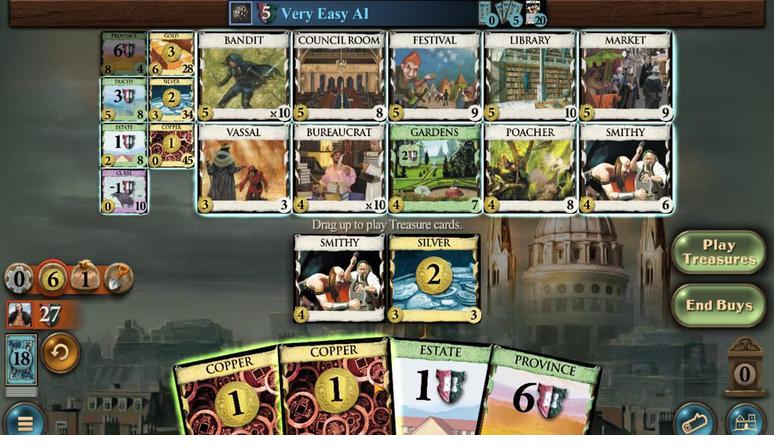 
Action: Mouse pressed left at (325, 267)
Screenshot: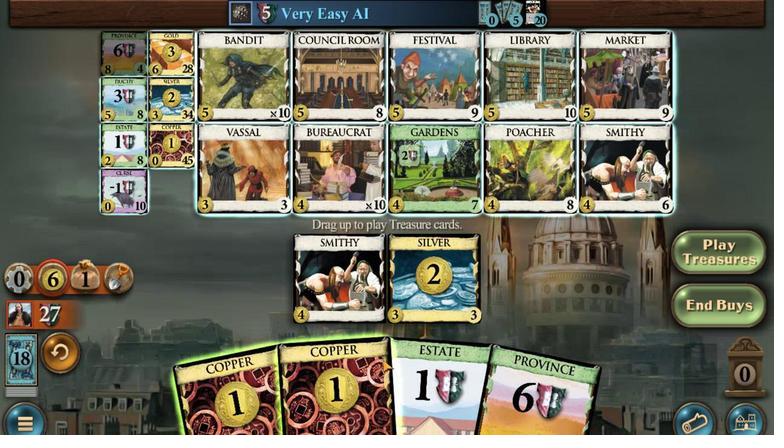 
Action: Mouse moved to (280, 267)
Screenshot: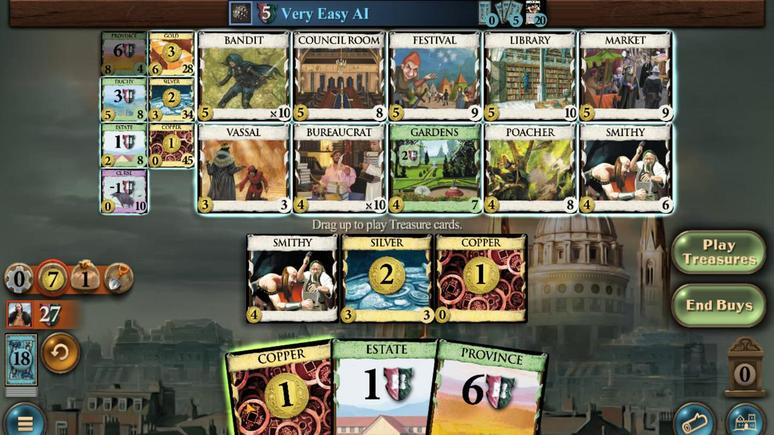 
Action: Mouse pressed left at (280, 267)
Screenshot: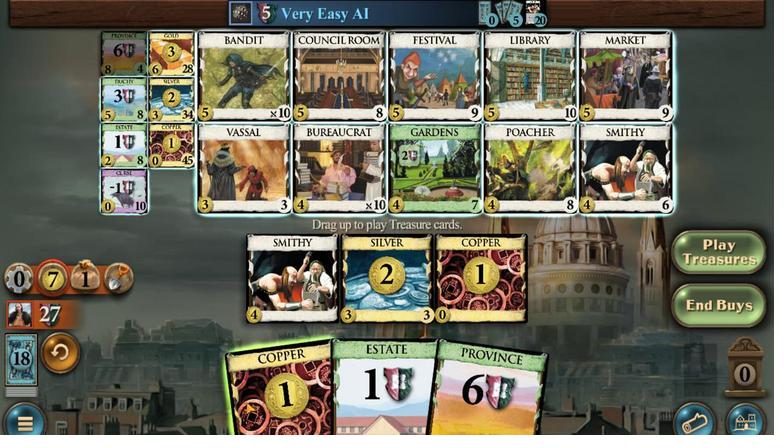 
Action: Mouse moved to (235, 264)
Screenshot: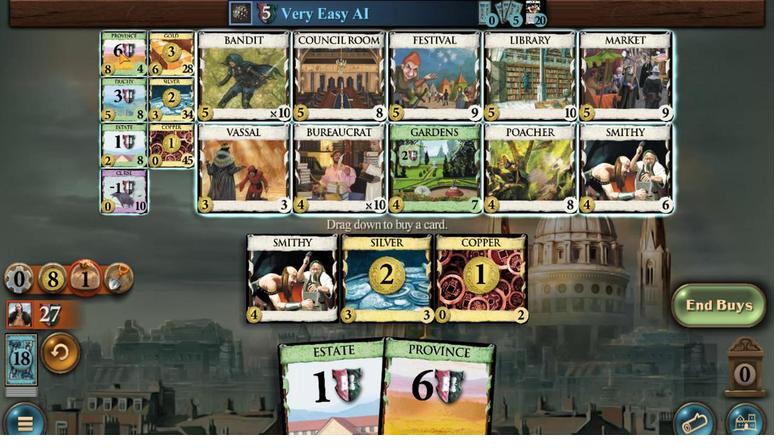
Action: Mouse pressed left at (235, 264)
Screenshot: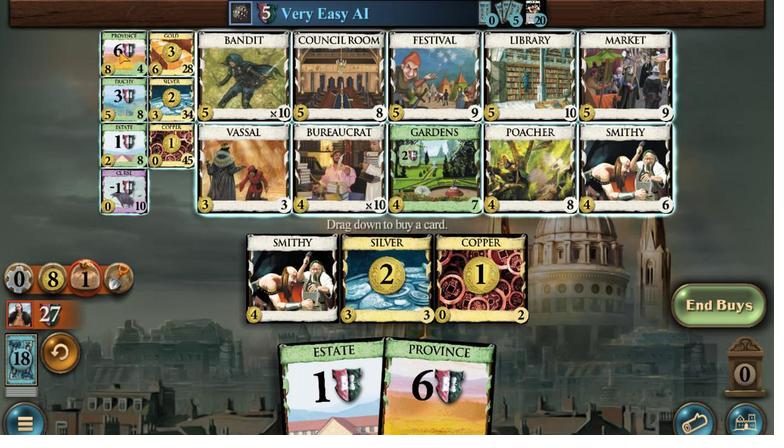 
Action: Mouse moved to (241, 267)
Screenshot: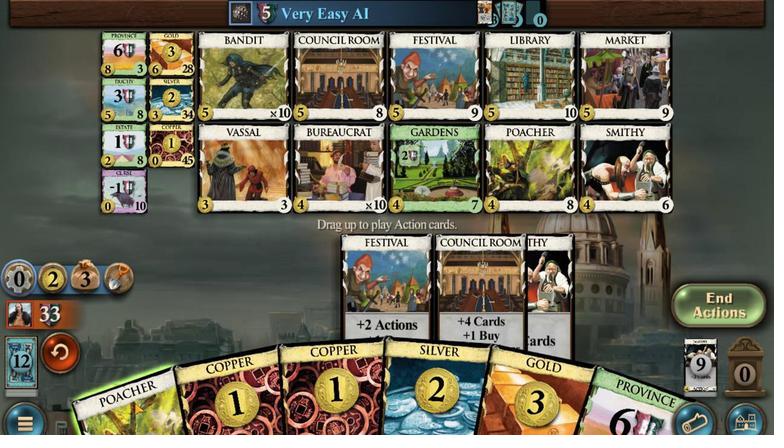 
Action: Mouse pressed left at (241, 267)
Screenshot: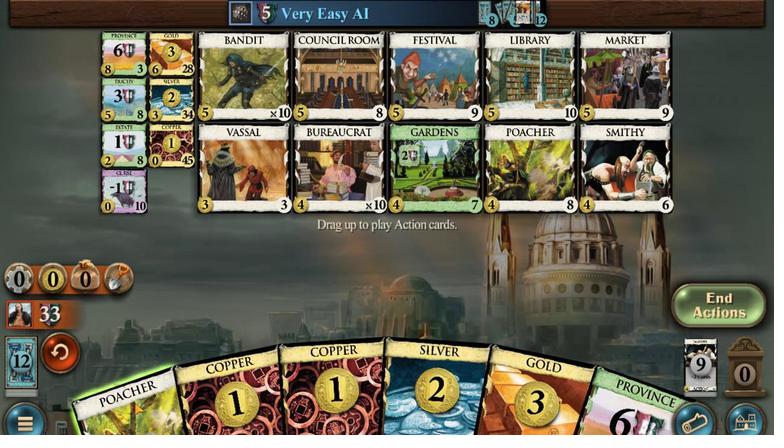 
Action: Mouse moved to (338, 267)
Screenshot: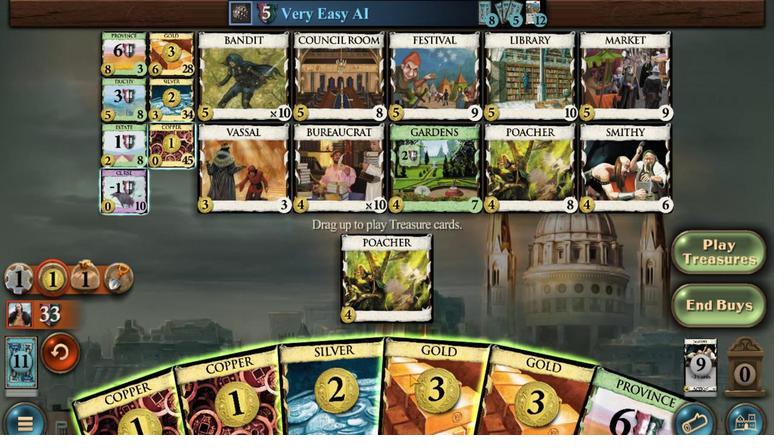 
Action: Mouse pressed left at (338, 267)
Screenshot: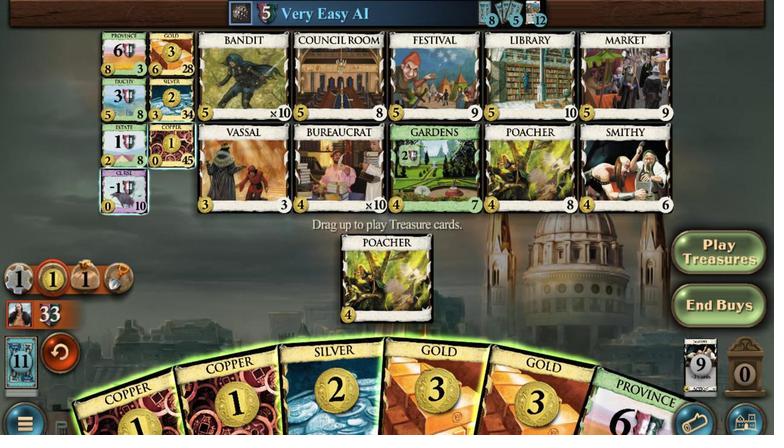 
Action: Mouse moved to (330, 267)
Screenshot: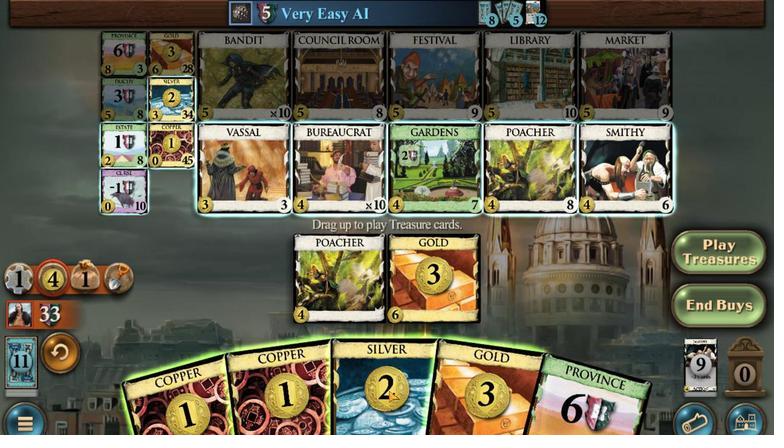
Action: Mouse pressed left at (330, 267)
Screenshot: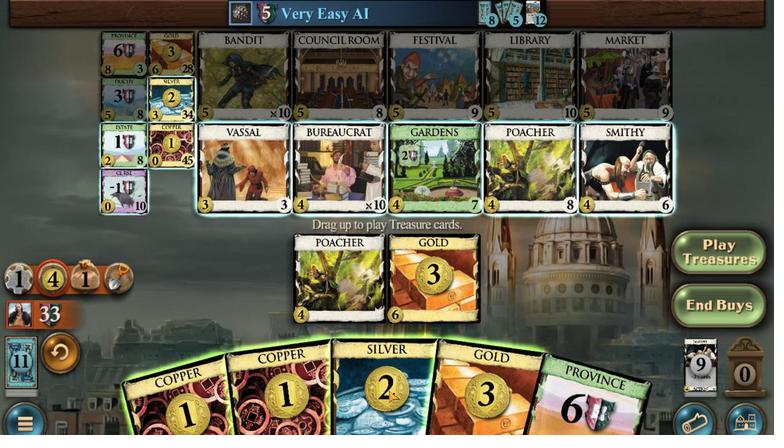 
Action: Mouse moved to (305, 267)
Screenshot: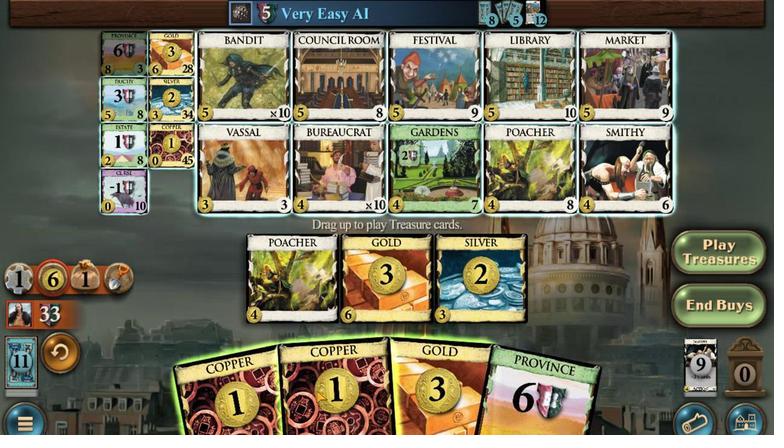 
Action: Mouse pressed left at (305, 267)
Screenshot: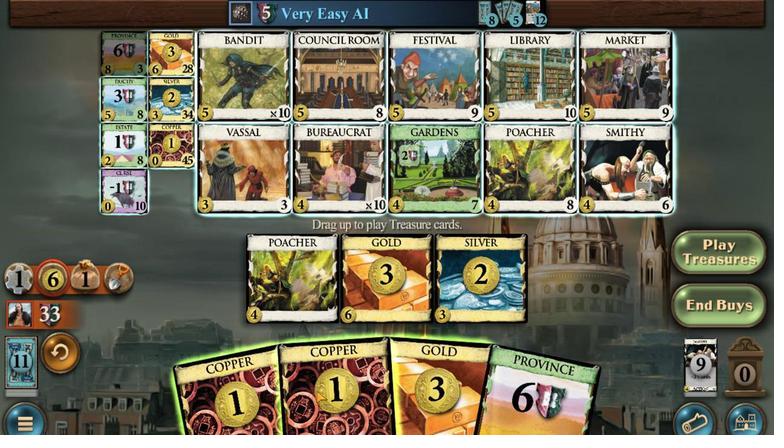 
Action: Mouse moved to (335, 267)
Screenshot: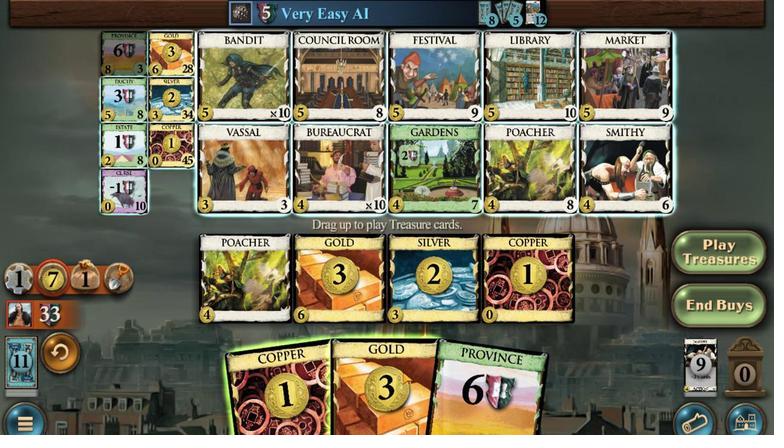 
Action: Mouse pressed left at (335, 267)
Screenshot: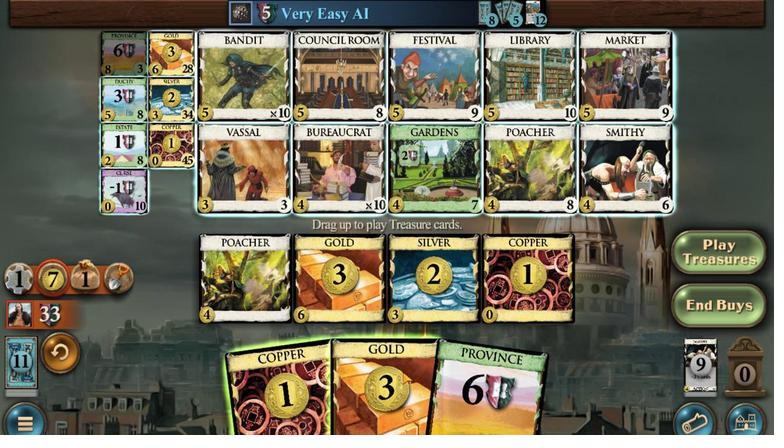 
Action: Mouse moved to (234, 264)
Screenshot: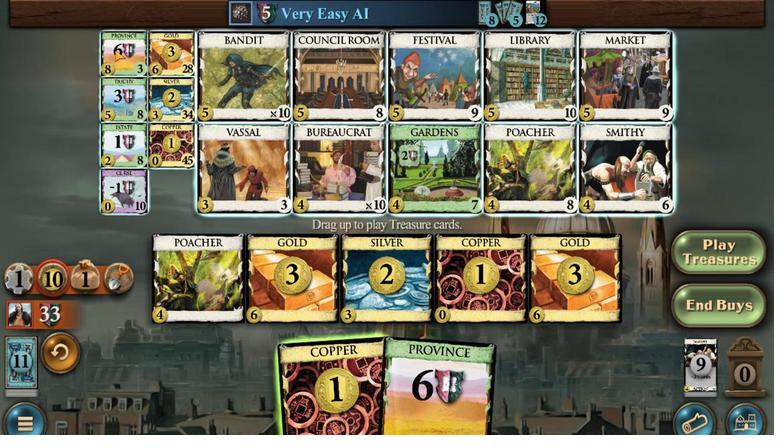 
Action: Mouse pressed left at (234, 264)
Screenshot: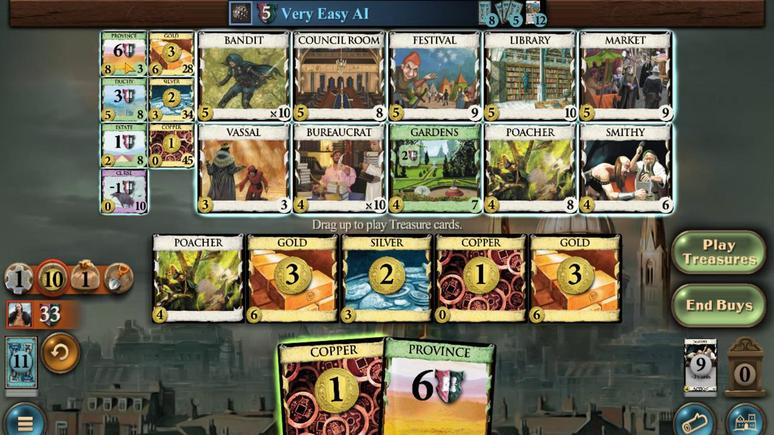 
Action: Mouse moved to (318, 267)
Screenshot: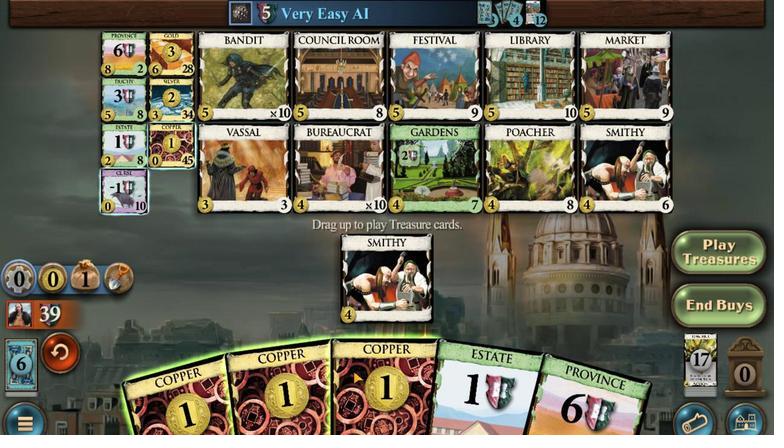 
Action: Mouse pressed left at (318, 267)
Screenshot: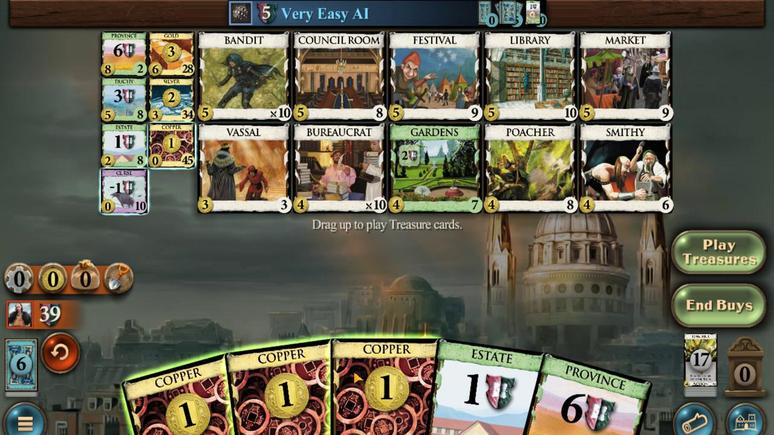
Action: Mouse moved to (290, 267)
Screenshot: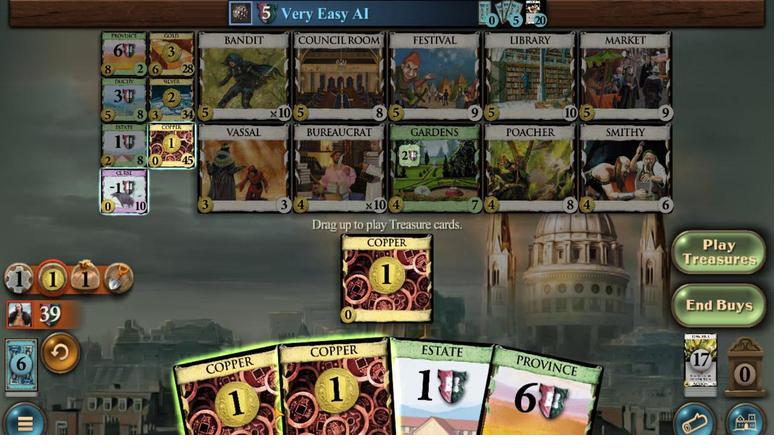 
Action: Mouse pressed left at (290, 267)
Screenshot: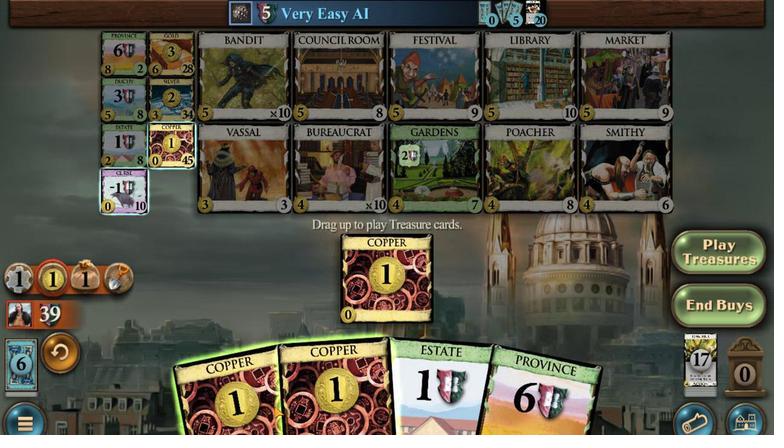 
Action: Mouse moved to (298, 267)
Screenshot: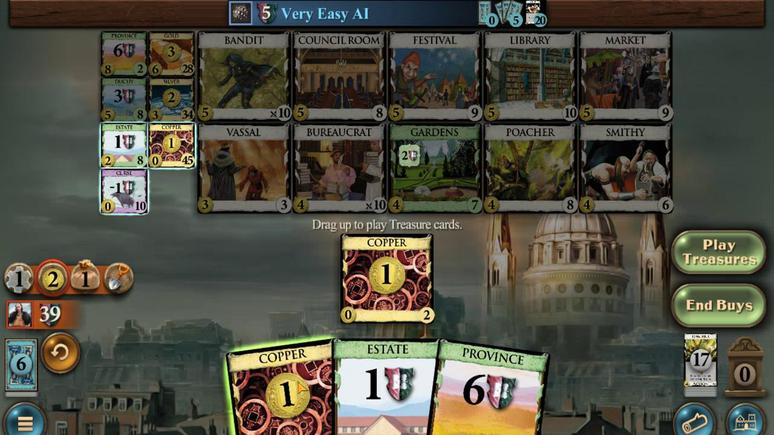 
Action: Mouse pressed left at (298, 267)
Screenshot: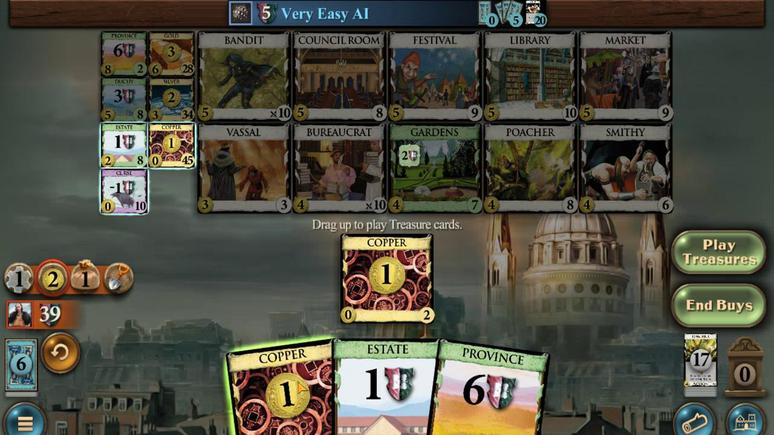 
Action: Mouse moved to (252, 264)
Screenshot: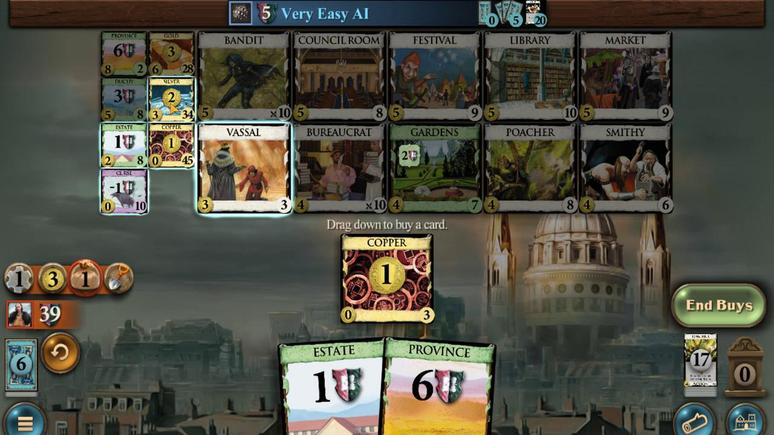 
Action: Mouse pressed left at (252, 264)
Screenshot: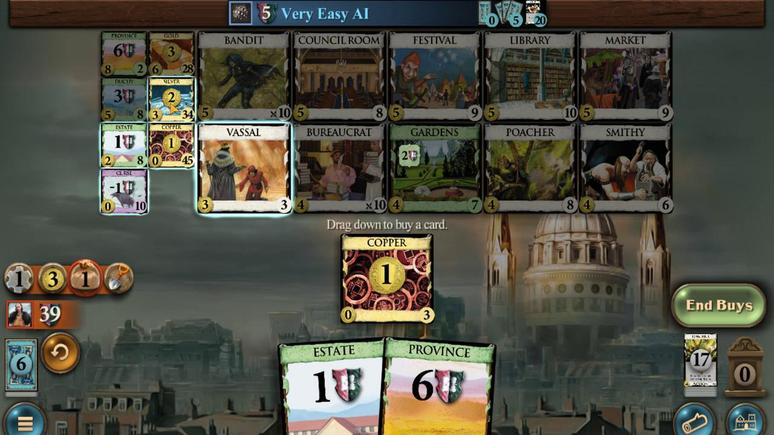 
Action: Mouse moved to (244, 267)
Screenshot: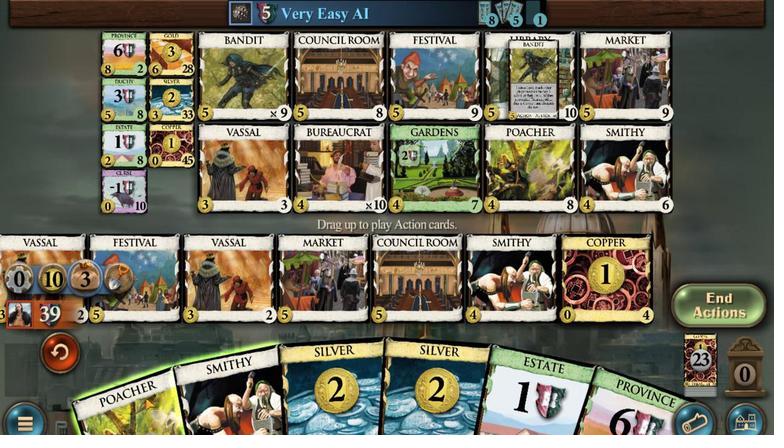
Action: Mouse pressed left at (244, 267)
Screenshot: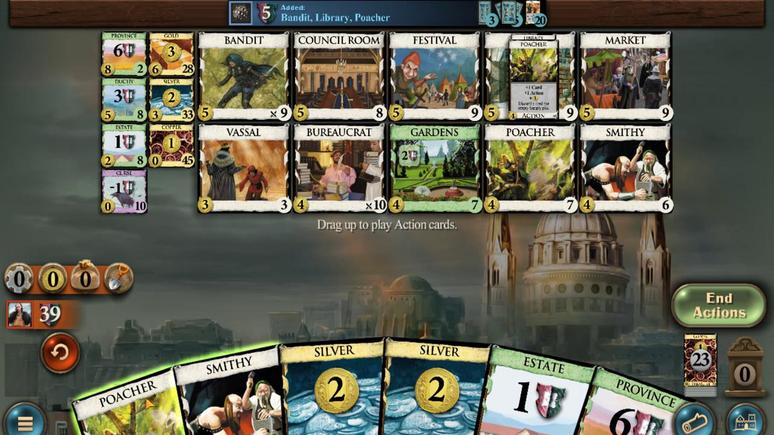 
Action: Mouse moved to (243, 267)
Screenshot: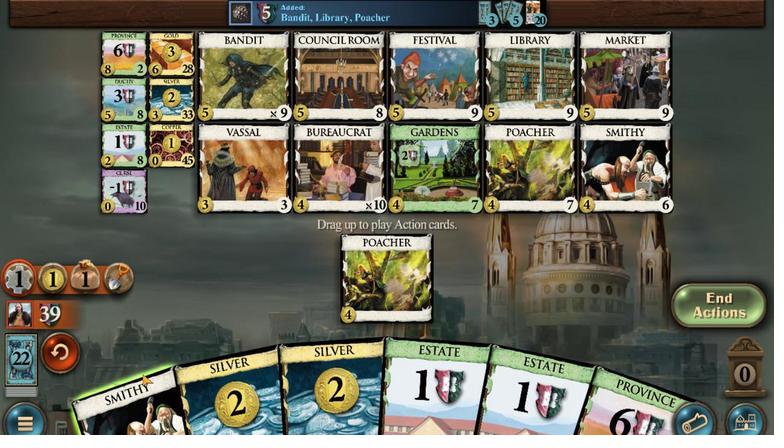 
Action: Mouse pressed left at (243, 267)
Screenshot: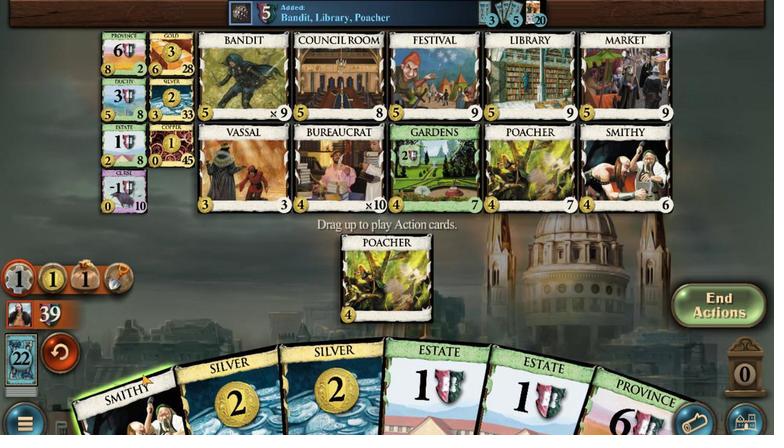 
Action: Mouse moved to (290, 267)
Screenshot: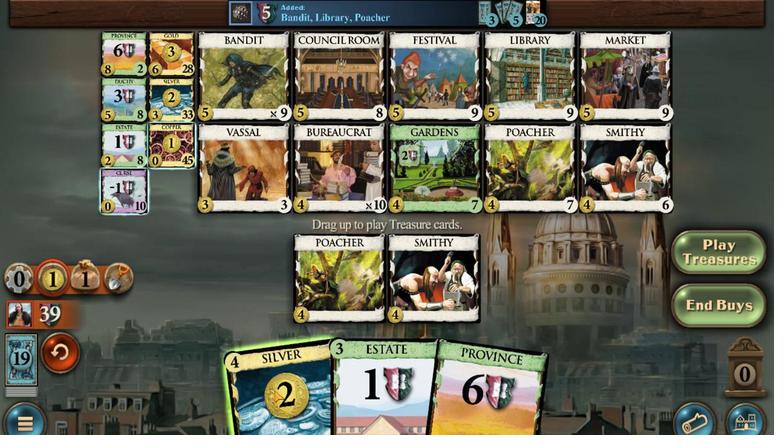 
Action: Mouse pressed left at (290, 267)
Screenshot: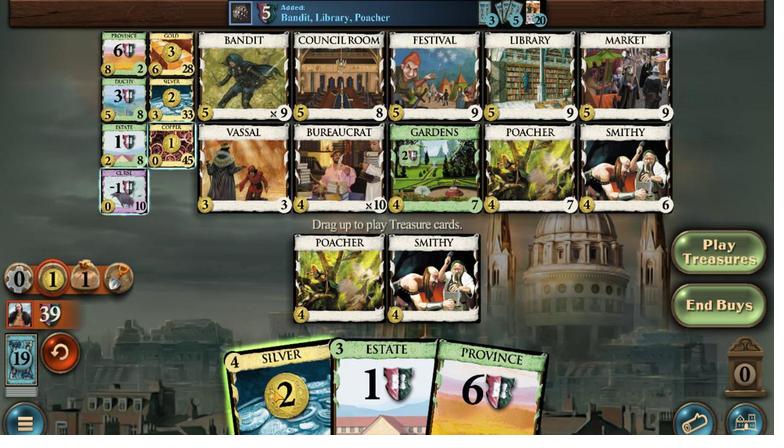 
Action: Mouse moved to (291, 266)
Screenshot: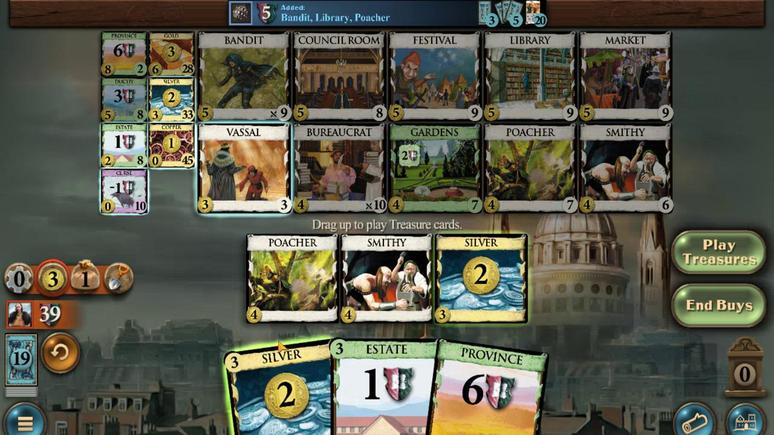 
Action: Mouse pressed left at (291, 266)
Screenshot: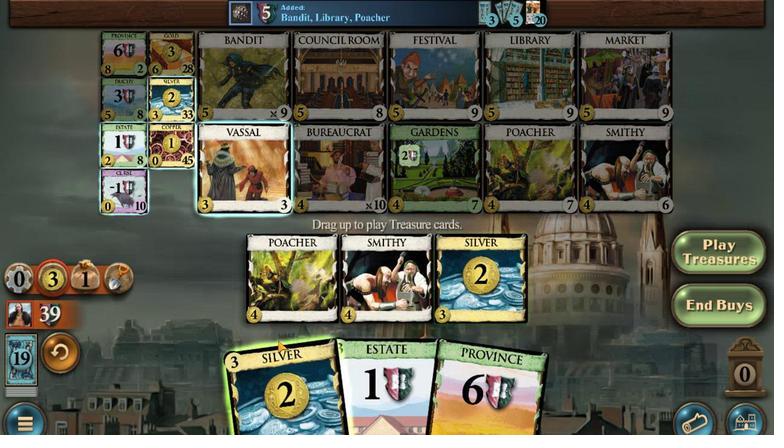 
Action: Mouse moved to (289, 267)
Screenshot: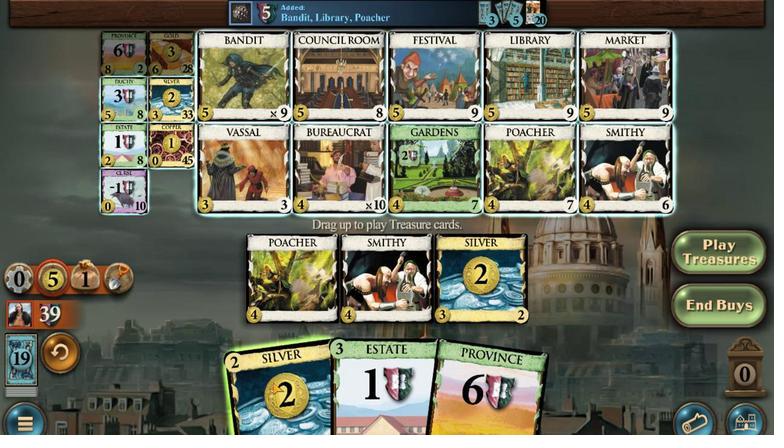 
Action: Mouse pressed left at (289, 267)
Screenshot: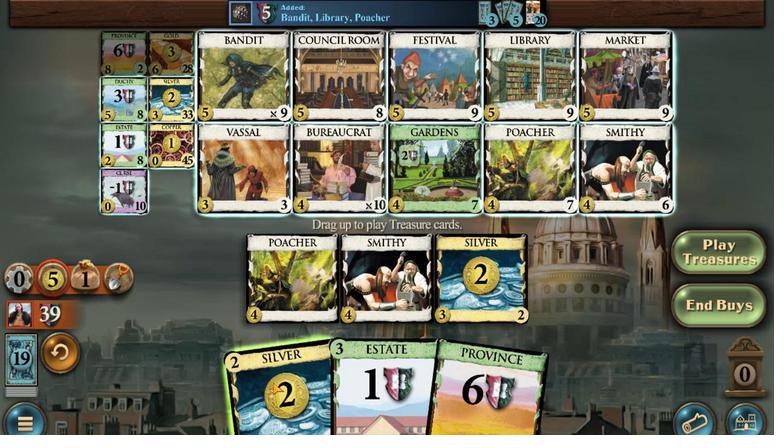 
Action: Mouse moved to (290, 267)
Screenshot: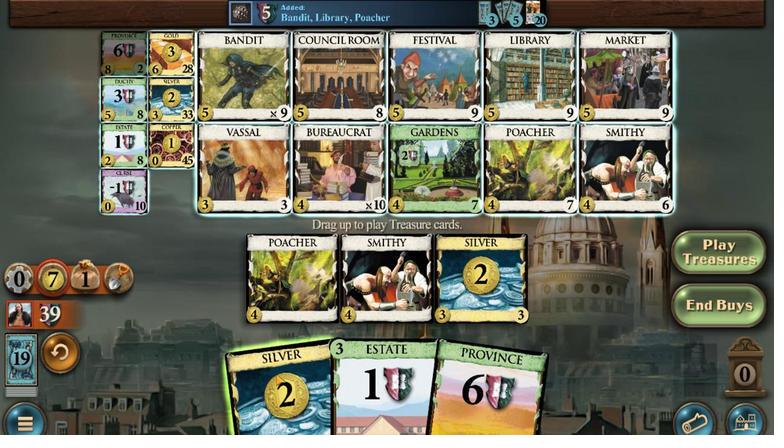 
Action: Mouse pressed left at (290, 267)
Screenshot: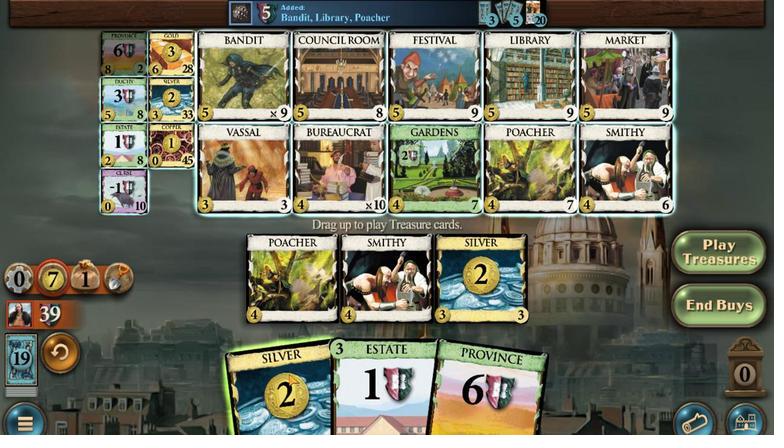 
Action: Mouse moved to (238, 264)
Screenshot: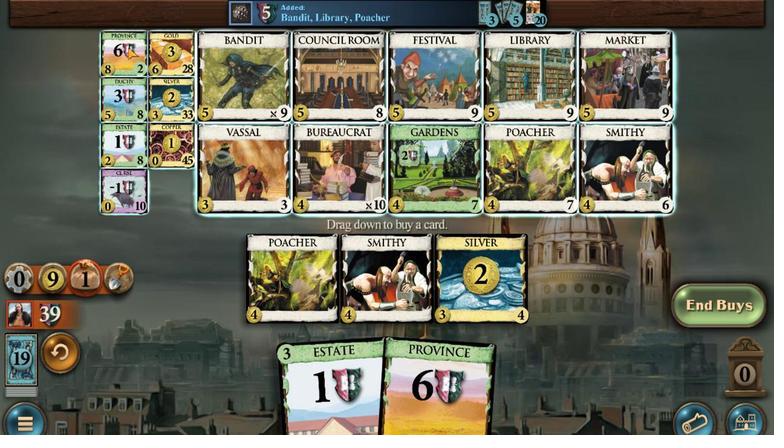 
Action: Mouse pressed left at (238, 264)
Screenshot: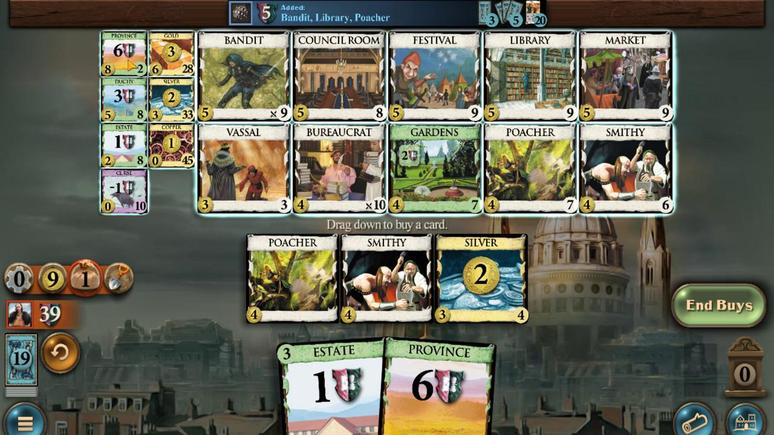 
Action: Mouse moved to (283, 267)
Screenshot: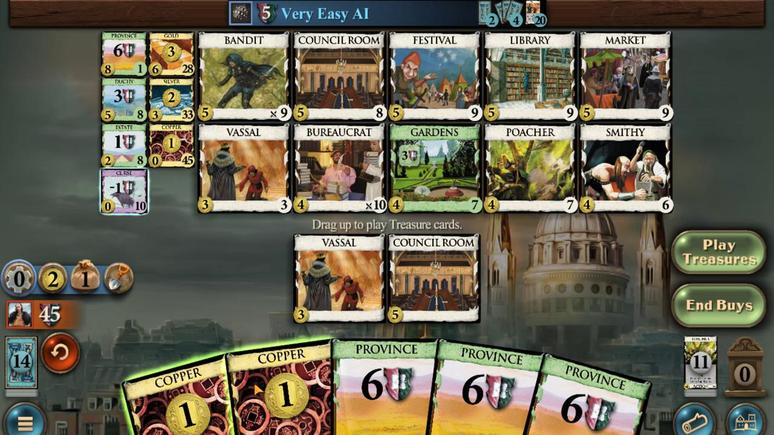 
Action: Mouse pressed left at (283, 267)
Screenshot: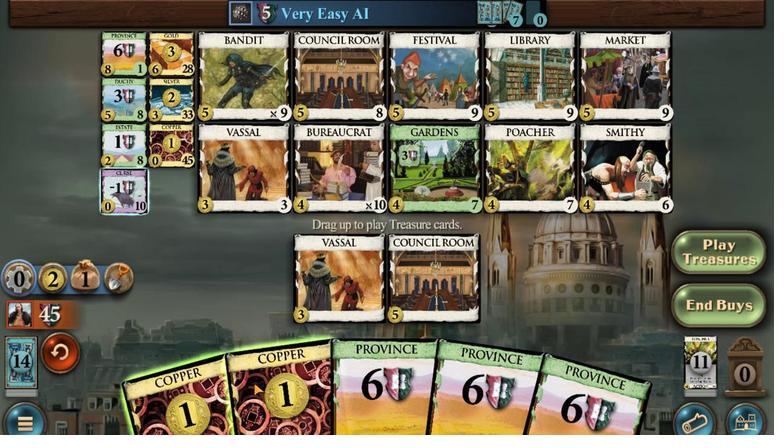 
Action: Mouse moved to (303, 267)
Screenshot: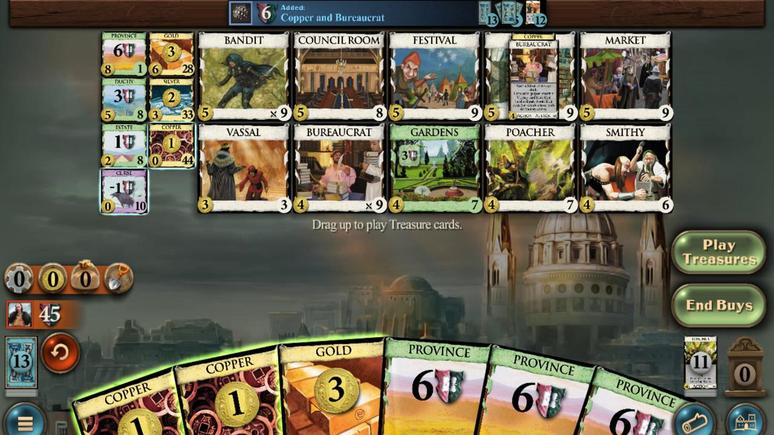 
Action: Mouse pressed left at (303, 267)
Screenshot: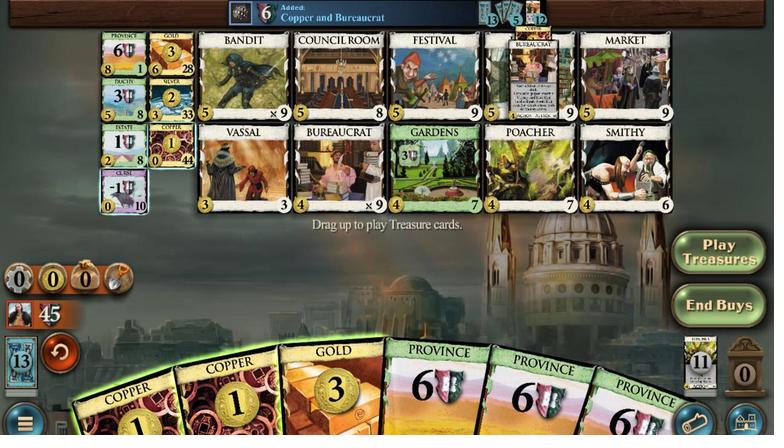 
Action: Mouse moved to (296, 267)
Screenshot: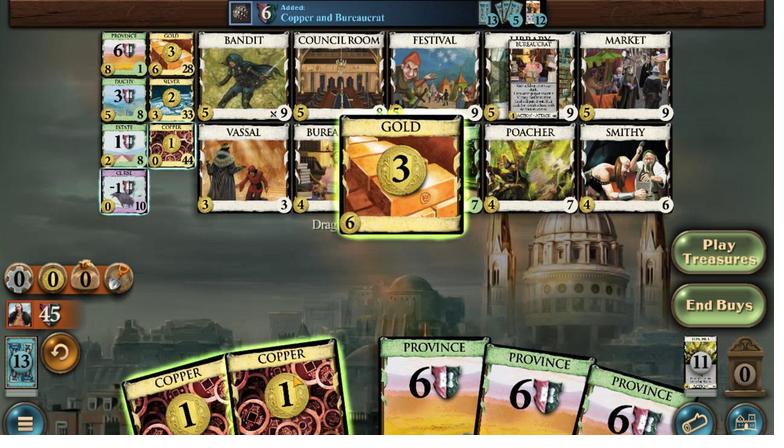 
Action: Mouse pressed left at (296, 267)
Screenshot: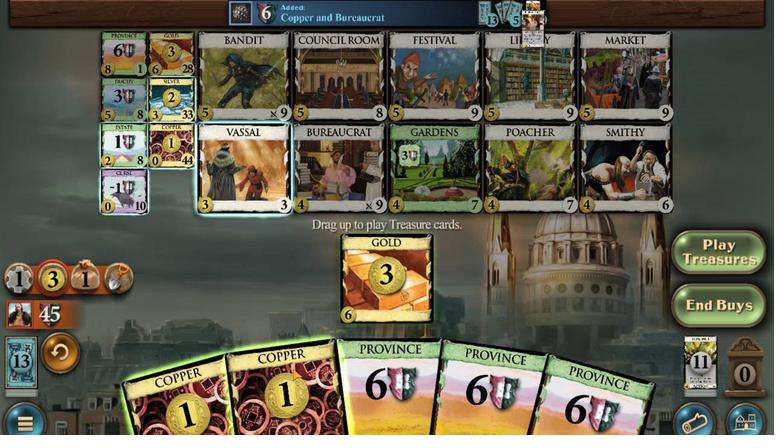 
Action: Mouse moved to (272, 267)
Screenshot: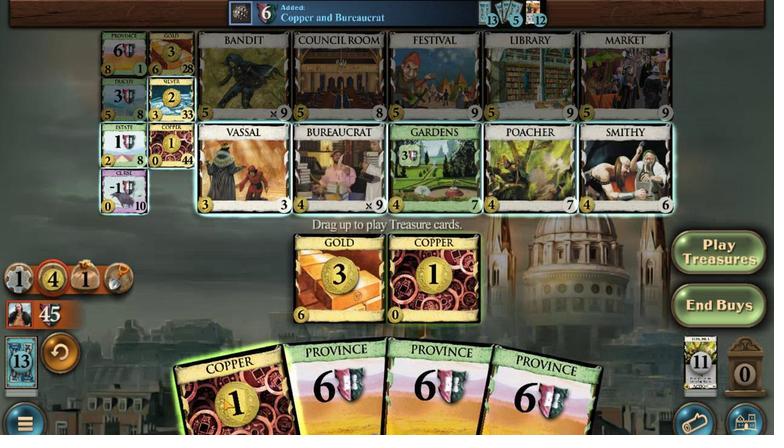
Action: Mouse pressed left at (272, 267)
Screenshot: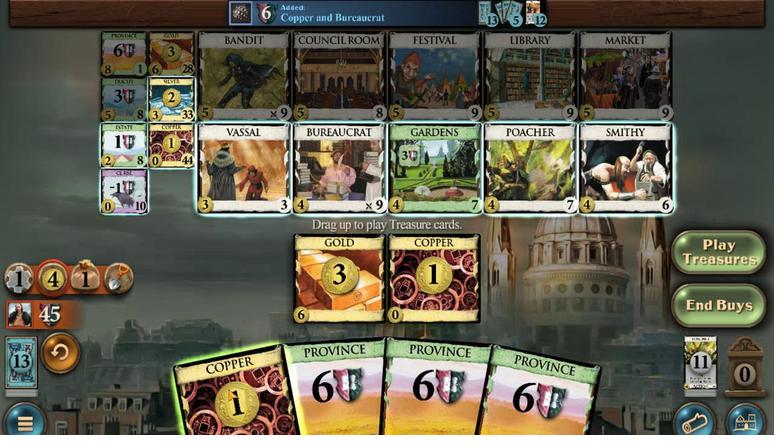 
Action: Mouse moved to (234, 264)
Screenshot: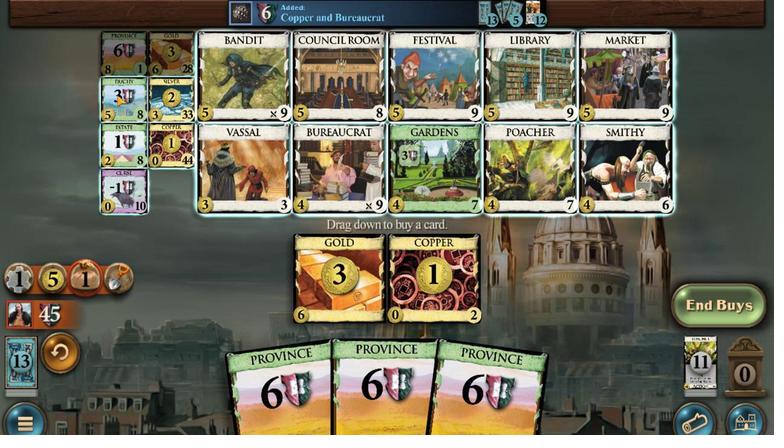 
Action: Mouse pressed left at (234, 264)
Screenshot: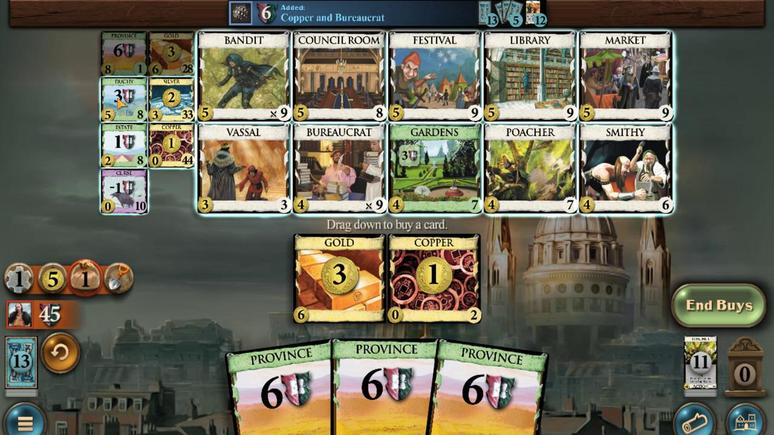 
Action: Mouse moved to (282, 267)
Screenshot: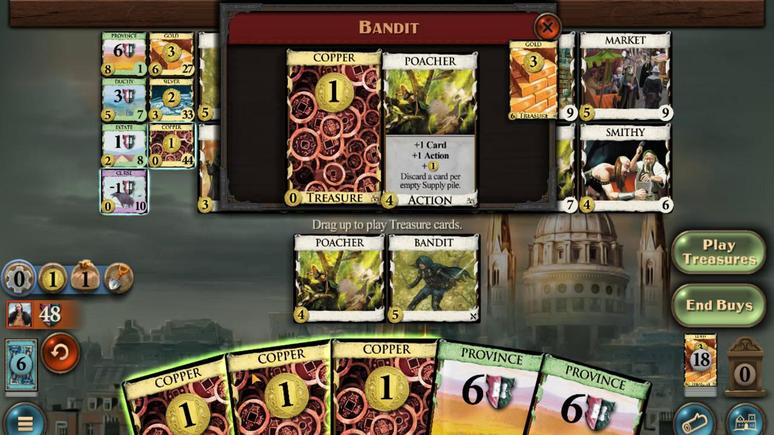 
Action: Mouse pressed left at (282, 267)
Screenshot: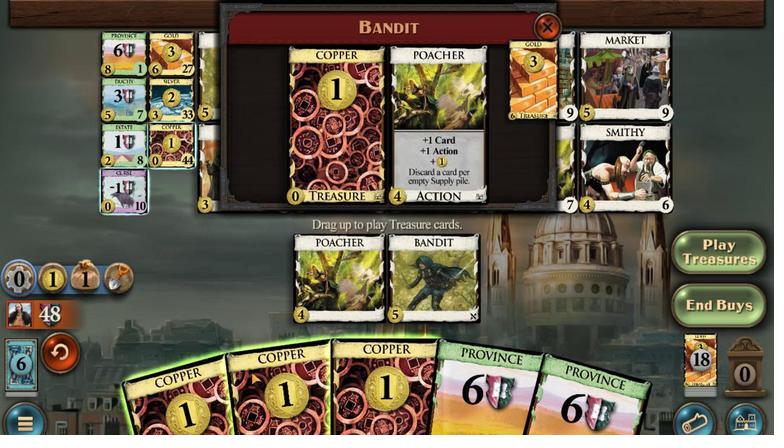
Action: Mouse moved to (282, 267)
Screenshot: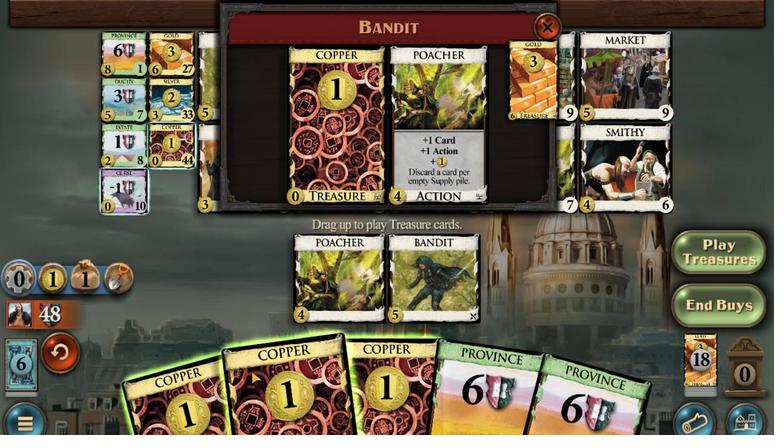 
Action: Mouse pressed left at (282, 267)
Screenshot: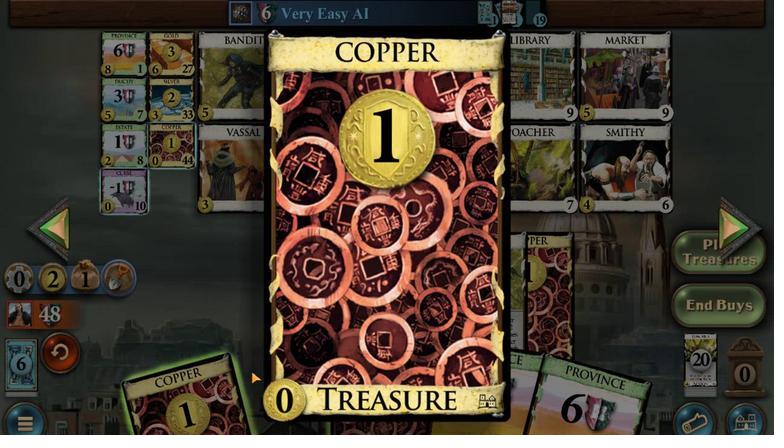 
Action: Mouse moved to (284, 267)
Screenshot: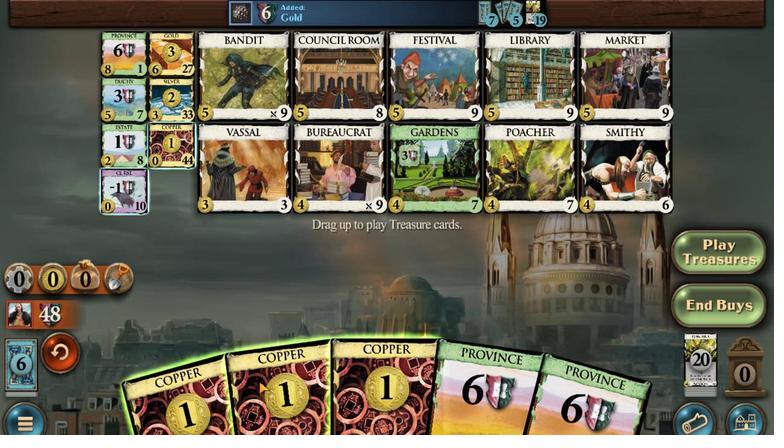 
Action: Mouse pressed left at (284, 267)
Screenshot: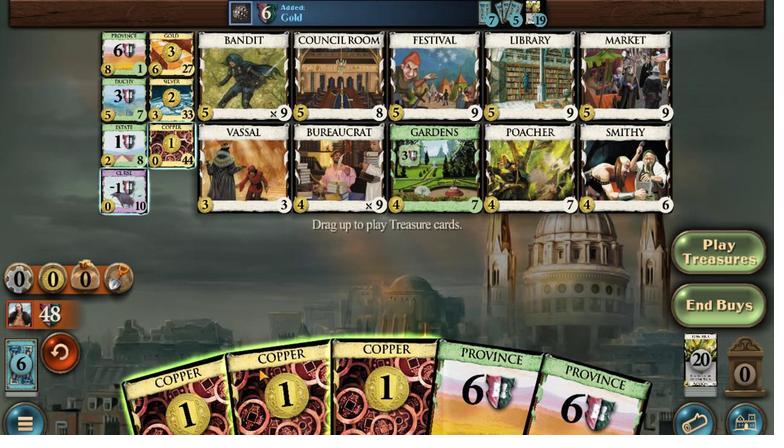 
Action: Mouse moved to (270, 267)
Screenshot: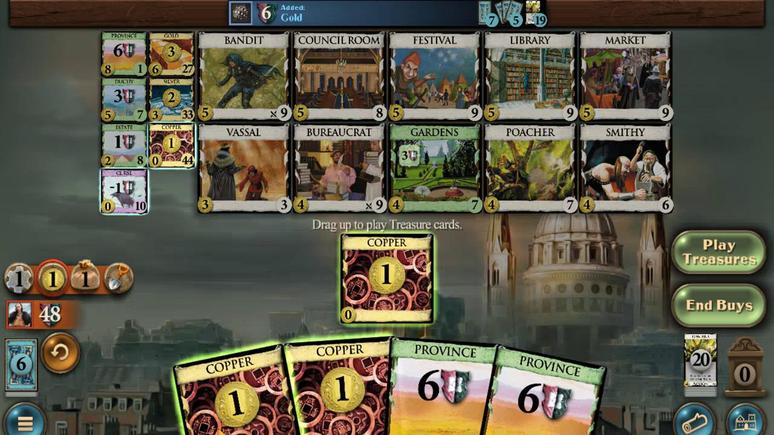 
Action: Mouse pressed left at (270, 267)
Screenshot: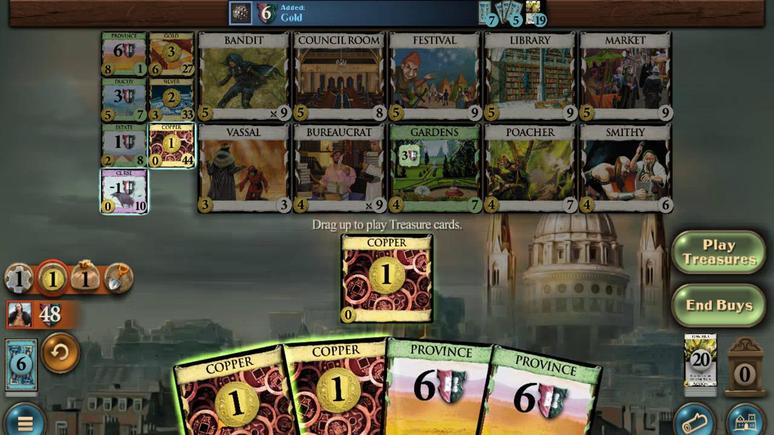 
Action: Mouse moved to (236, 264)
Screenshot: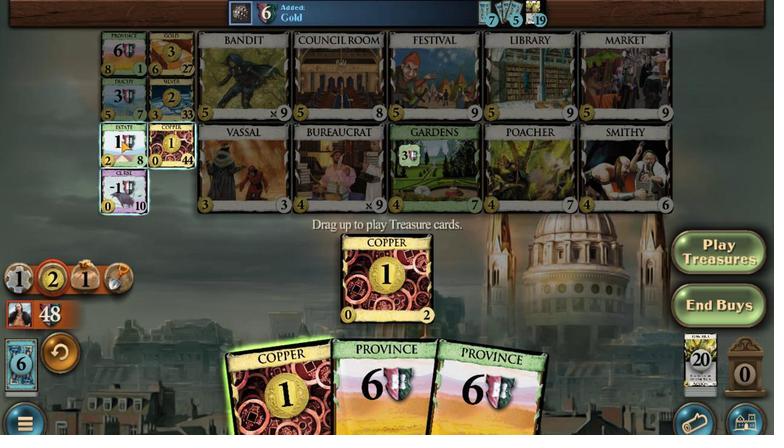 
Action: Mouse pressed left at (236, 264)
Screenshot: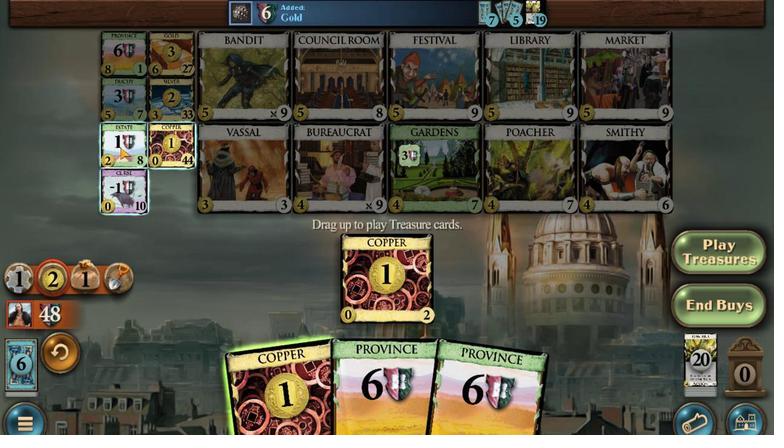 
Action: Mouse moved to (251, 267)
Screenshot: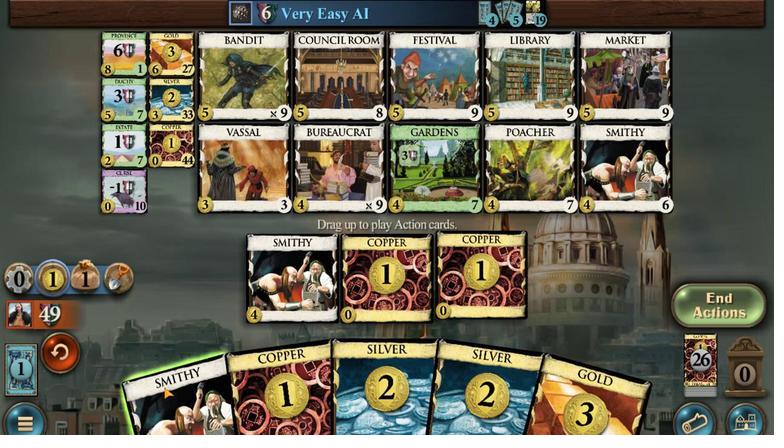 
Action: Mouse pressed left at (251, 267)
Screenshot: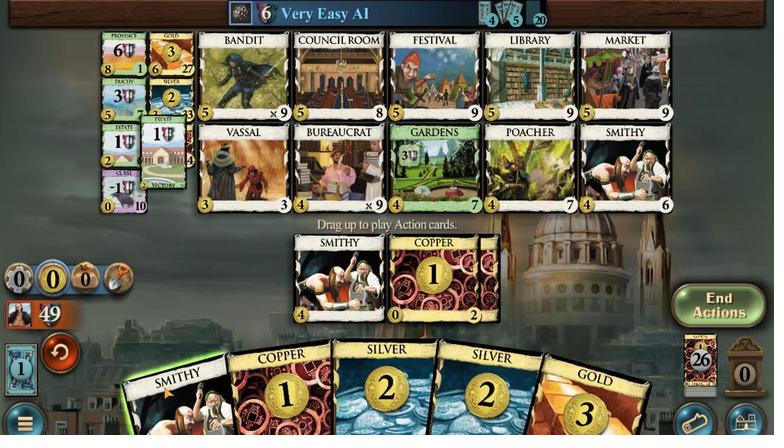 
Action: Mouse moved to (319, 267)
